 Task: Send an email with the signature Donna Thompson with the subject 'Request for a performance review' and the message 'I appreciate your willingness to work with us on this matter.' from softage.1@softage.net to softage.2@softage.net with an attached document Employee_contract.pdf and move the email from Sent Items to the folder Home improvements
Action: Key pressed n
Screenshot: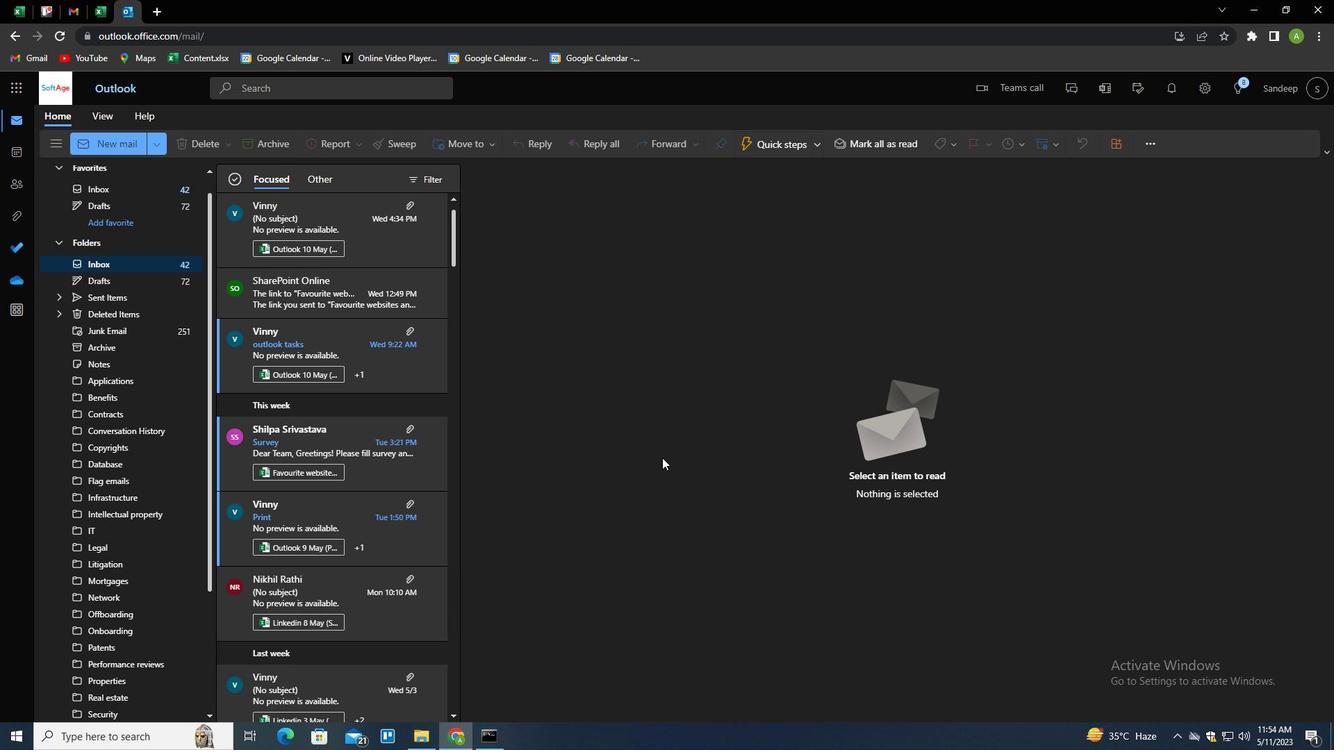 
Action: Mouse moved to (928, 152)
Screenshot: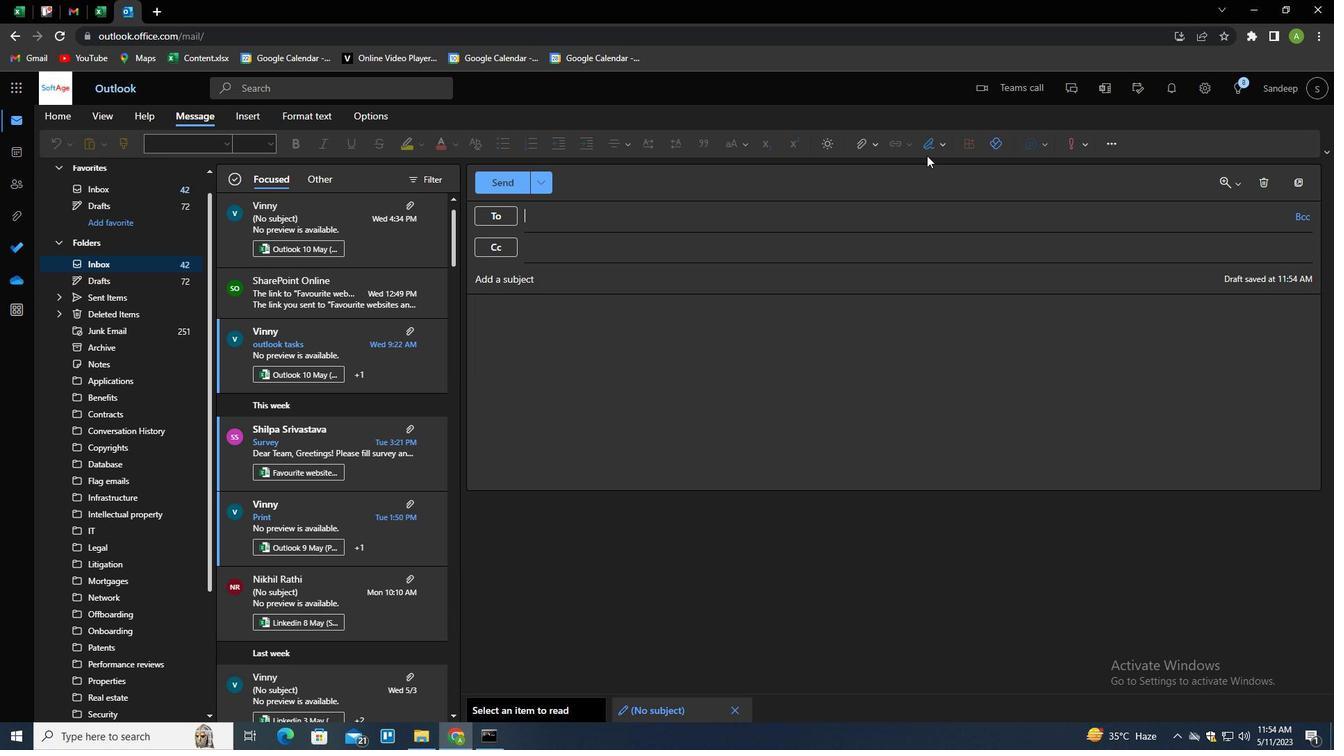 
Action: Mouse pressed left at (928, 152)
Screenshot: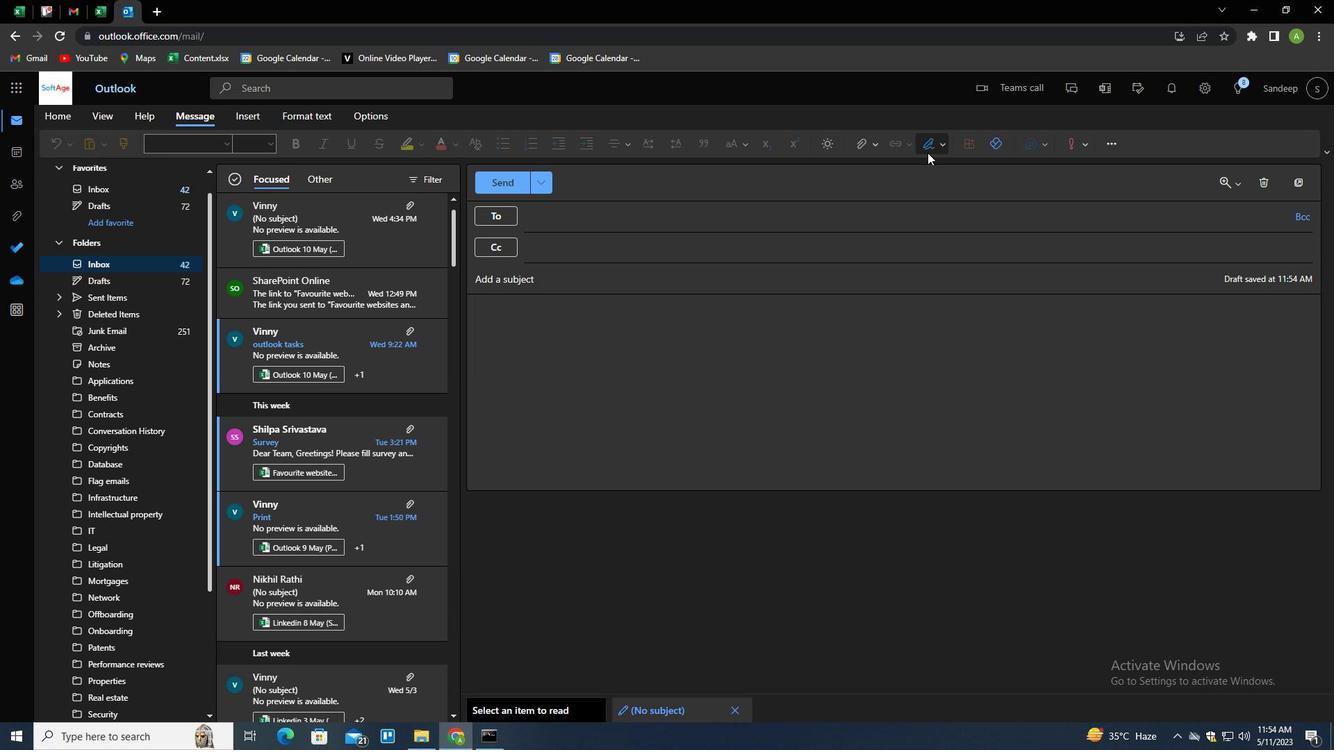 
Action: Mouse moved to (910, 194)
Screenshot: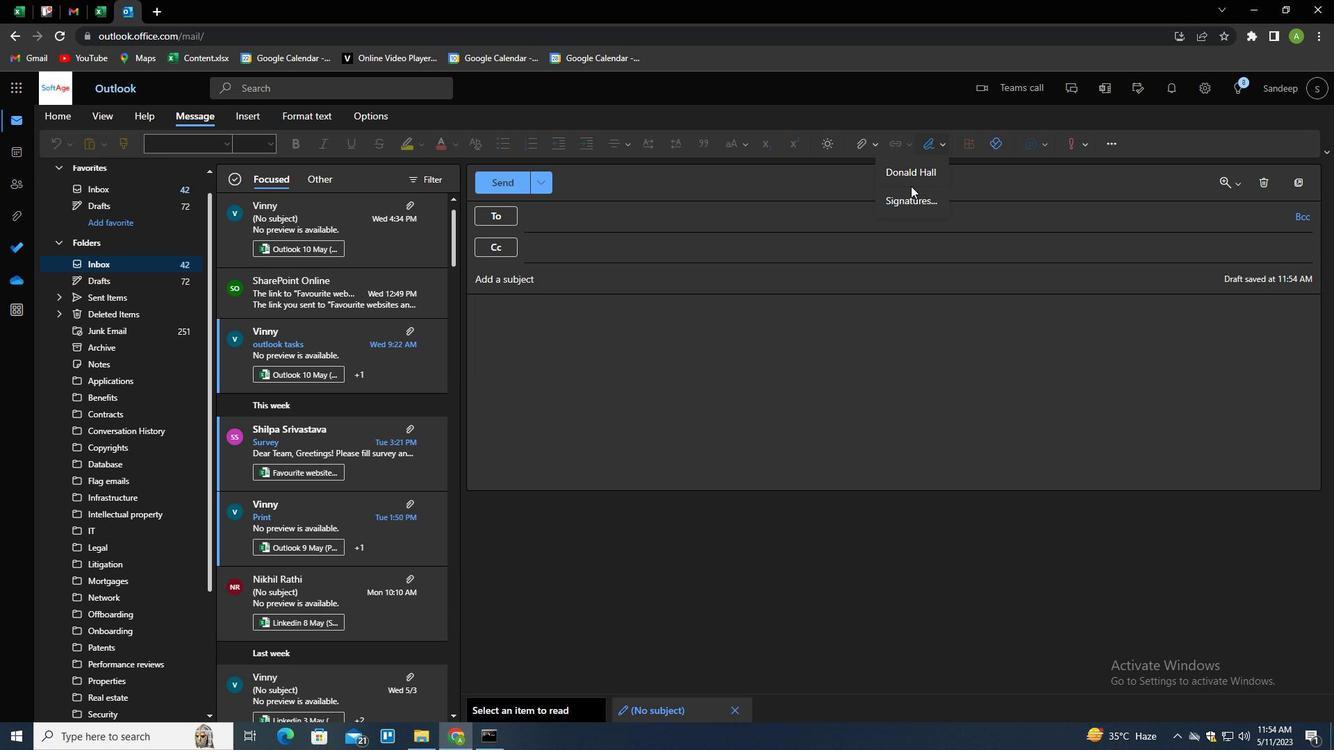 
Action: Mouse pressed left at (910, 194)
Screenshot: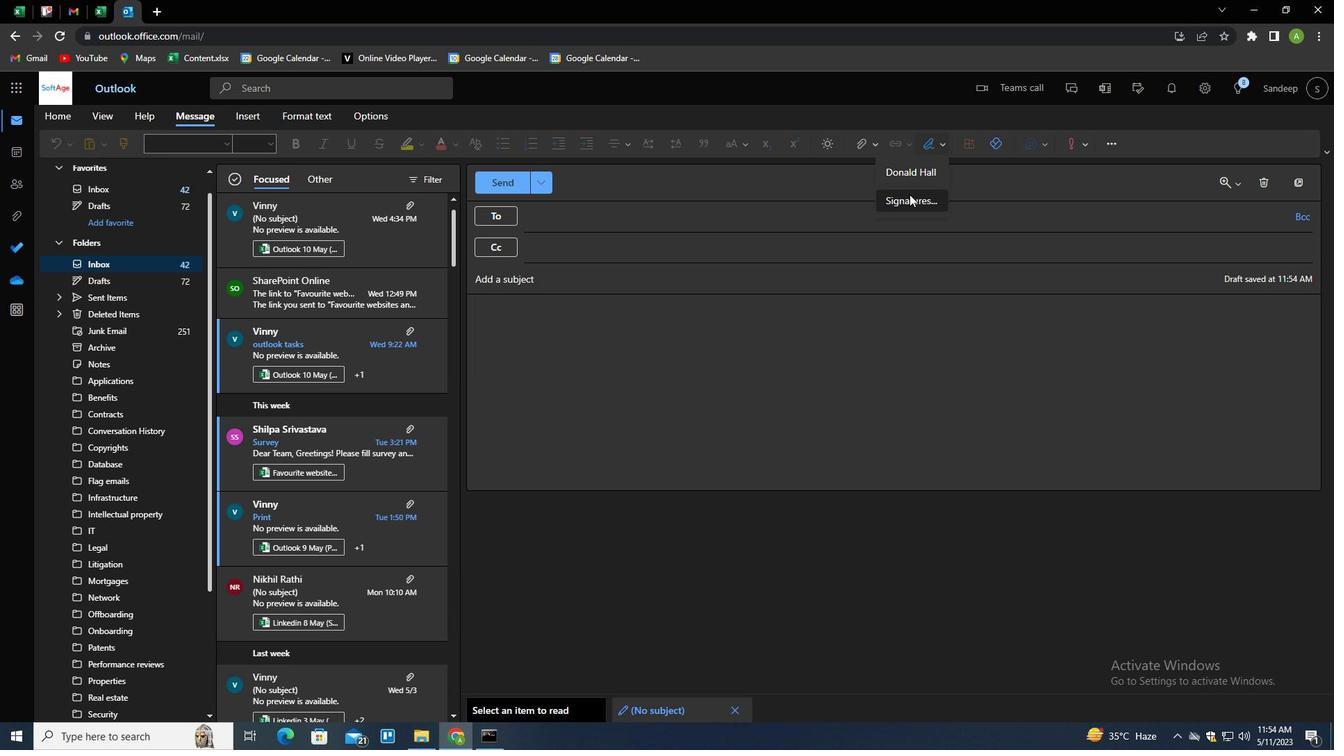 
Action: Mouse moved to (939, 257)
Screenshot: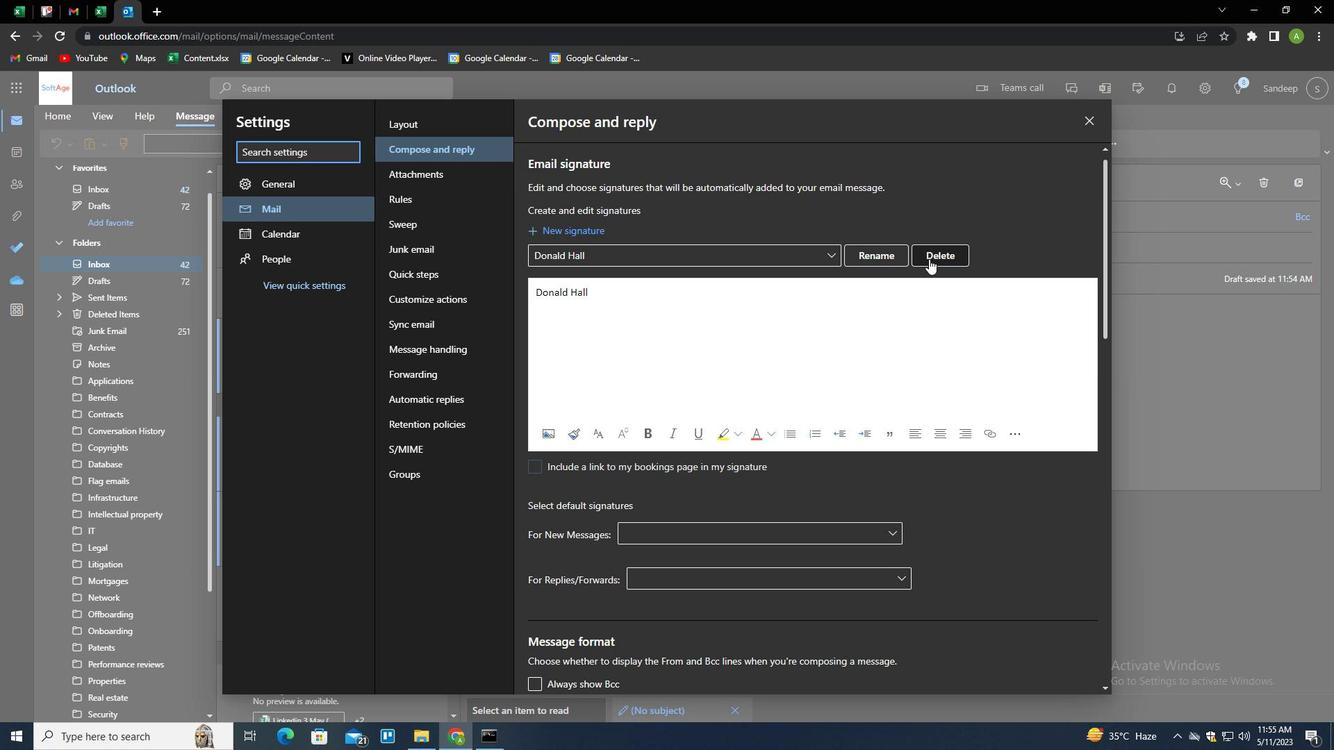 
Action: Mouse pressed left at (939, 257)
Screenshot: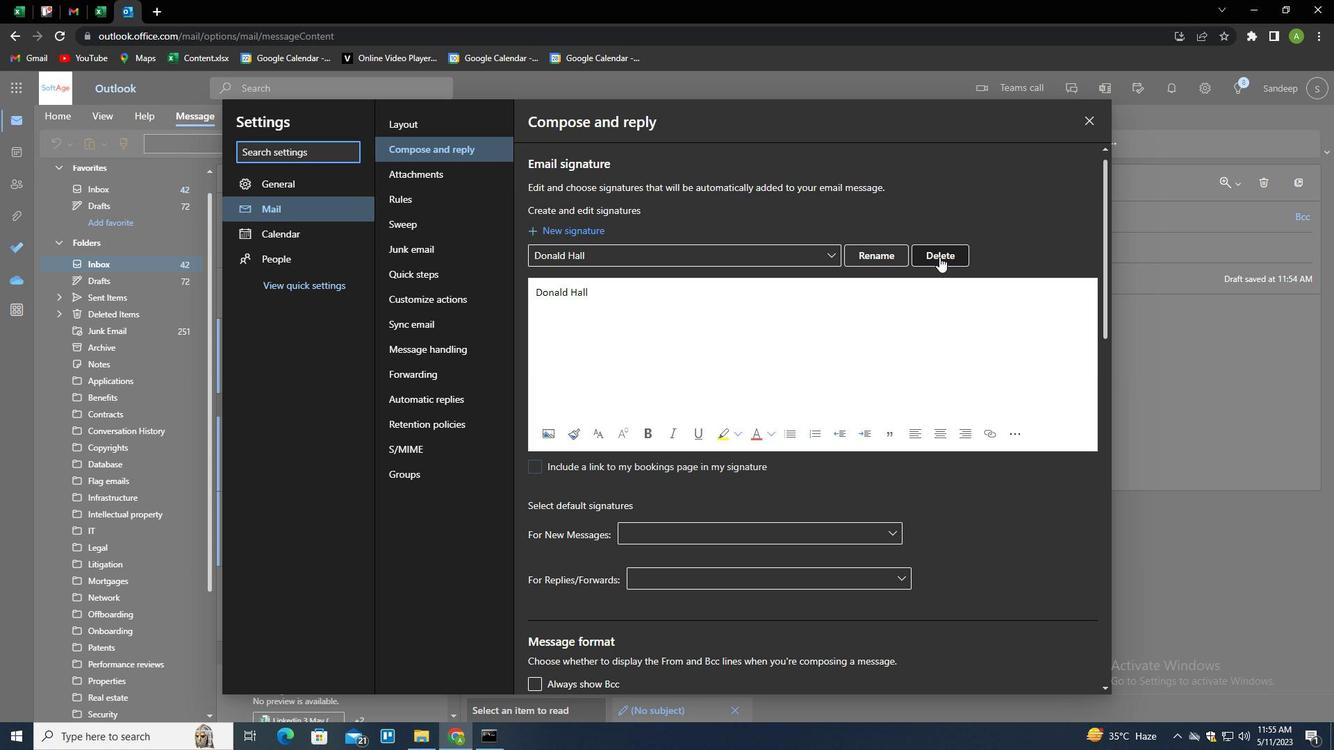 
Action: Mouse moved to (927, 255)
Screenshot: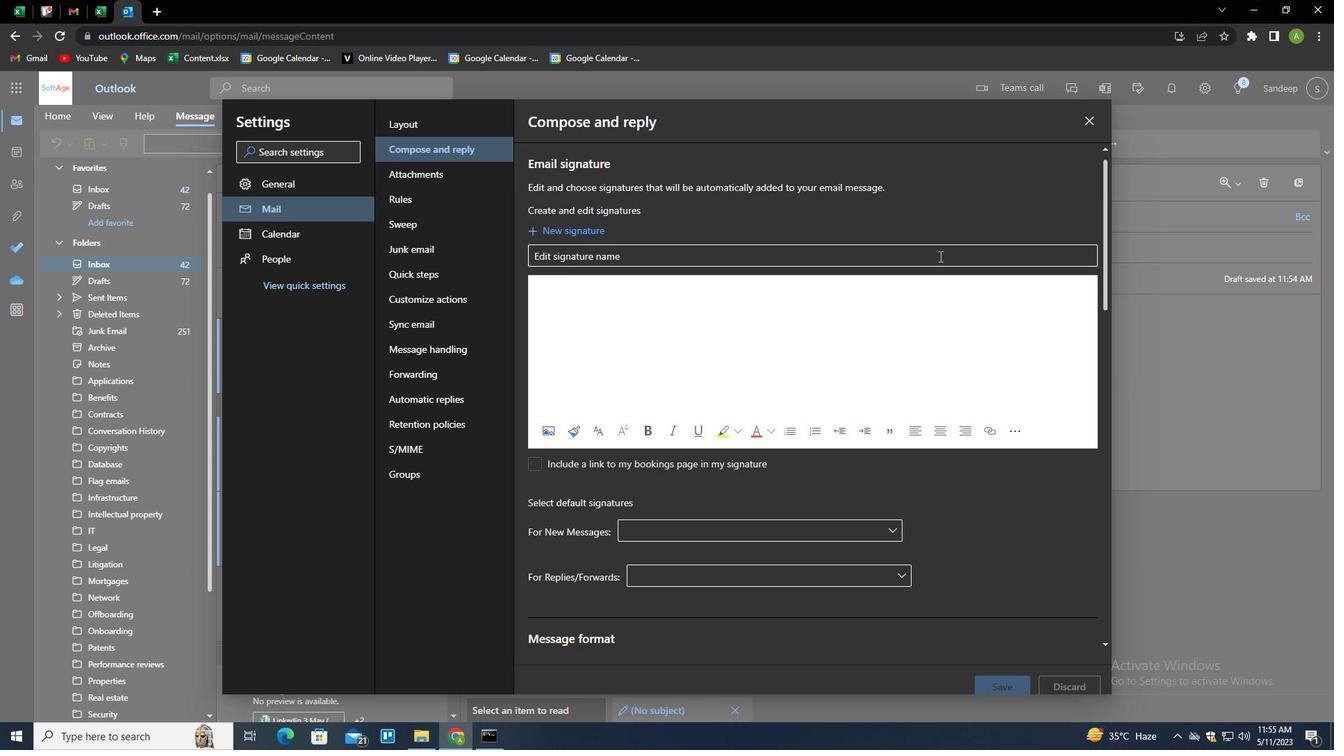 
Action: Mouse pressed left at (927, 255)
Screenshot: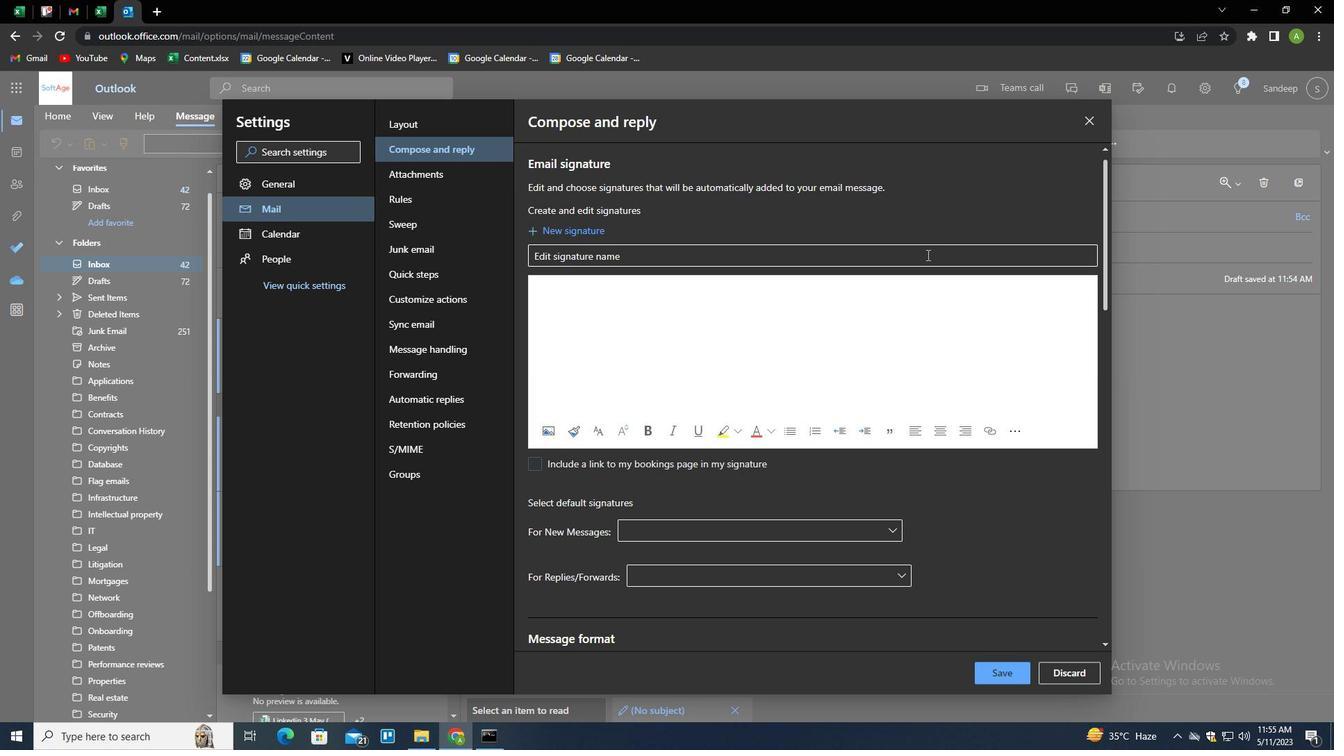 
Action: Mouse moved to (711, 100)
Screenshot: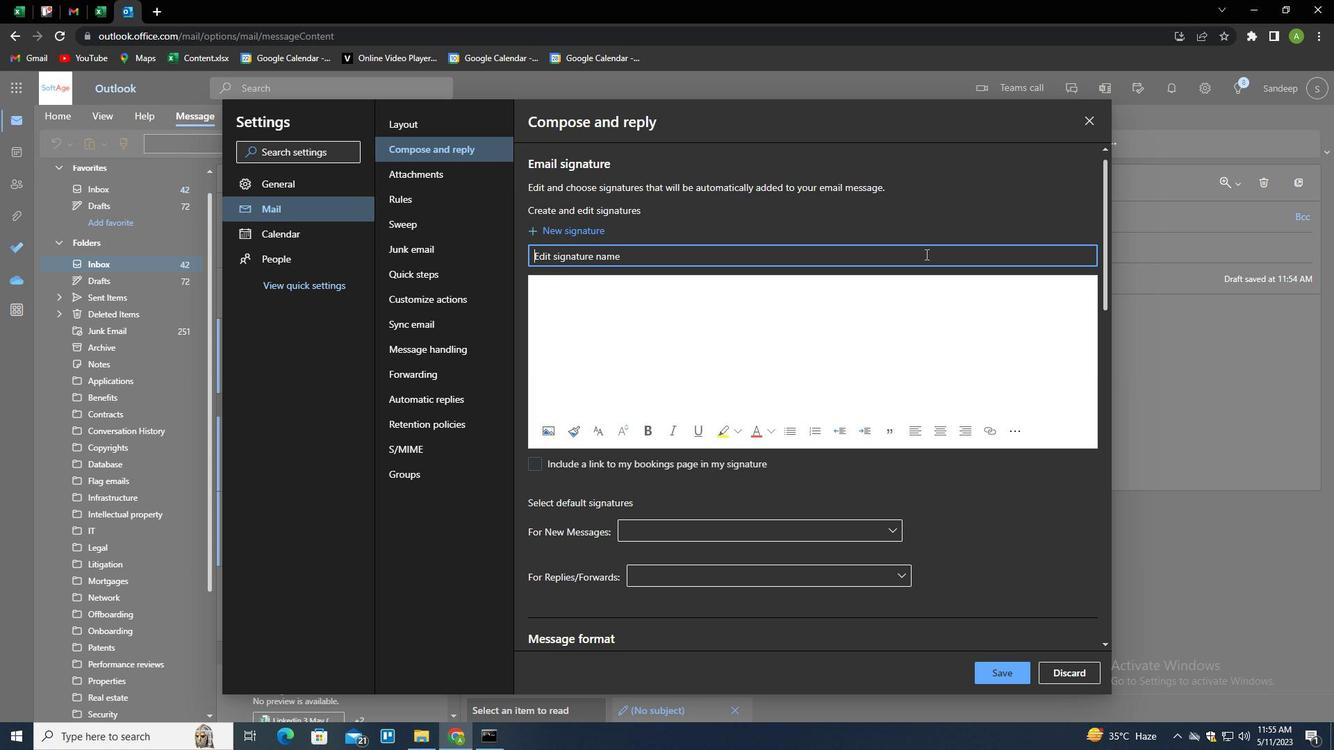 
Action: Key pressed <Key.shift>DONNA<Key.space><Key.shift>THOMPSON<Key.tab><Key.shift>DONNE<Key.space><Key.shift>THOMPSON
Screenshot: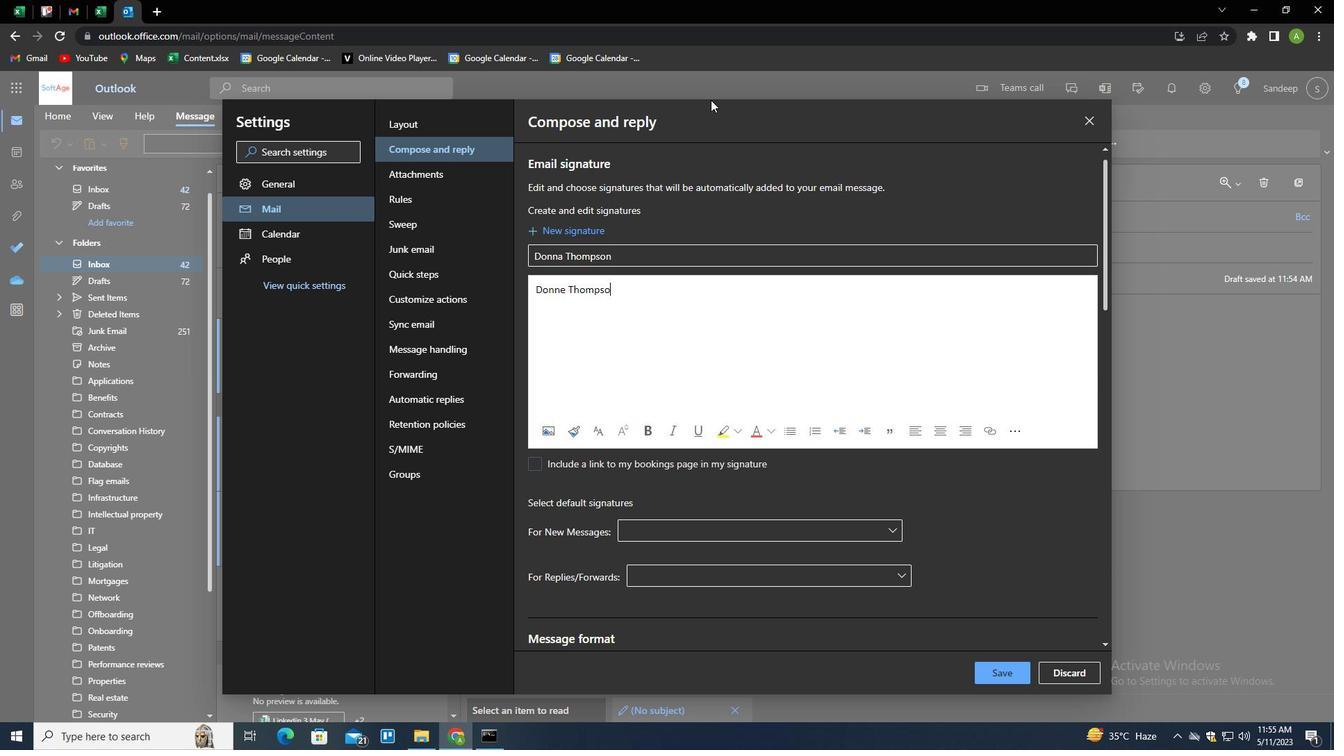 
Action: Mouse moved to (566, 291)
Screenshot: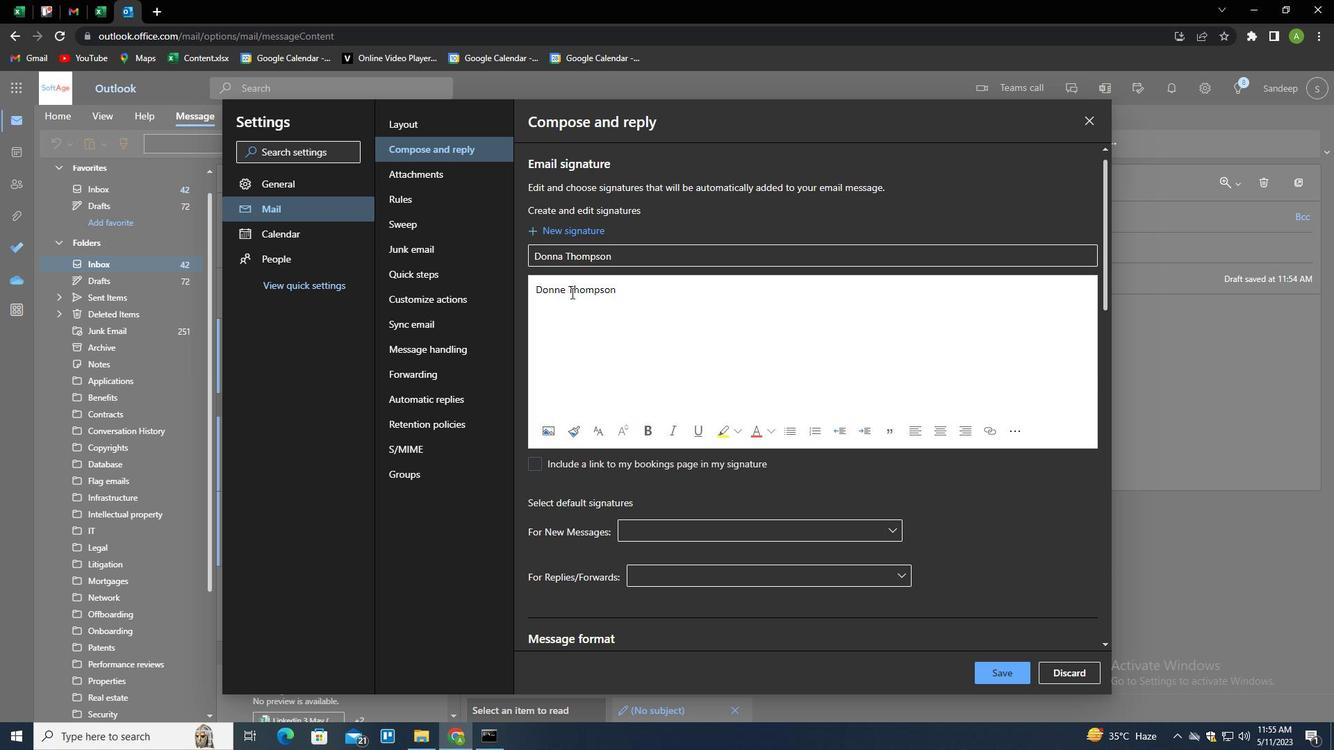 
Action: Mouse pressed left at (566, 291)
Screenshot: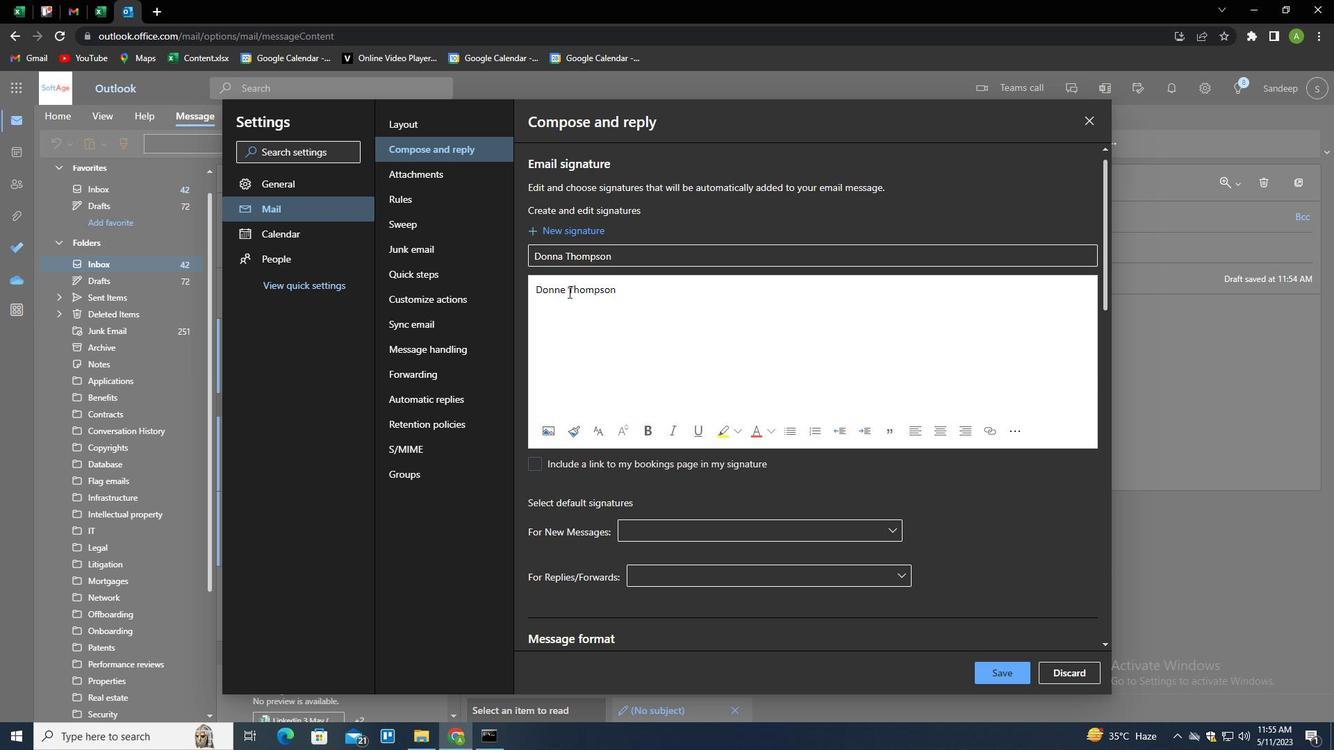 
Action: Mouse moved to (686, 337)
Screenshot: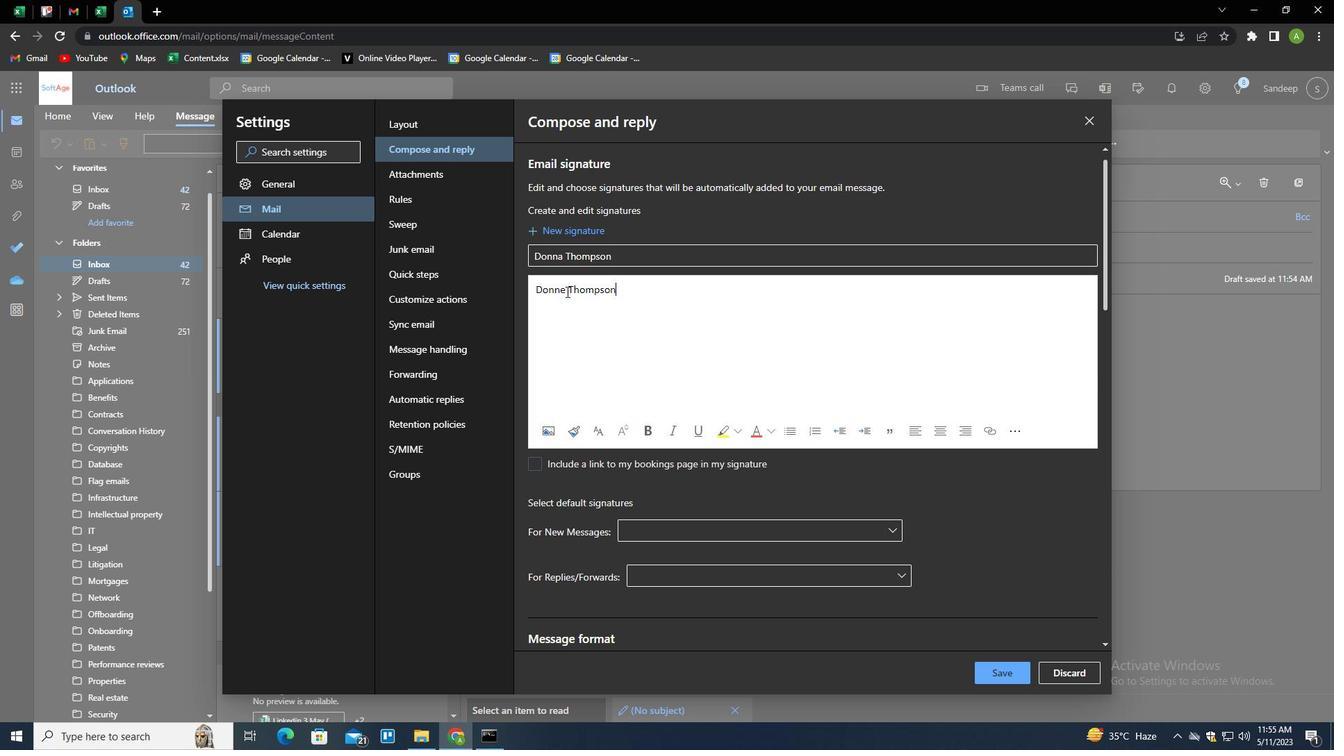 
Action: Key pressed <Key.backspace>A
Screenshot: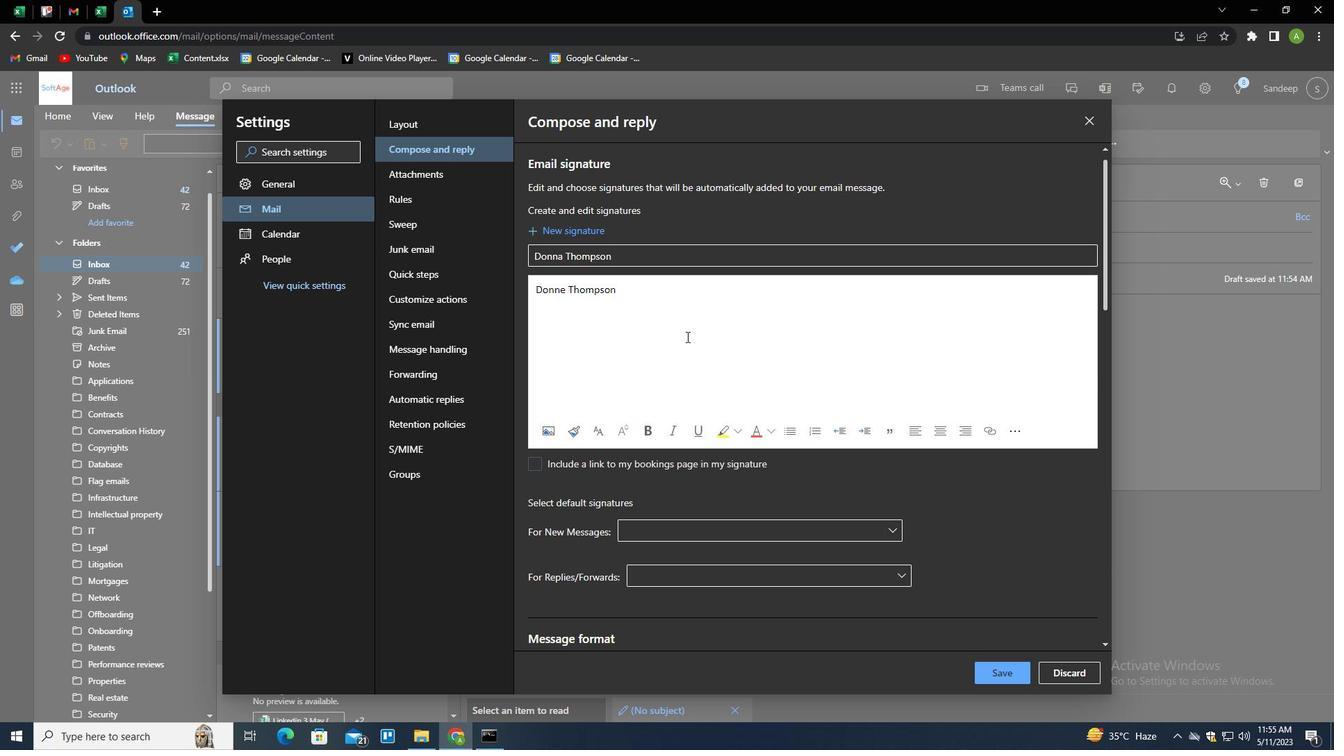 
Action: Mouse moved to (1016, 667)
Screenshot: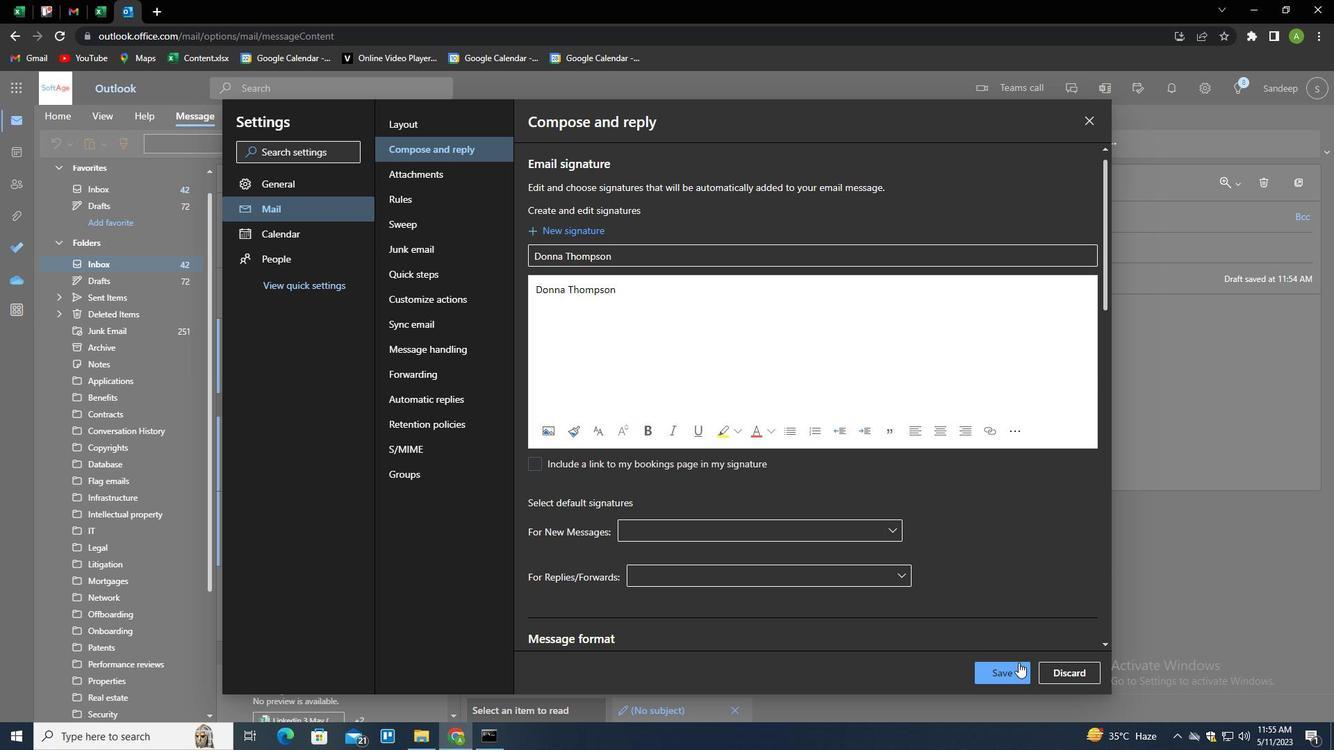 
Action: Mouse pressed left at (1016, 667)
Screenshot: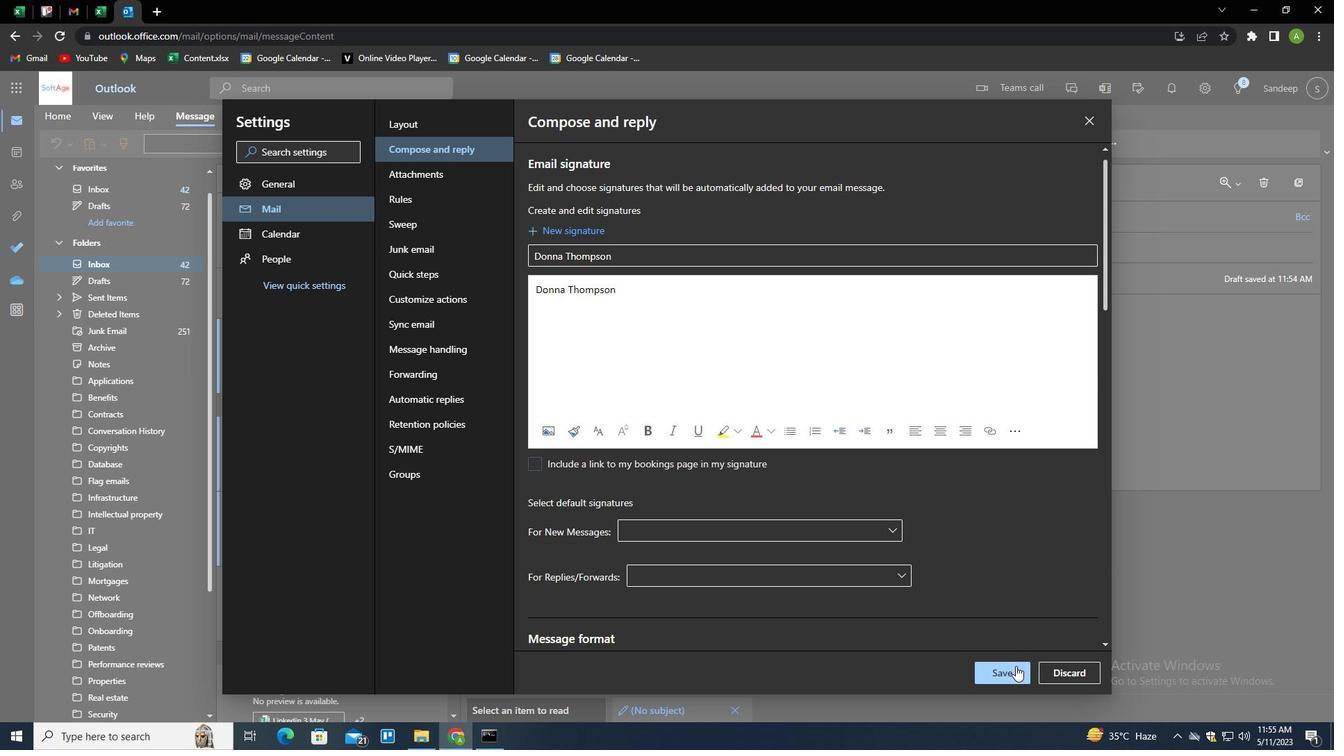 
Action: Mouse moved to (1173, 419)
Screenshot: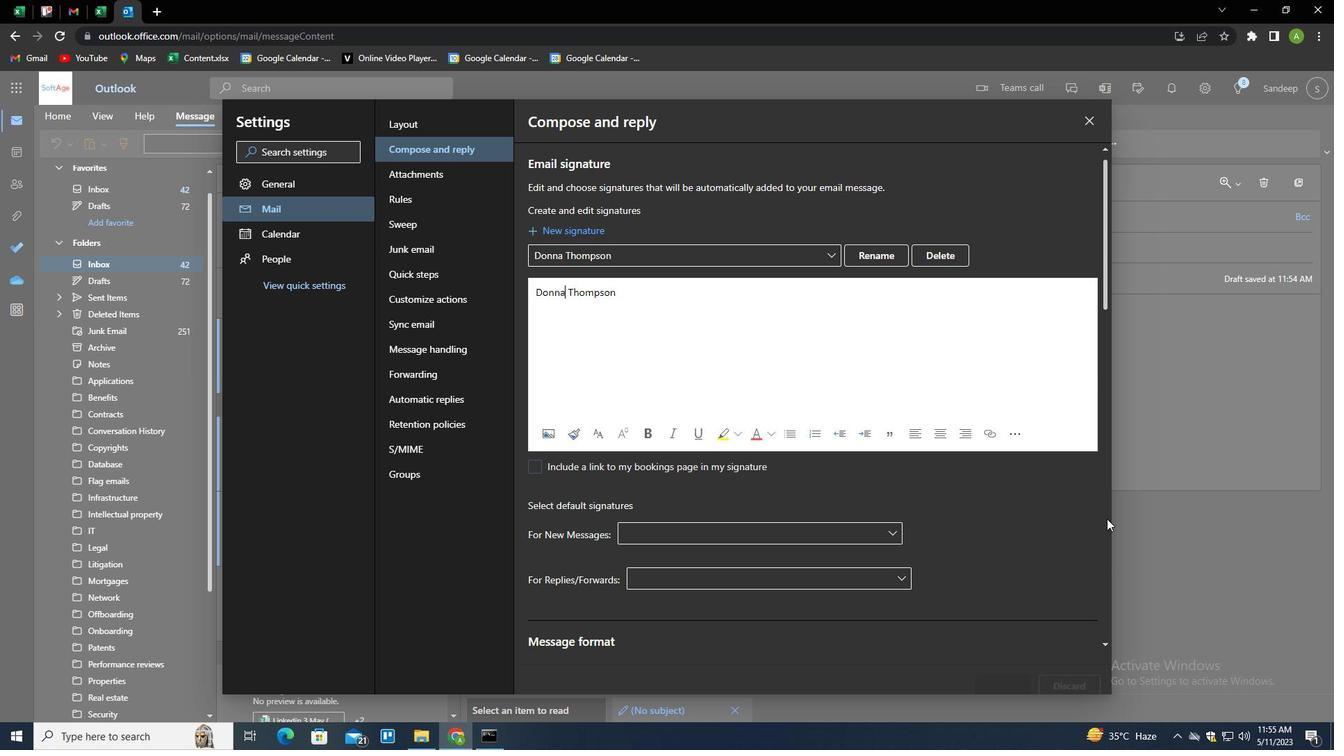 
Action: Mouse pressed left at (1173, 419)
Screenshot: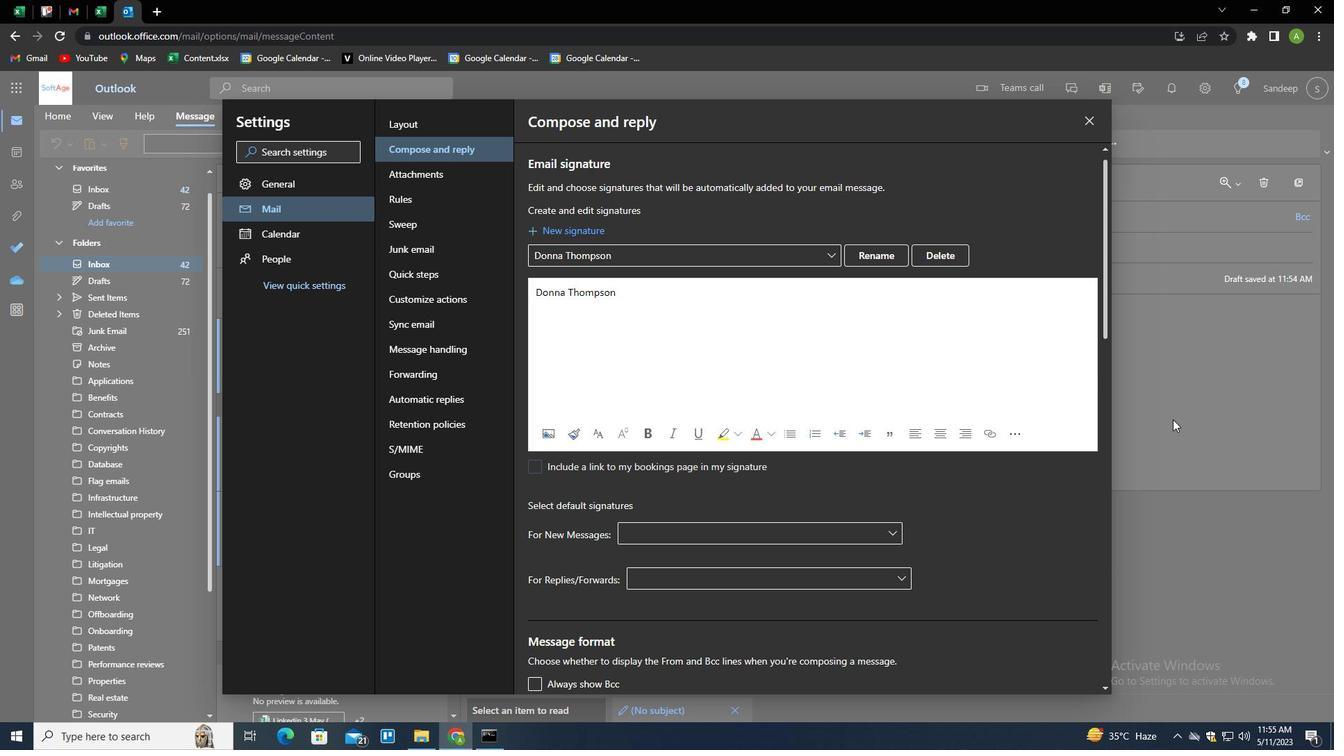 
Action: Mouse moved to (928, 149)
Screenshot: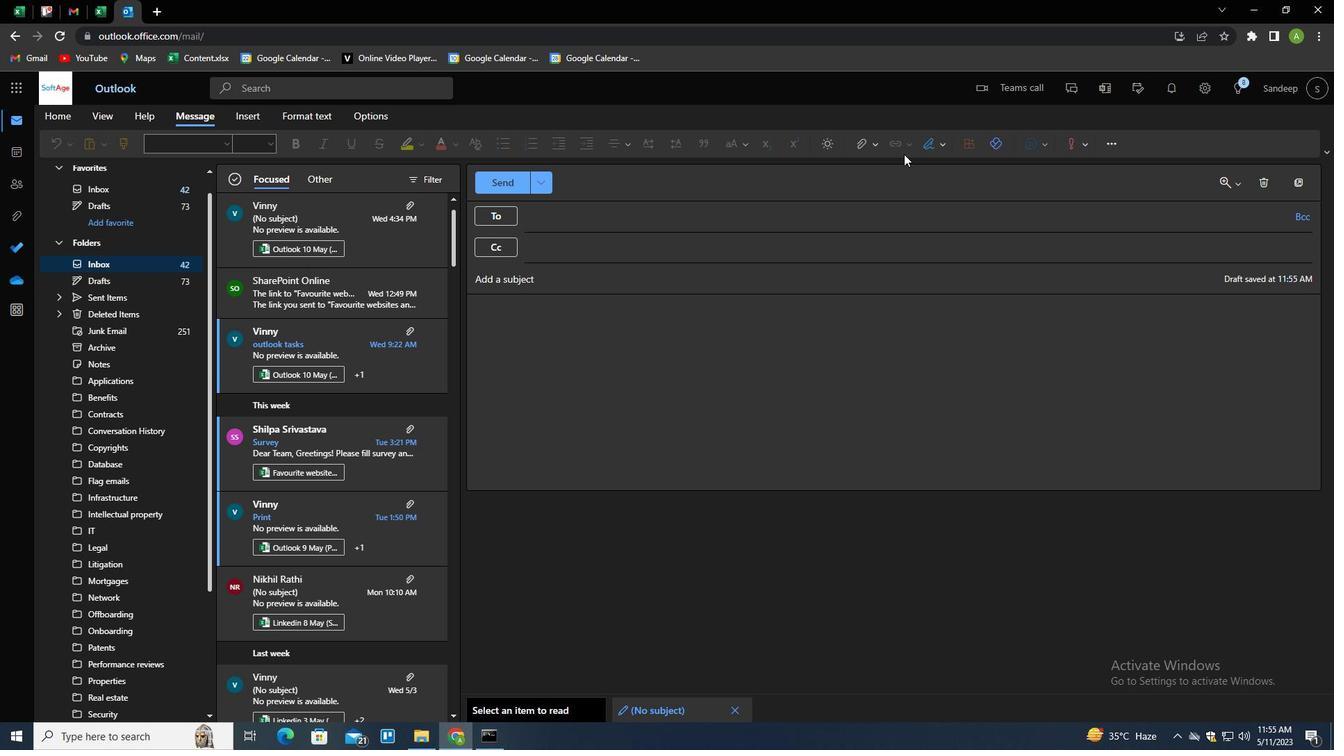 
Action: Mouse pressed left at (928, 149)
Screenshot: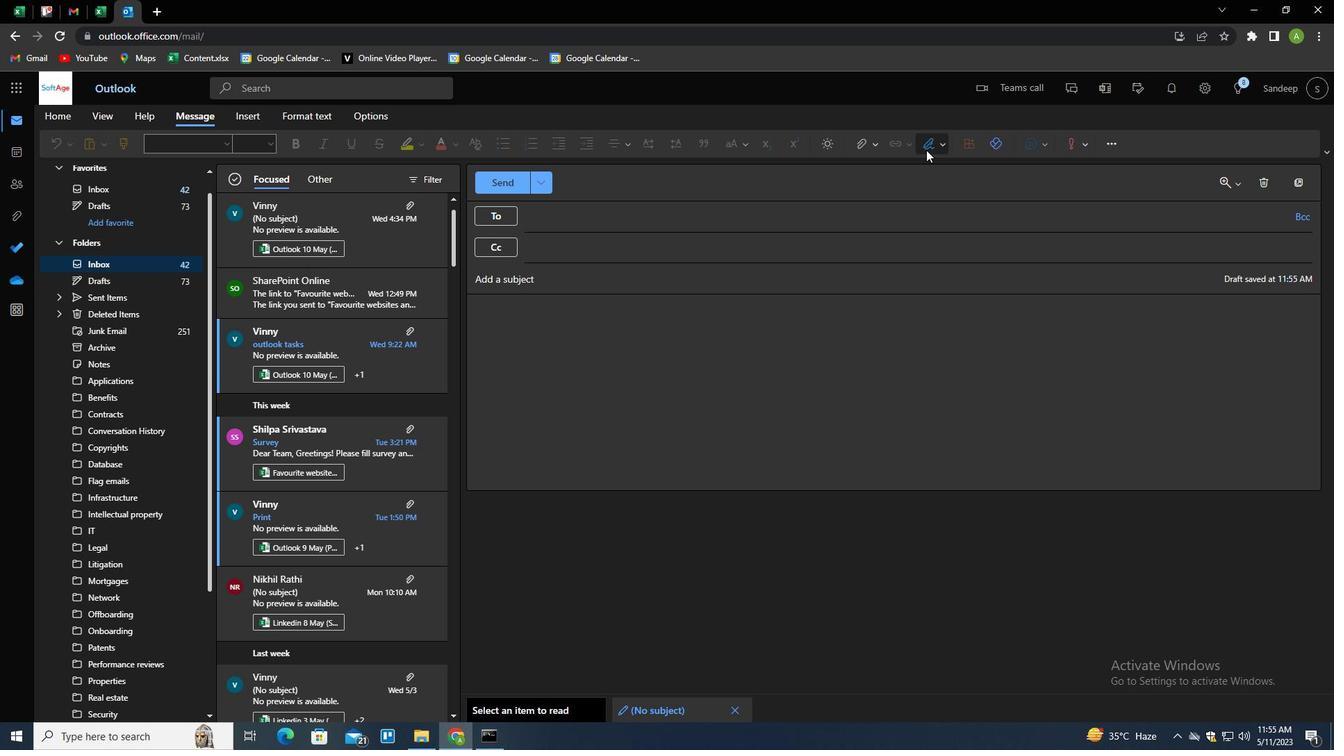 
Action: Mouse moved to (918, 177)
Screenshot: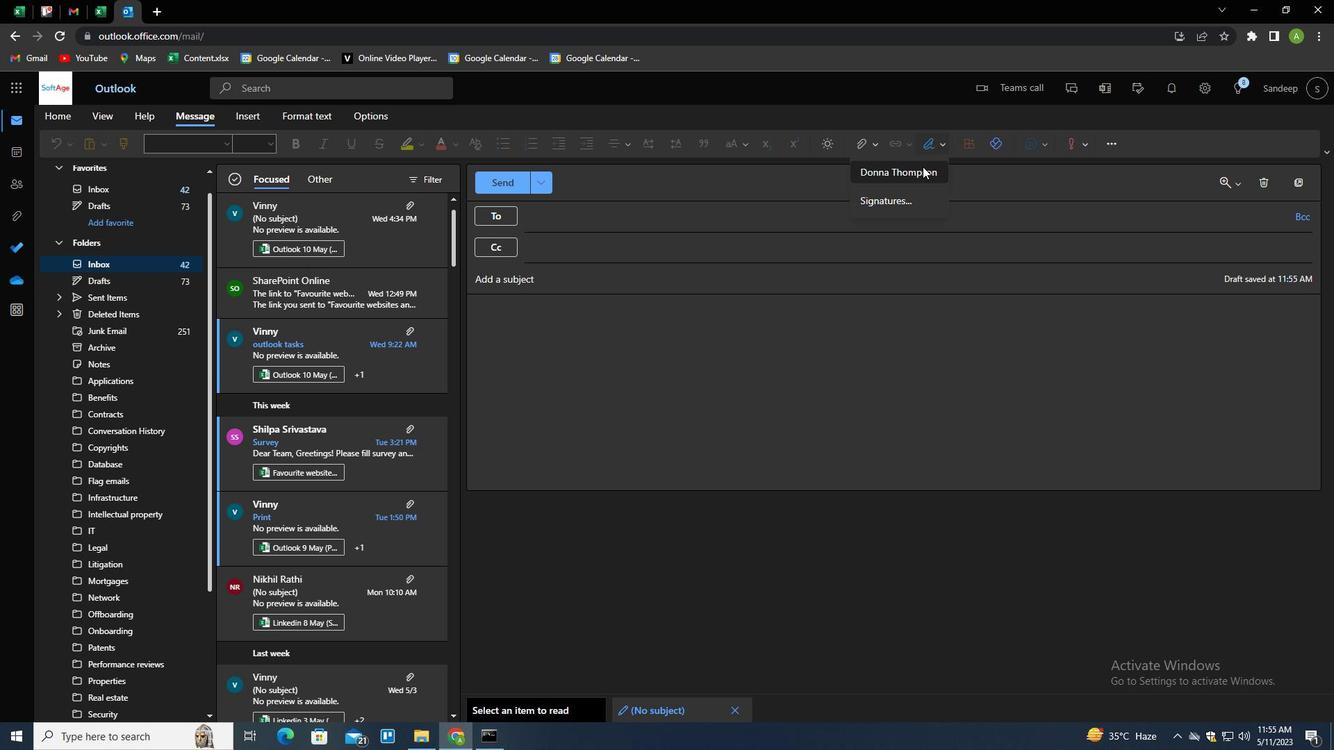 
Action: Mouse pressed left at (918, 177)
Screenshot: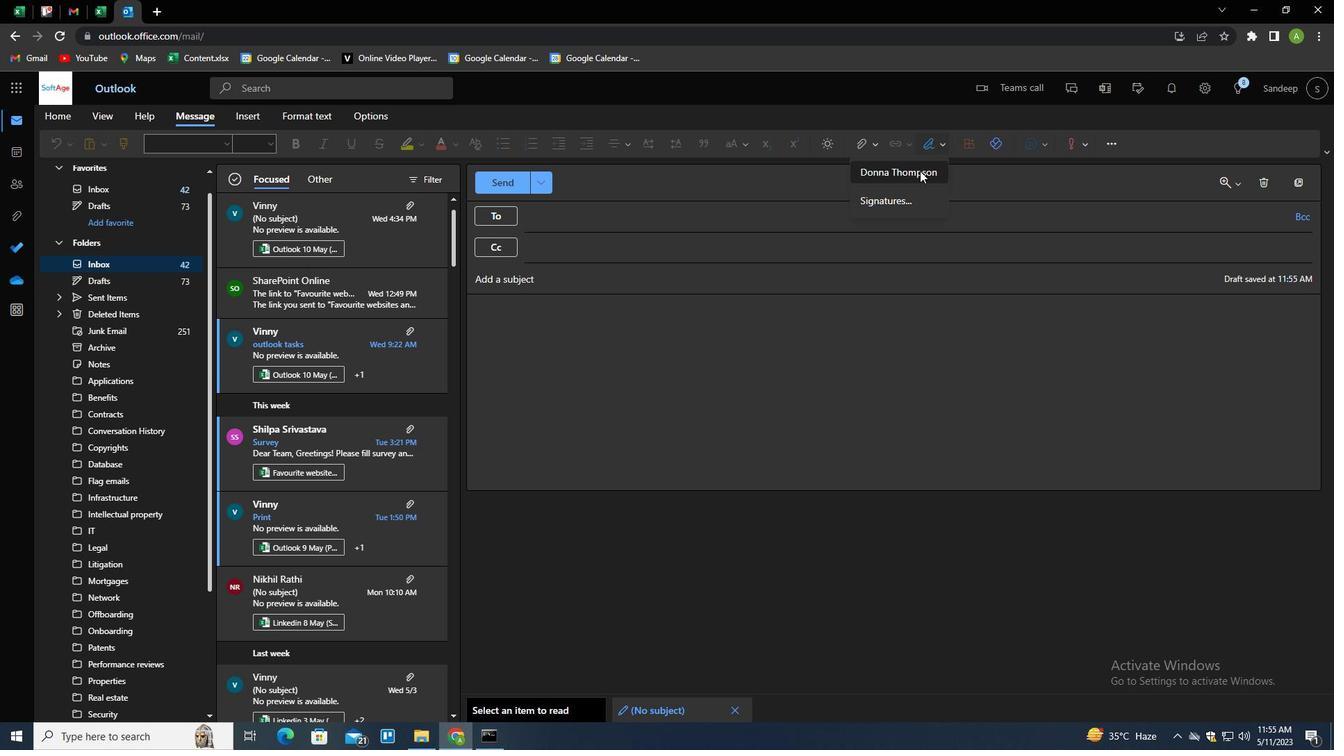 
Action: Mouse moved to (554, 282)
Screenshot: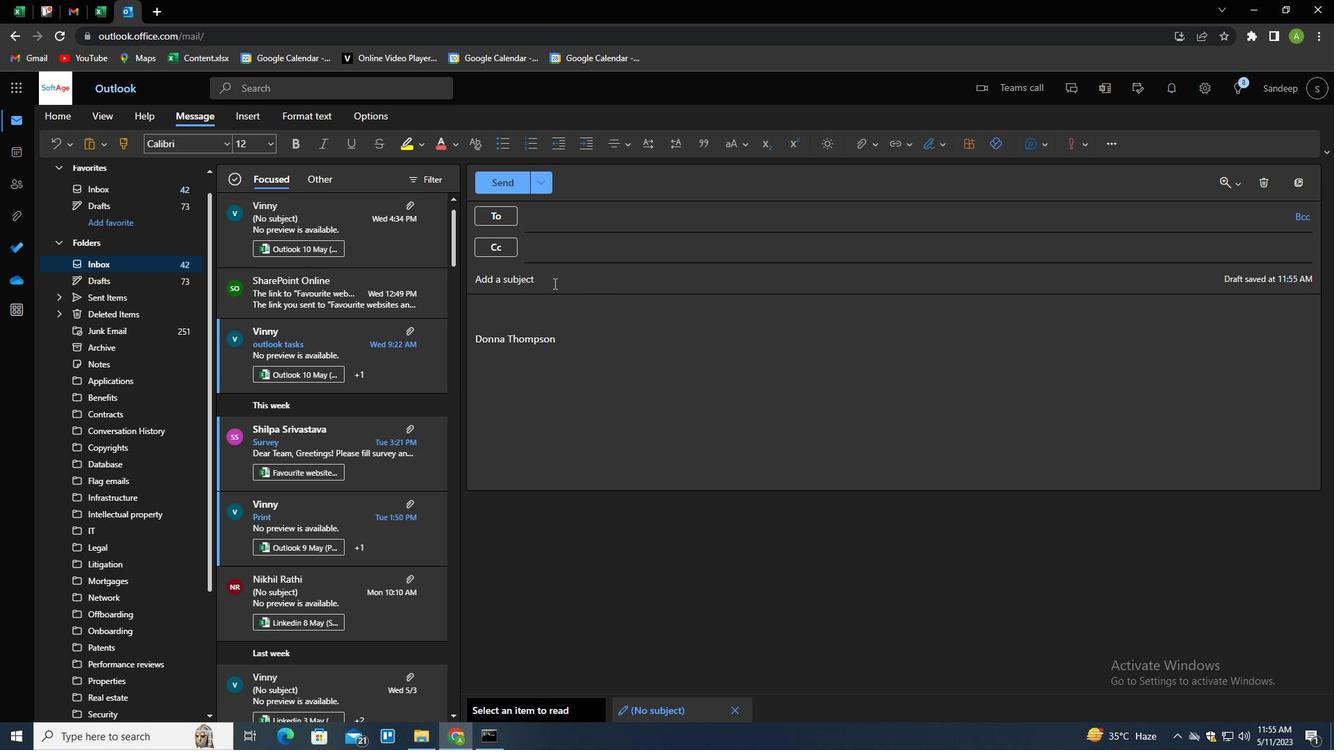 
Action: Mouse pressed left at (554, 282)
Screenshot: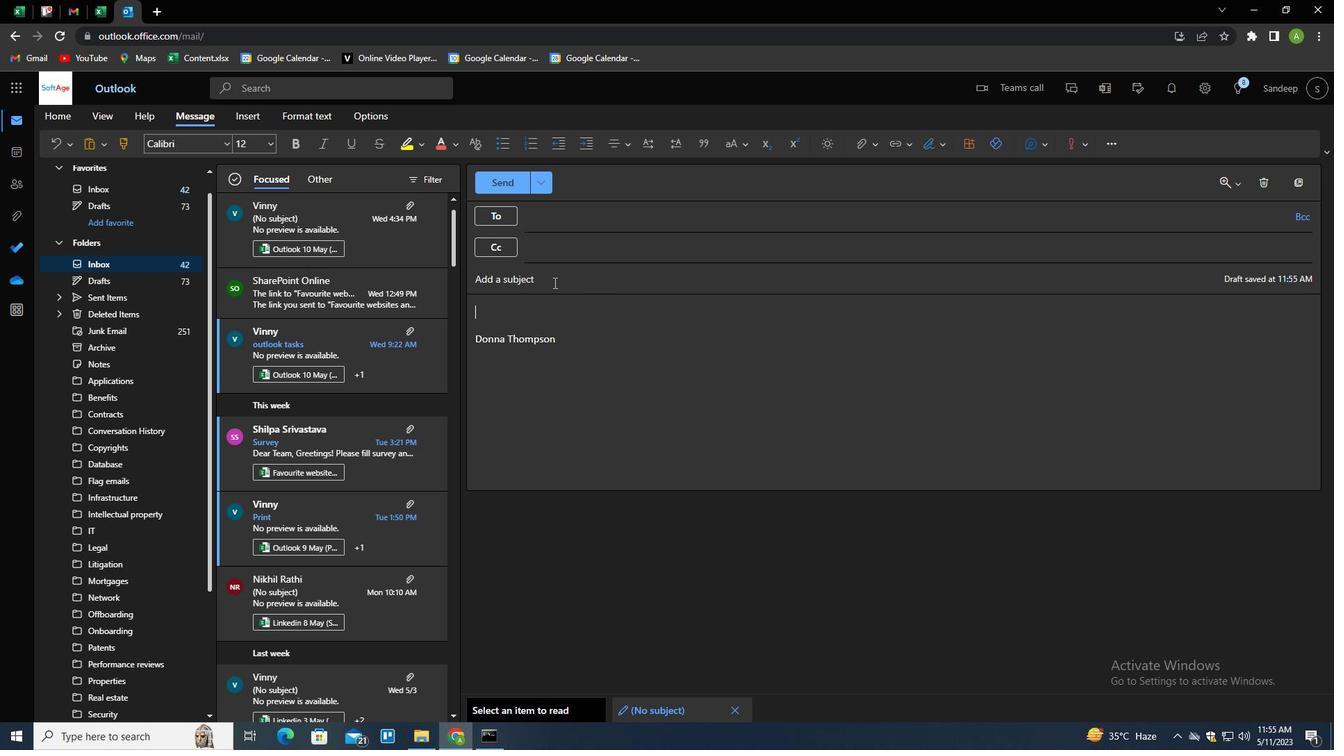 
Action: Mouse moved to (552, 284)
Screenshot: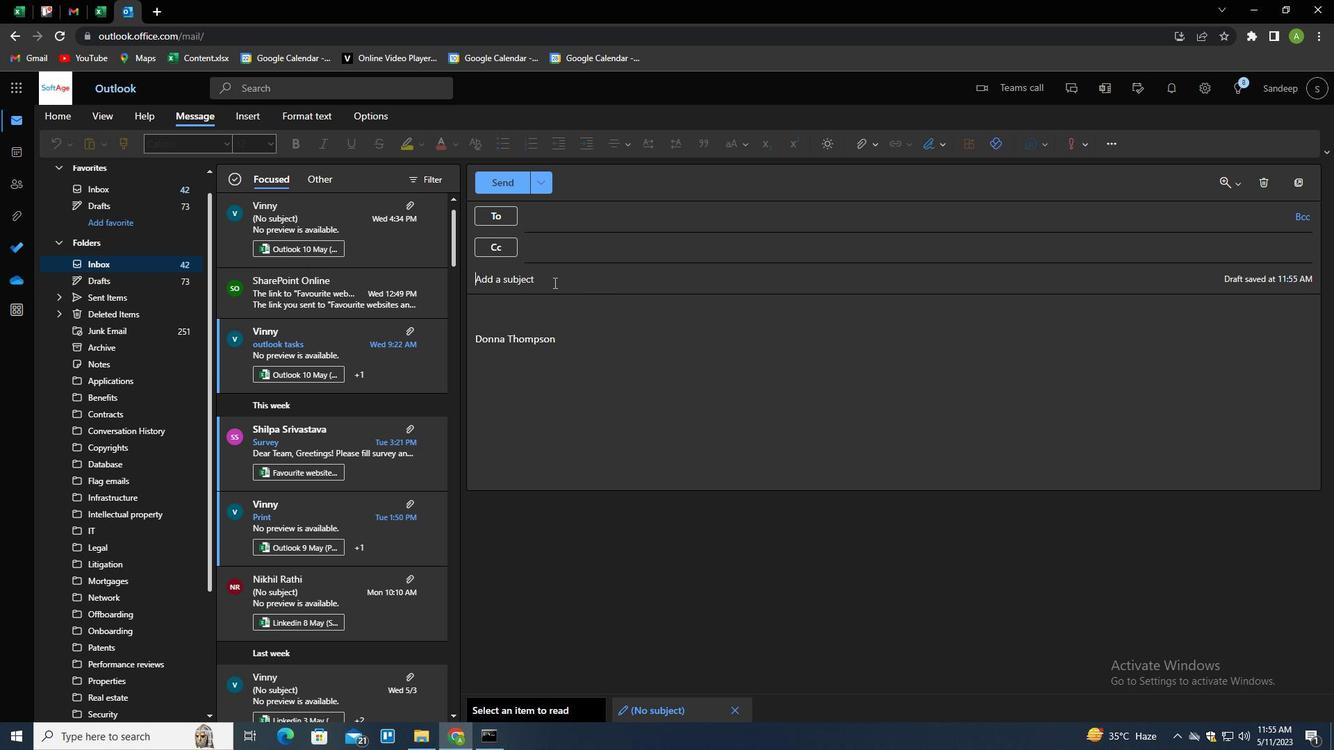 
Action: Key pressed <Key.shift>REQUEST<Key.space>FOR<Key.space>A<Key.space>PERFORMANCE<Key.space>REVIEW
Screenshot: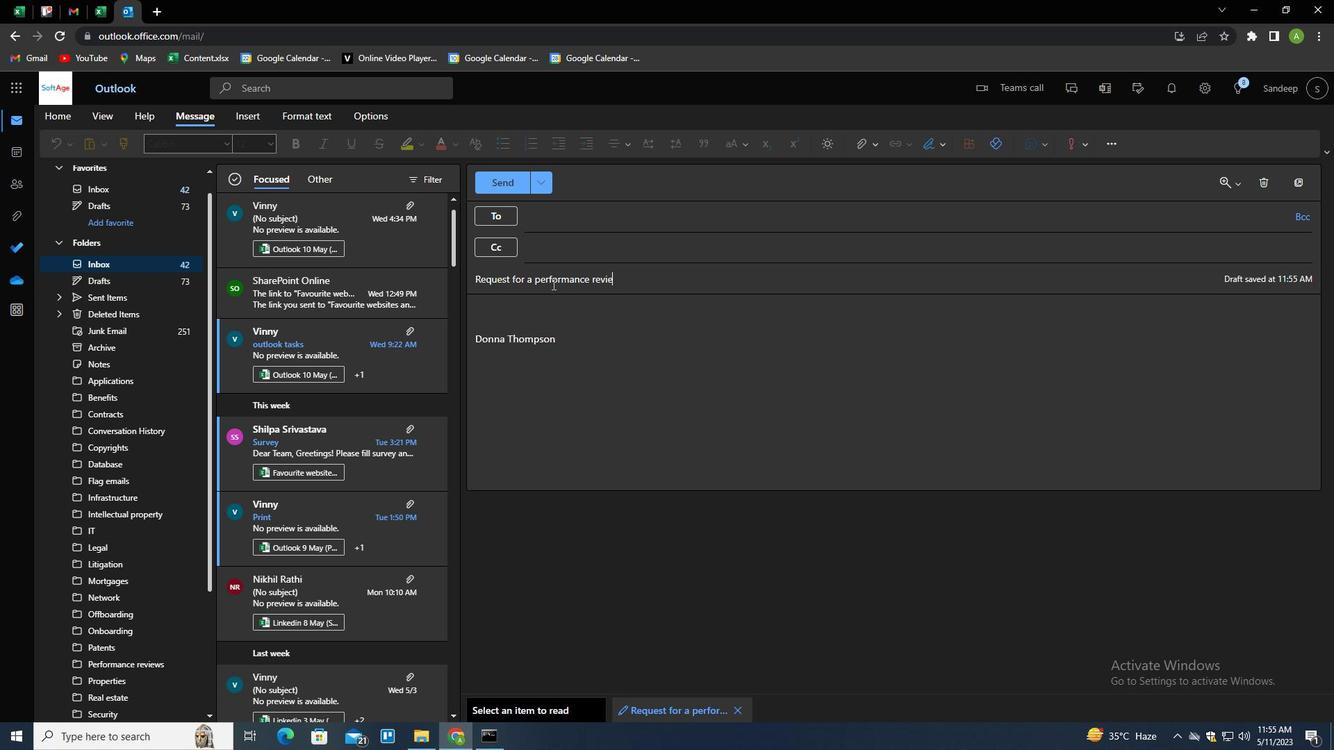 
Action: Mouse moved to (581, 341)
Screenshot: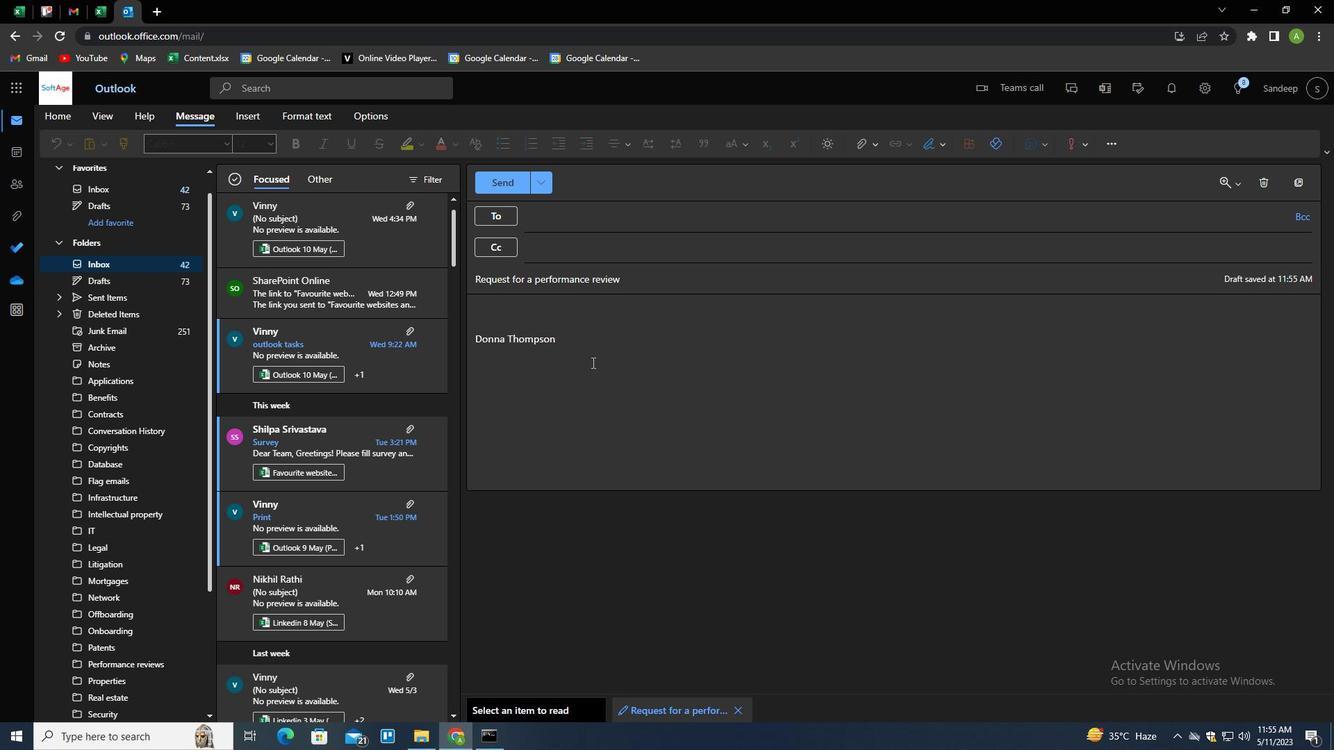 
Action: Mouse pressed left at (581, 341)
Screenshot: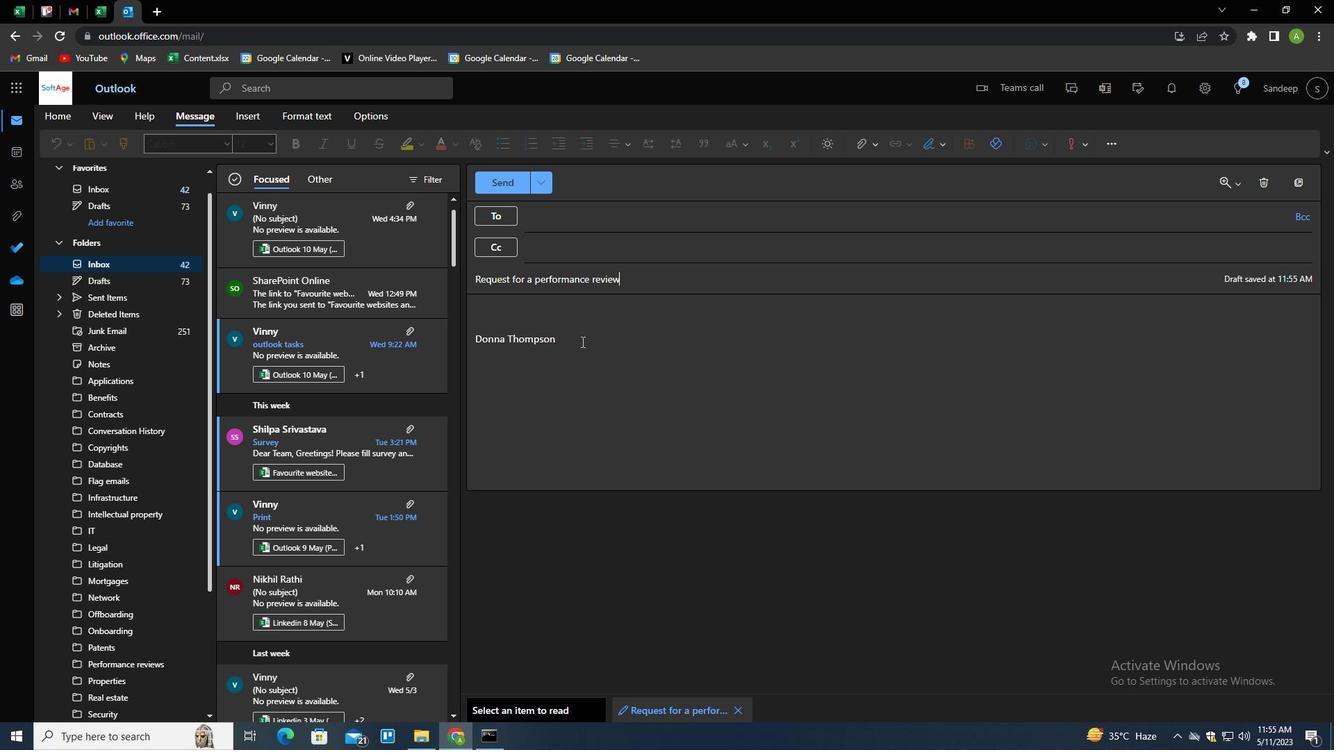 
Action: Key pressed <Key.shift_r><Key.enter><Key.shift>I<Key.space>APPRECIATE<Key.space>YOUR<Key.space>WILLINGNESS<Key.space>TO<Key.space>WORK<Key.space>WITH<Key.space>US<Key.space>ON<Key.space>THIS<Key.space>MATTER.
Screenshot: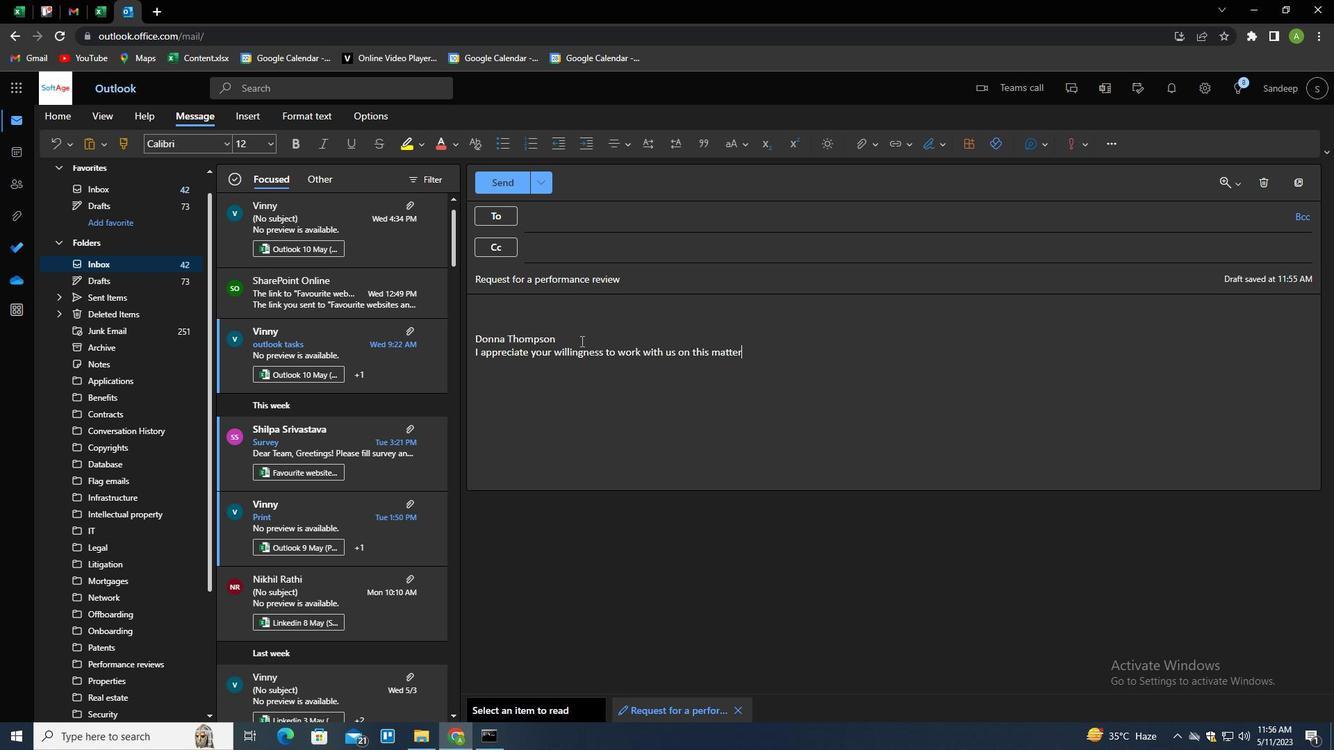 
Action: Mouse moved to (581, 221)
Screenshot: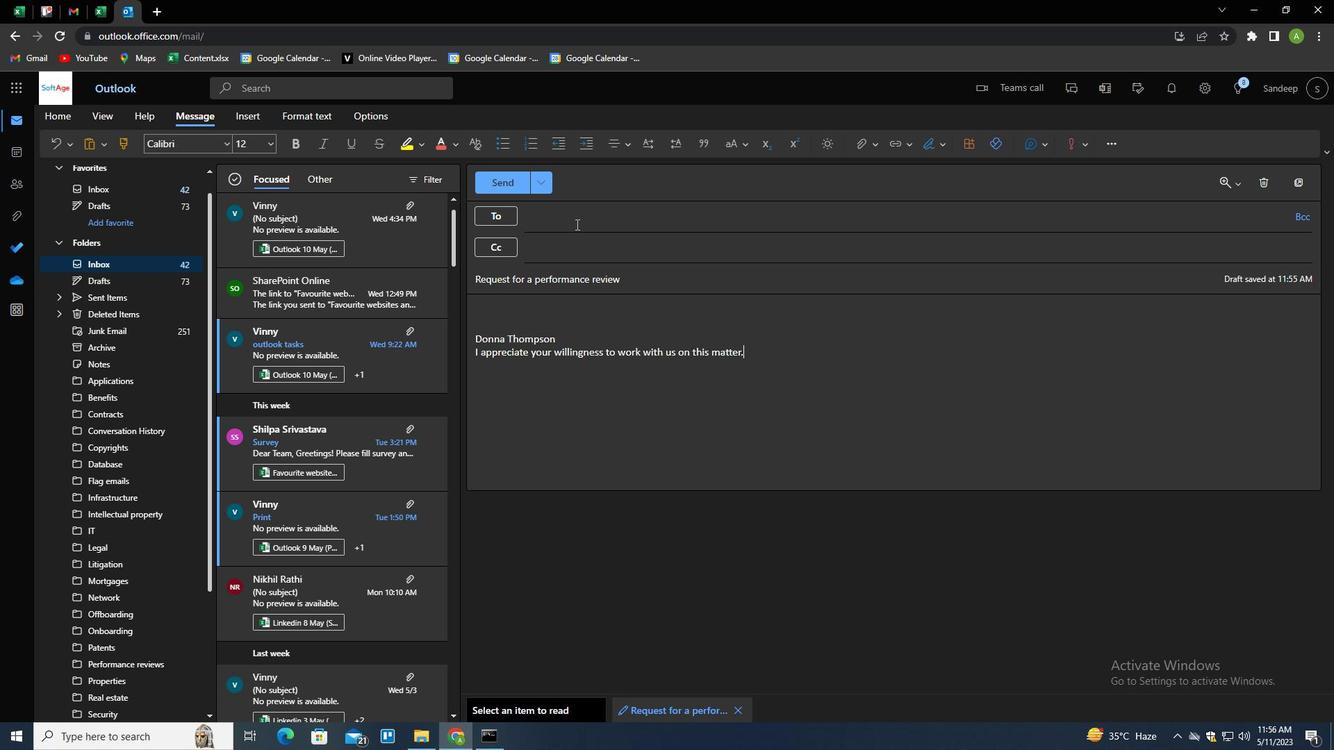 
Action: Mouse pressed left at (581, 221)
Screenshot: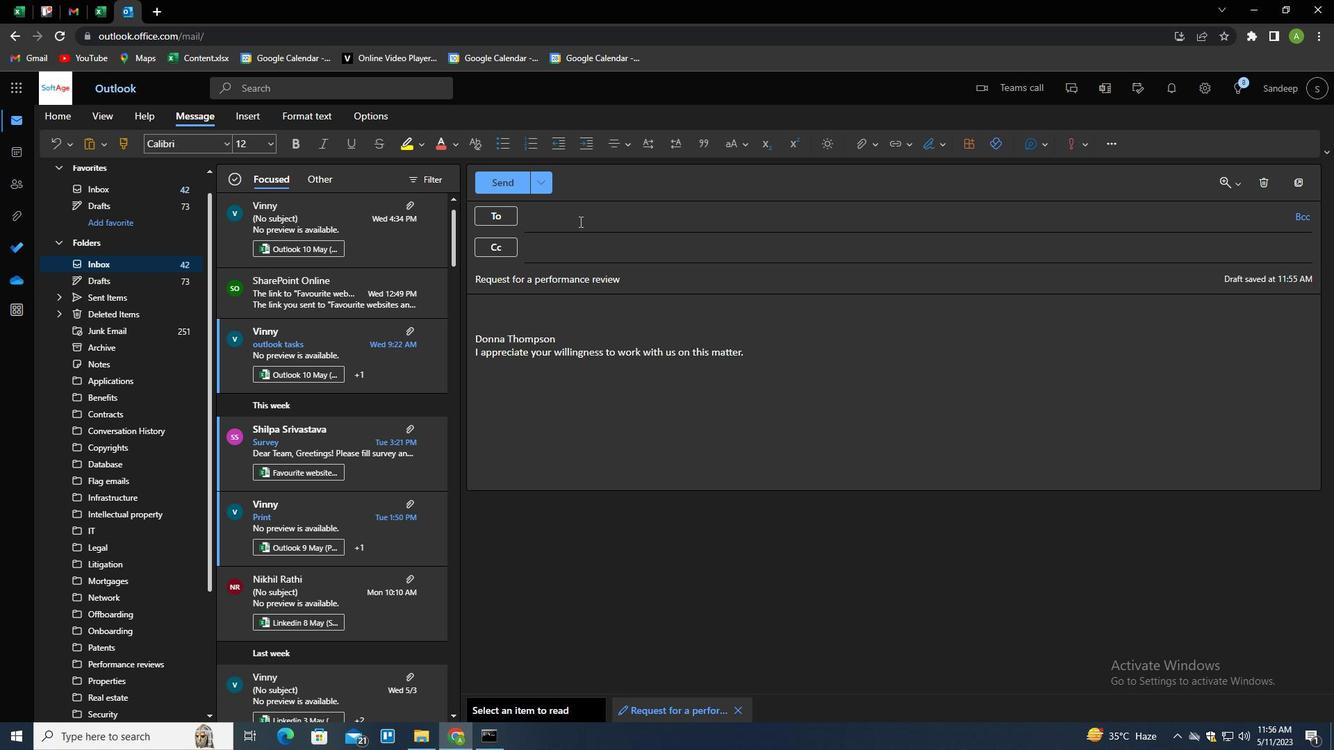 
Action: Key pressed SOFTAGE.2<Key.shift>@SOFTAGE.NET<Key.enter>
Screenshot: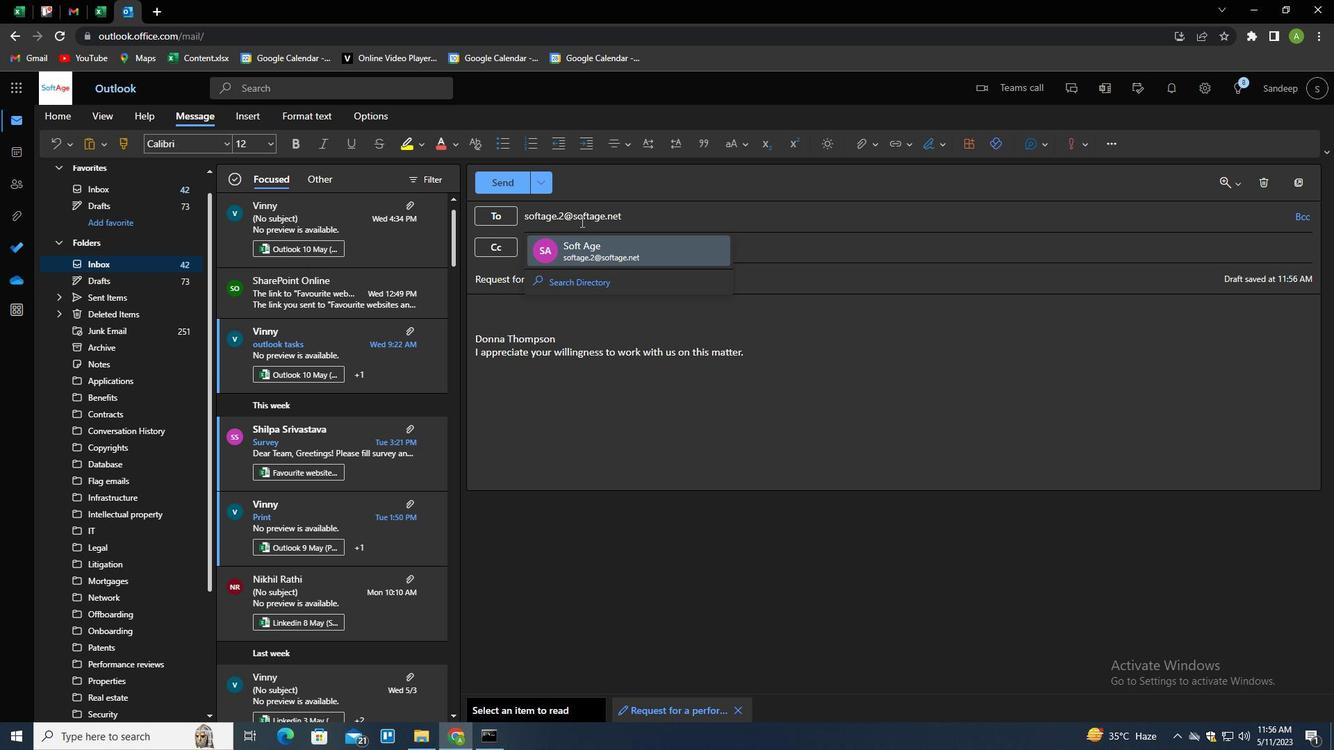 
Action: Mouse moved to (873, 148)
Screenshot: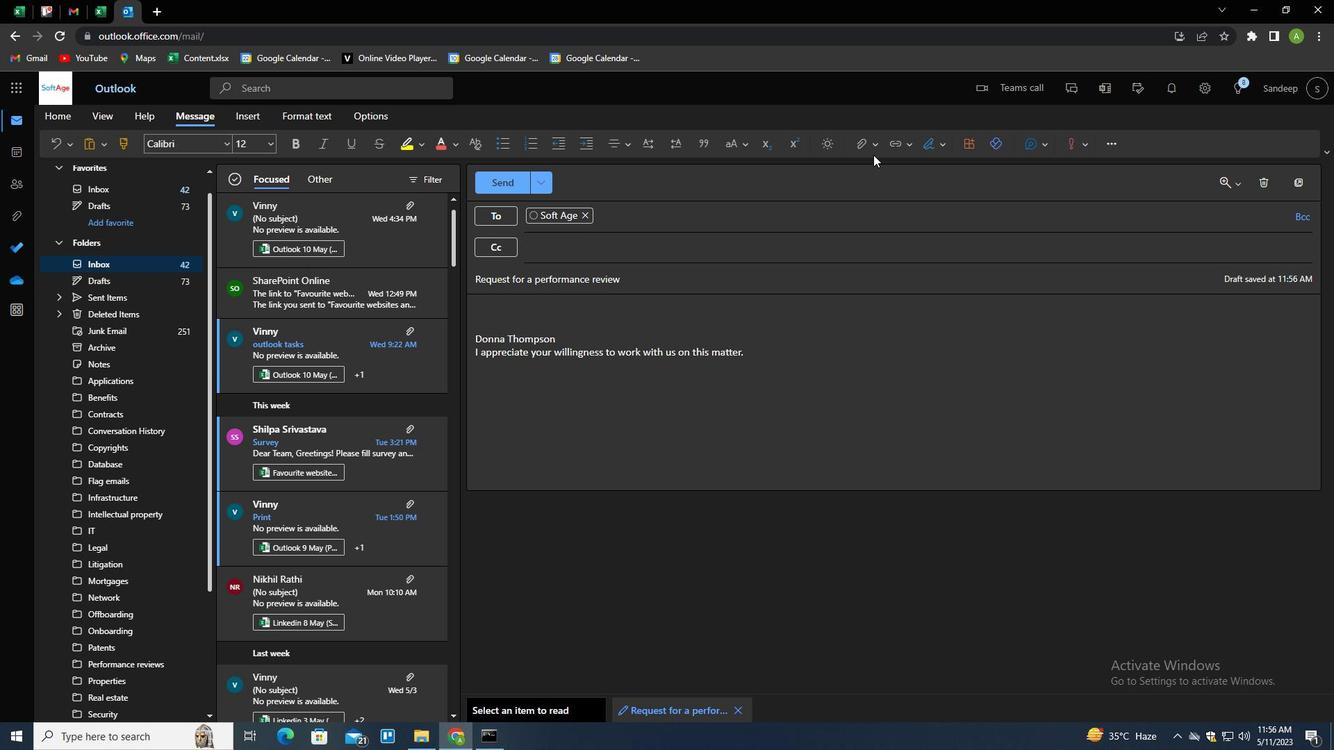 
Action: Mouse pressed left at (873, 148)
Screenshot: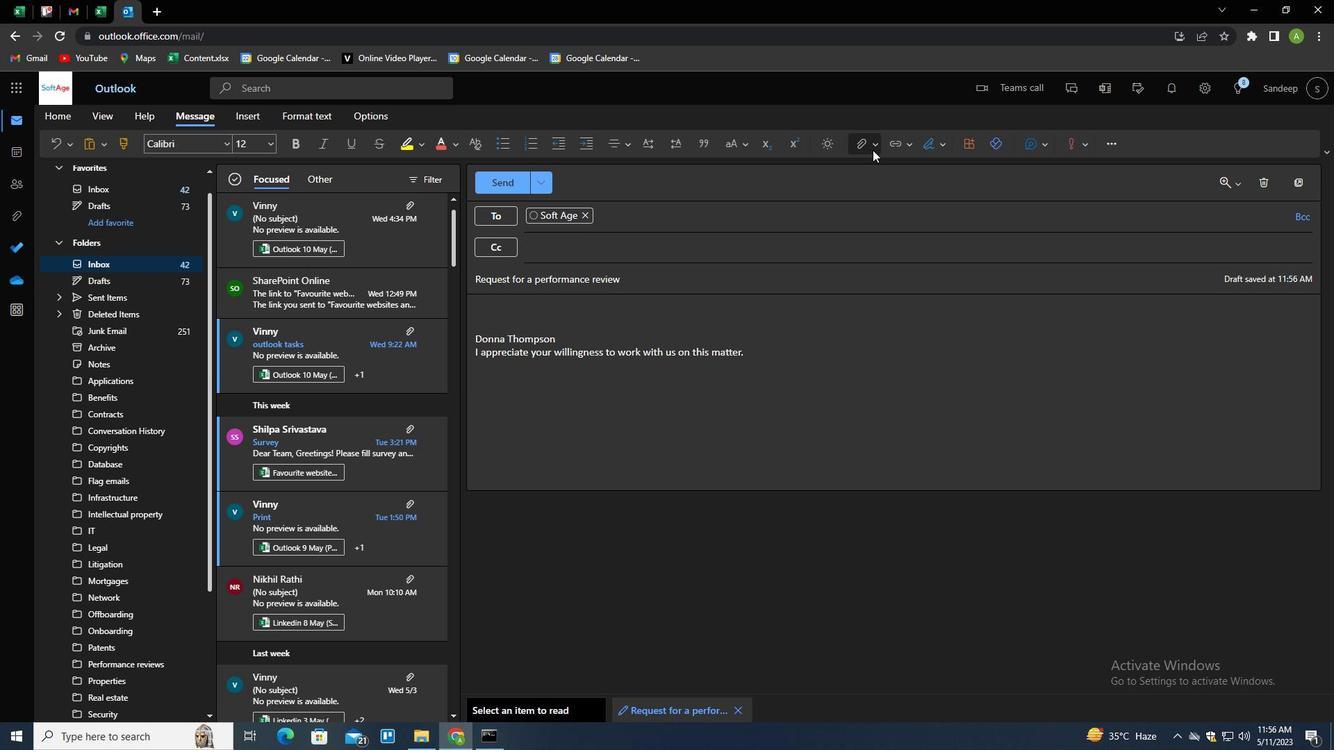 
Action: Mouse moved to (821, 171)
Screenshot: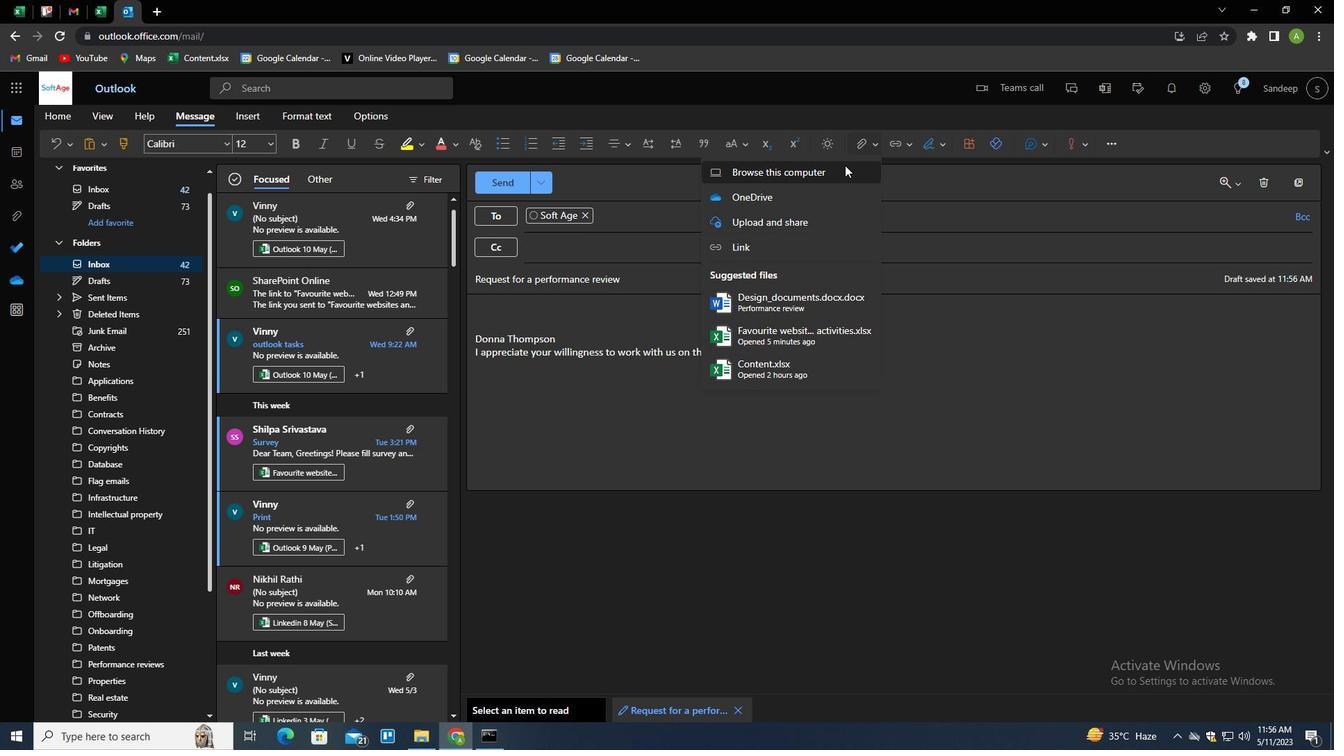 
Action: Mouse pressed left at (821, 171)
Screenshot: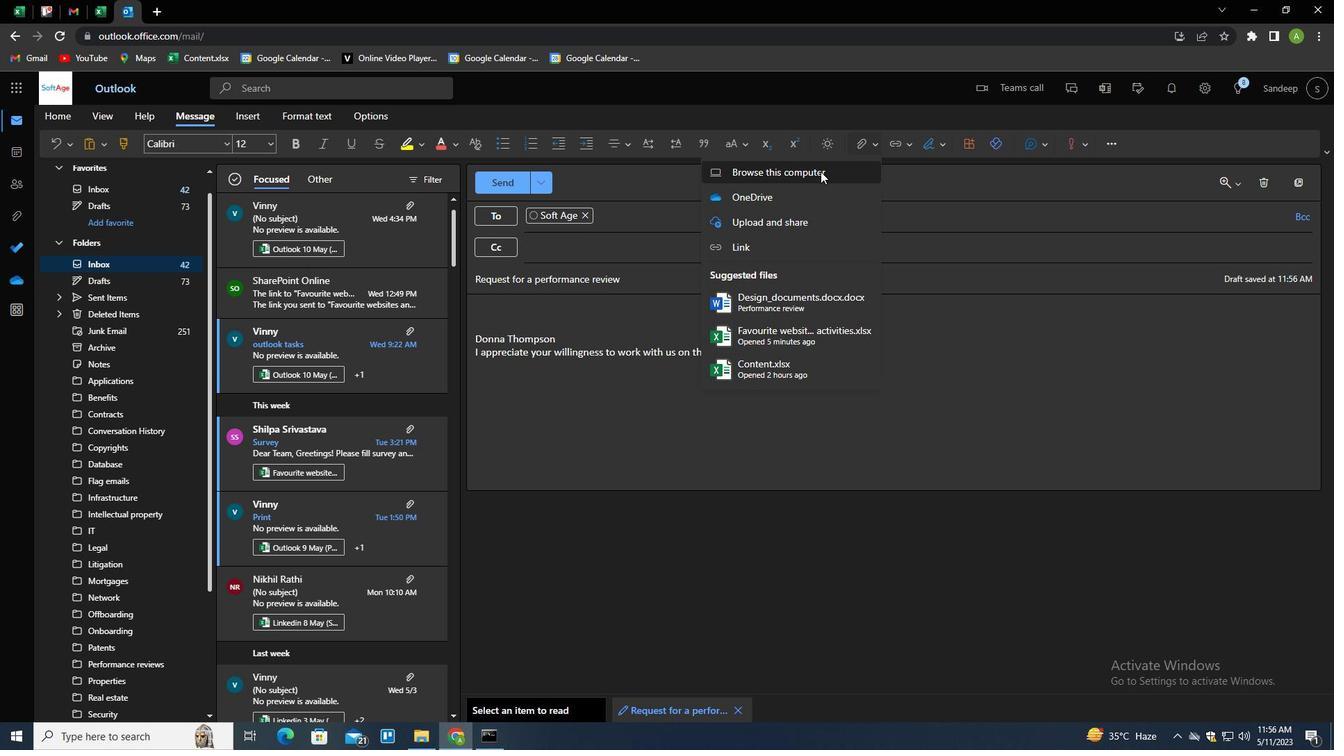
Action: Mouse moved to (216, 120)
Screenshot: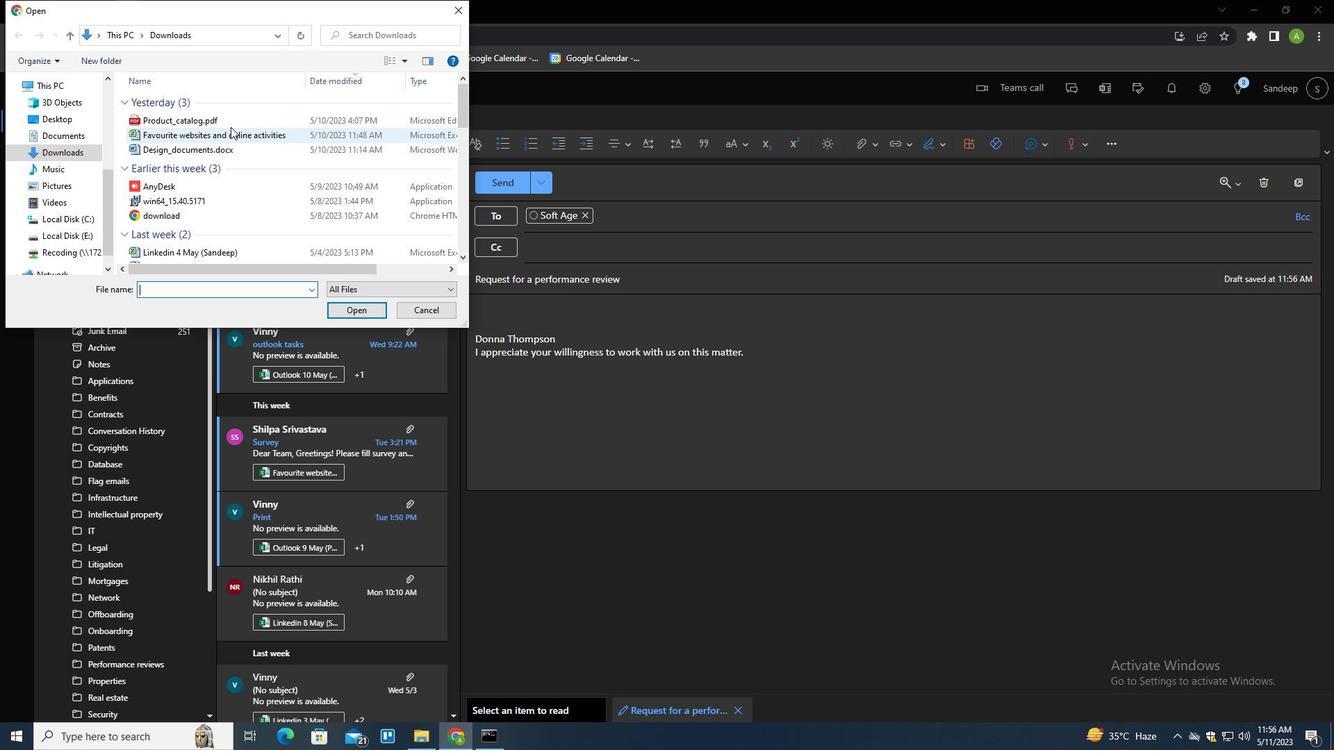 
Action: Mouse pressed right at (216, 120)
Screenshot: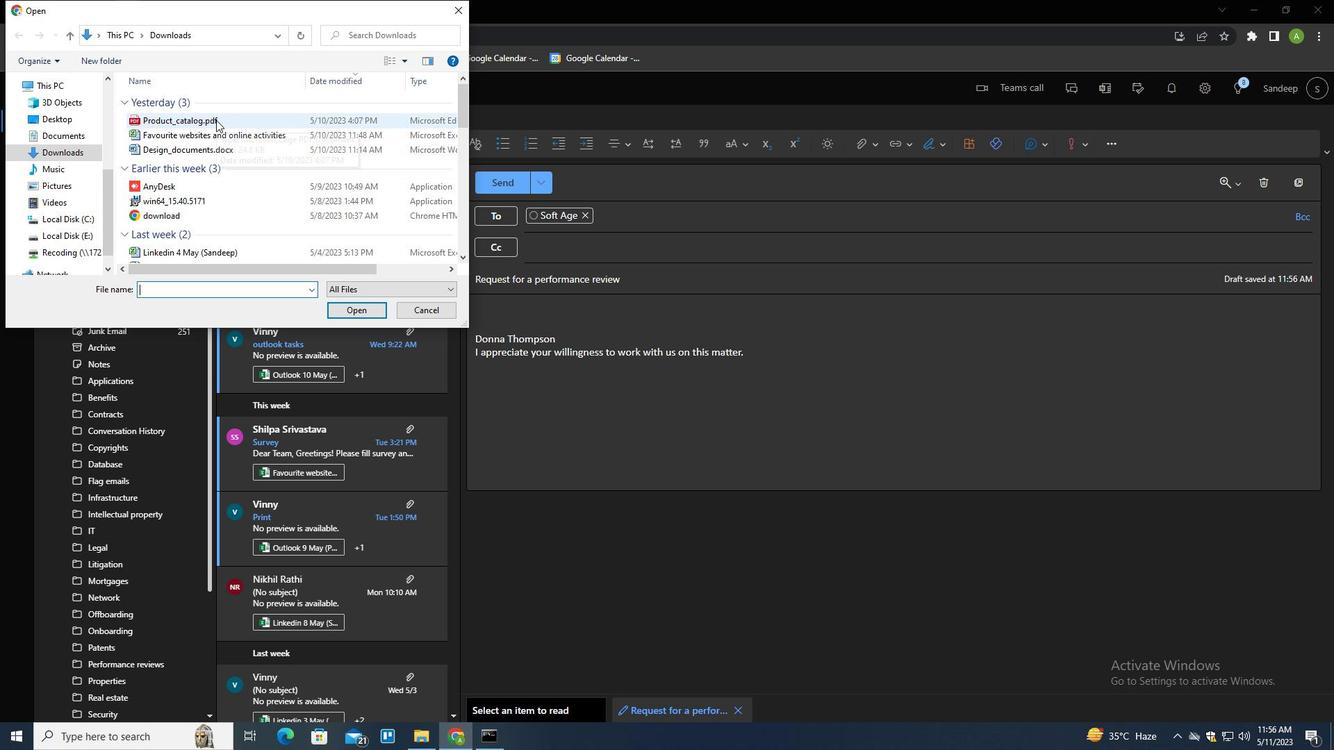 
Action: Key pressed <Key.f2>
Screenshot: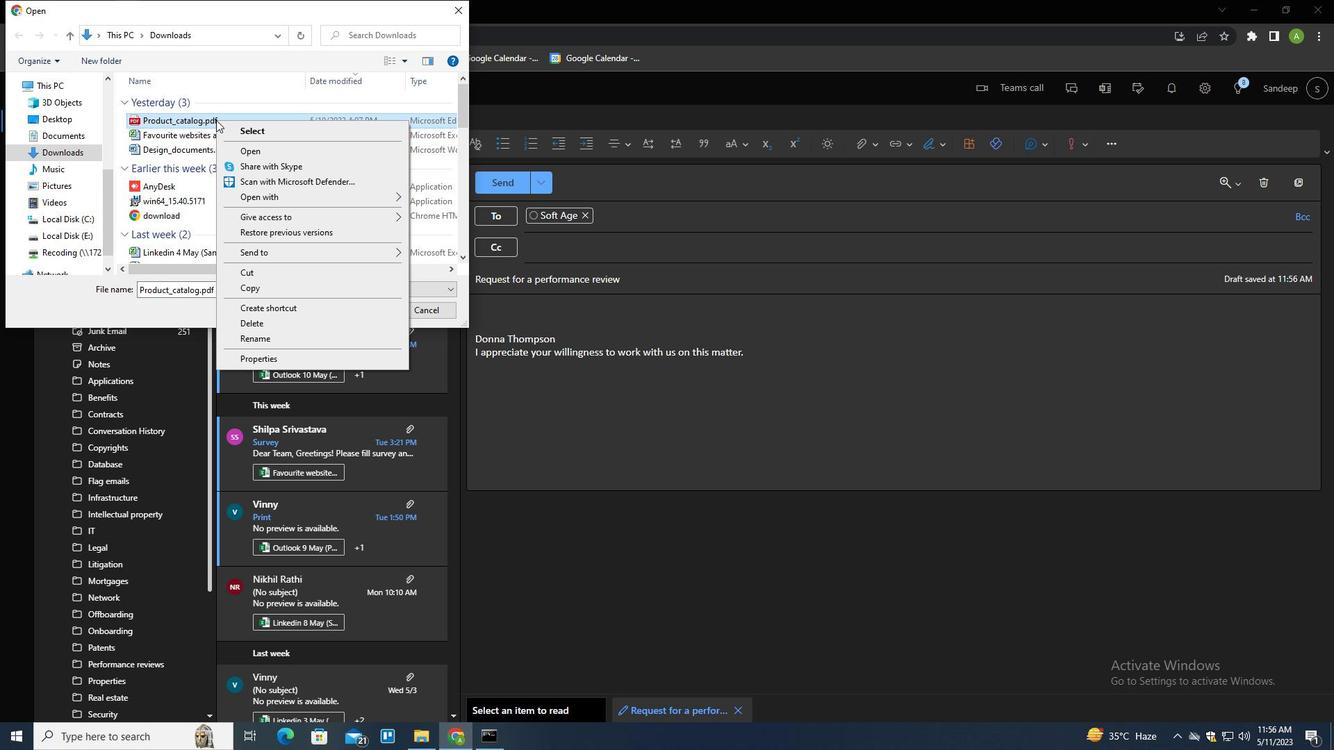 
Action: Mouse moved to (279, 336)
Screenshot: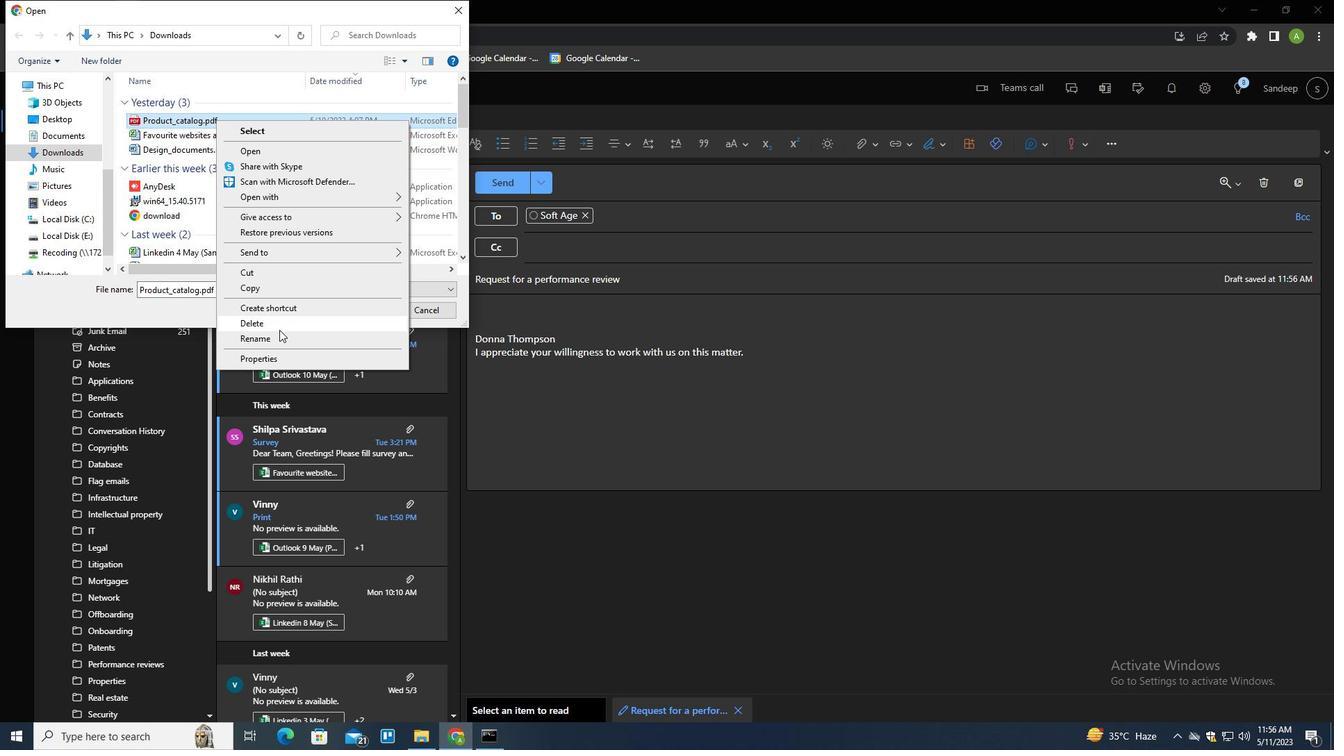 
Action: Mouse pressed left at (279, 336)
Screenshot: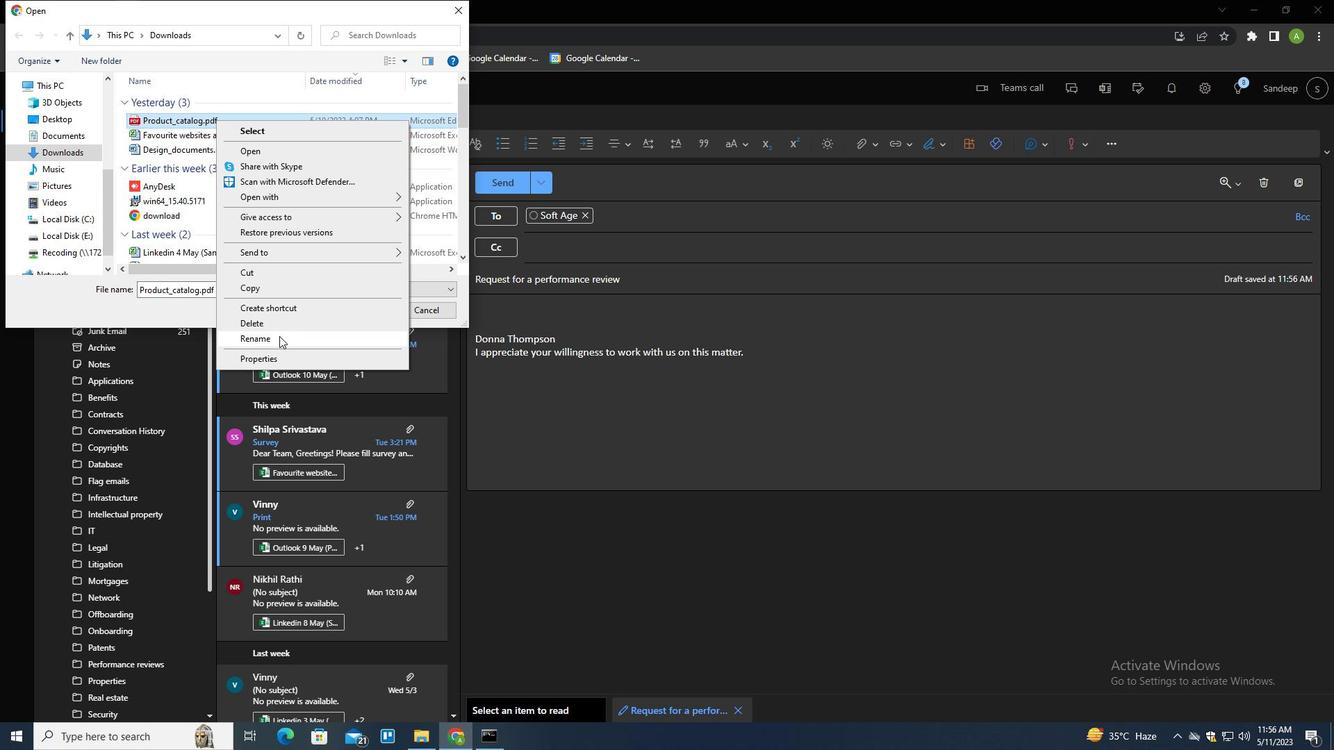 
Action: Mouse moved to (257, 285)
Screenshot: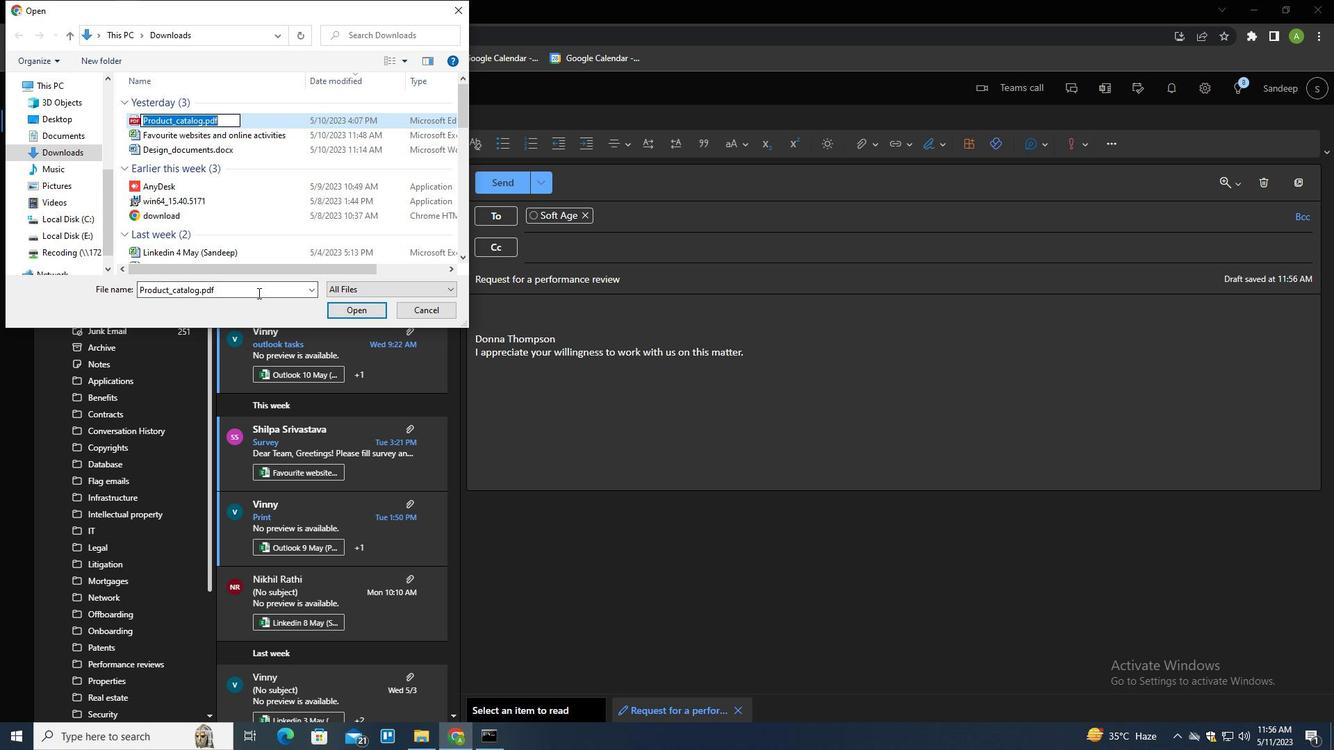 
Action: Key pressed <Key.shift>EMPLOTEE<Key.backspace><Key.backspace><Key.backspace>YEE<Key.shift>_CONTRACT.PDF
Screenshot: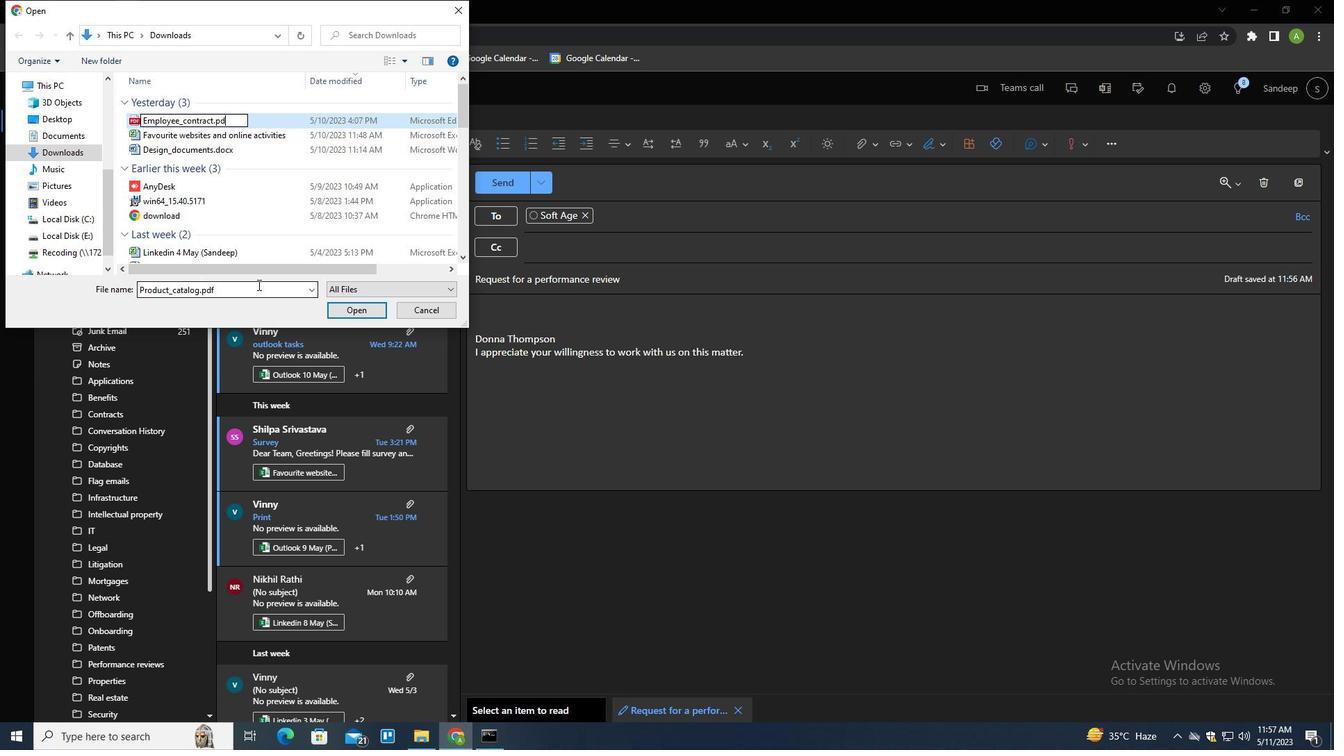 
Action: Mouse moved to (271, 118)
Screenshot: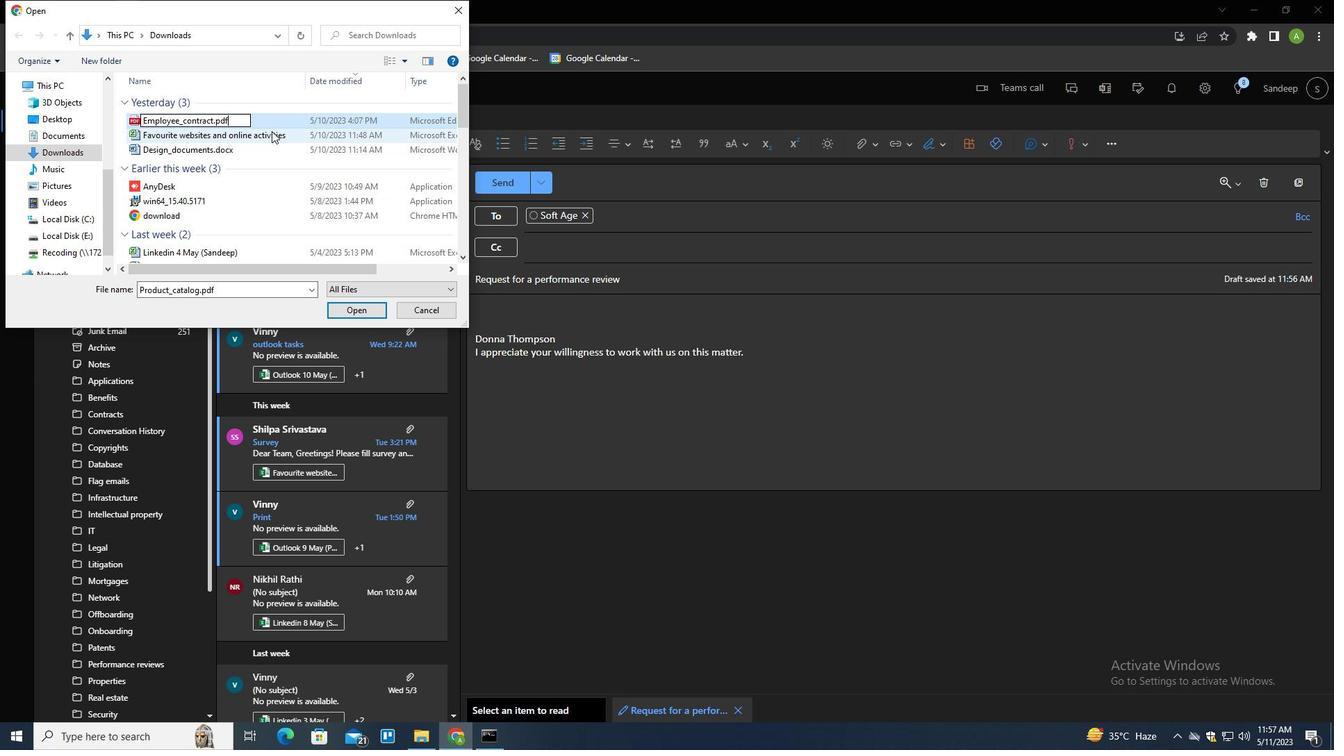 
Action: Mouse pressed left at (271, 118)
Screenshot: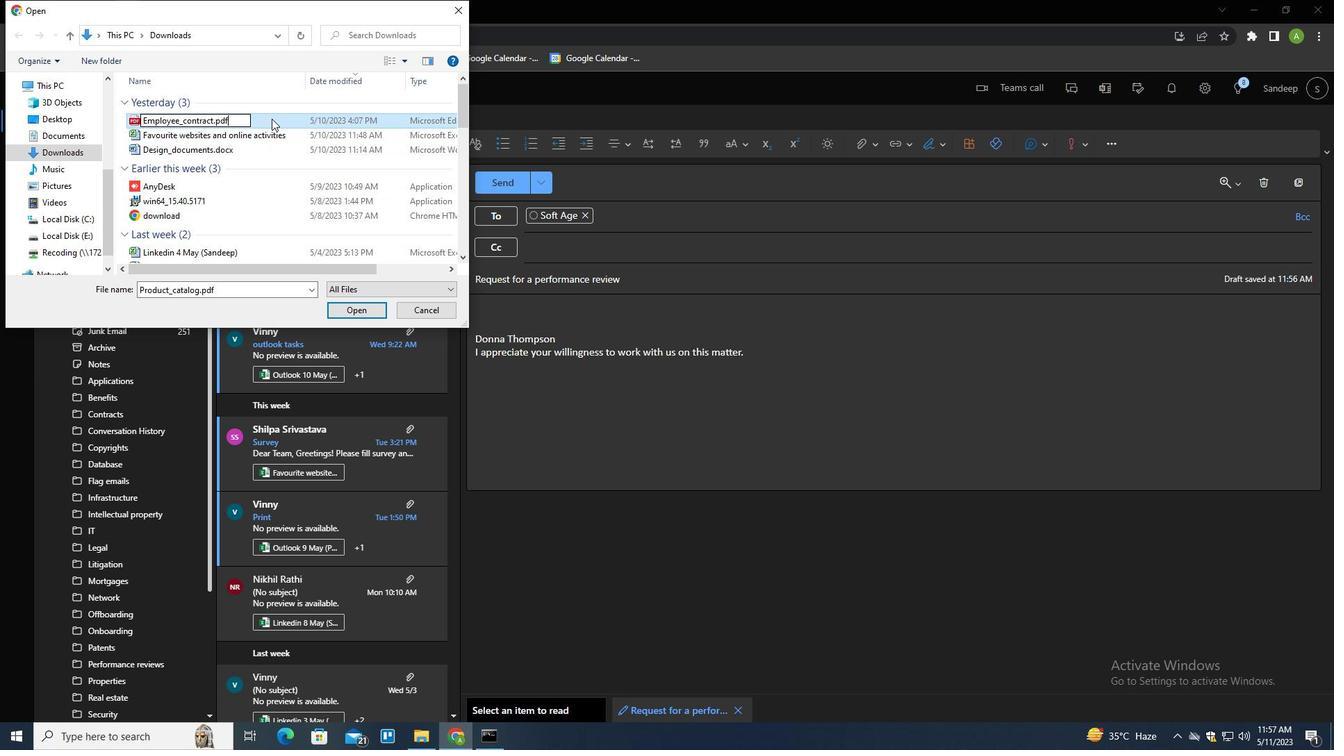 
Action: Mouse moved to (368, 311)
Screenshot: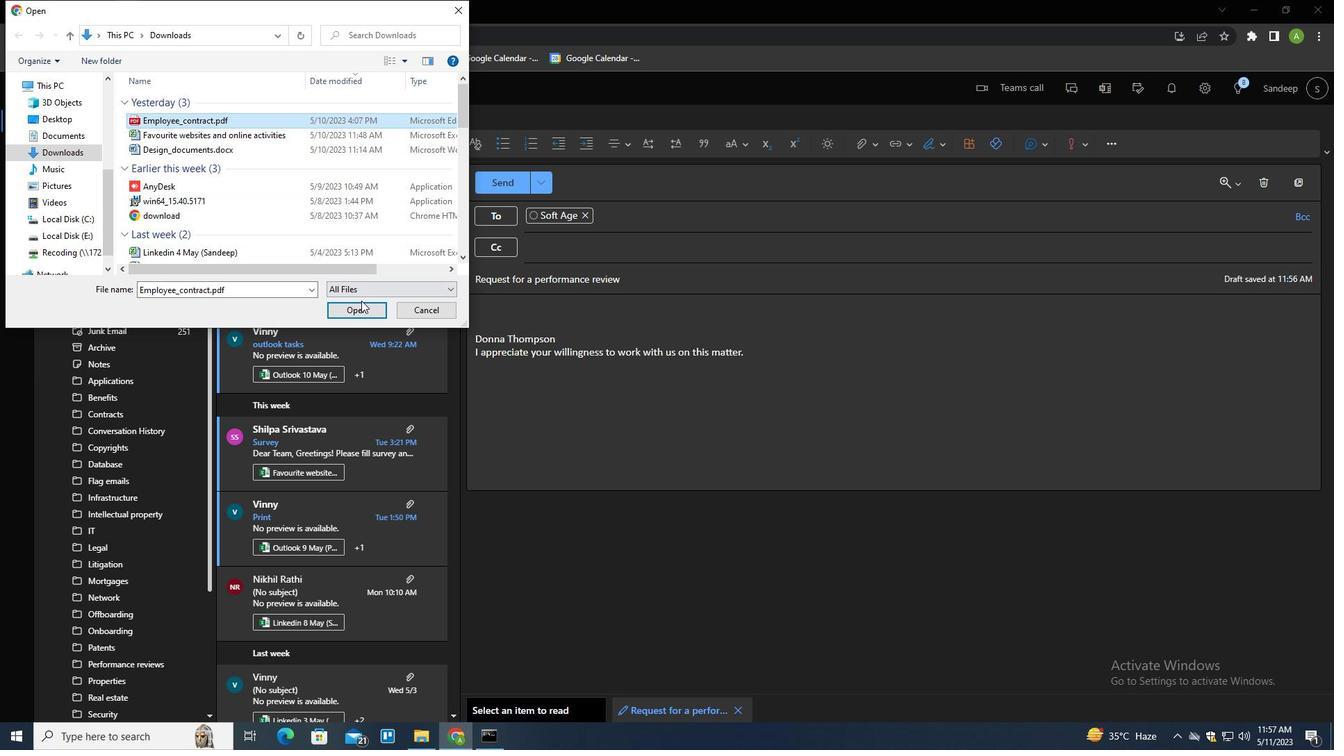 
Action: Mouse pressed left at (368, 311)
Screenshot: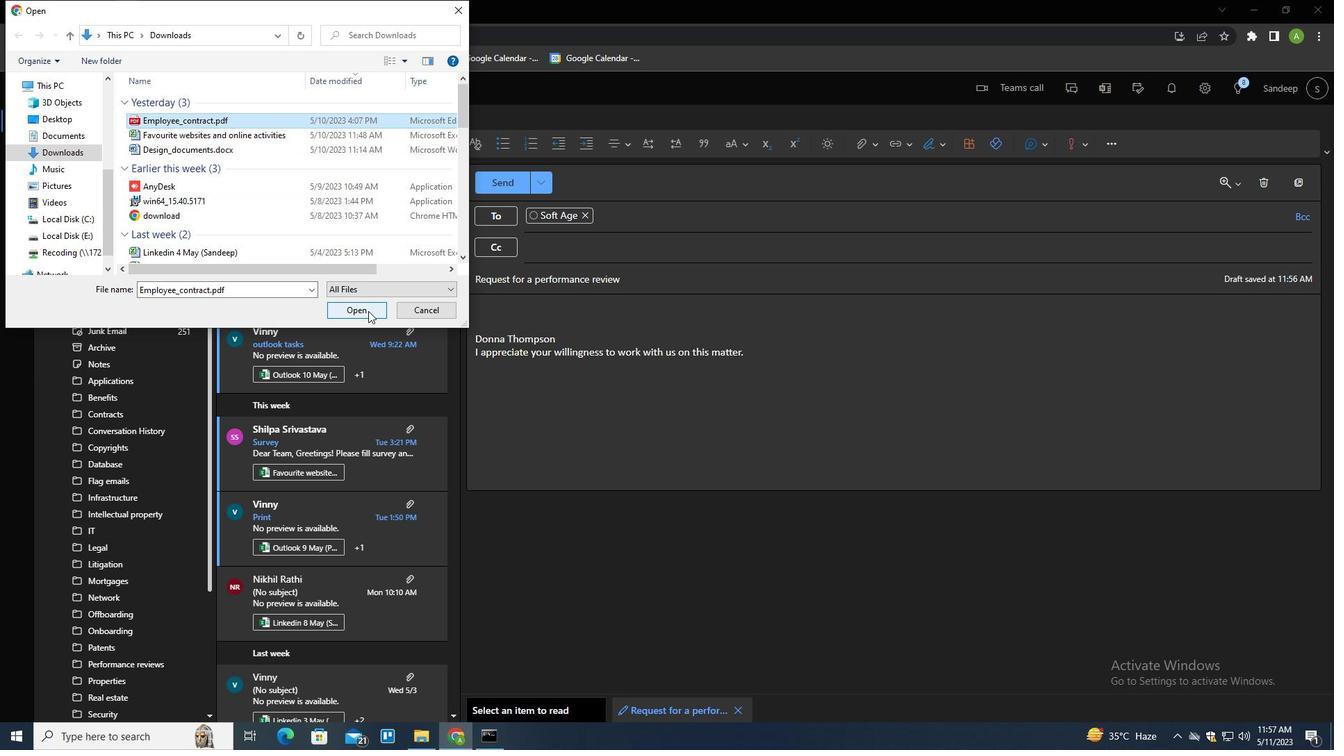 
Action: Mouse moved to (512, 189)
Screenshot: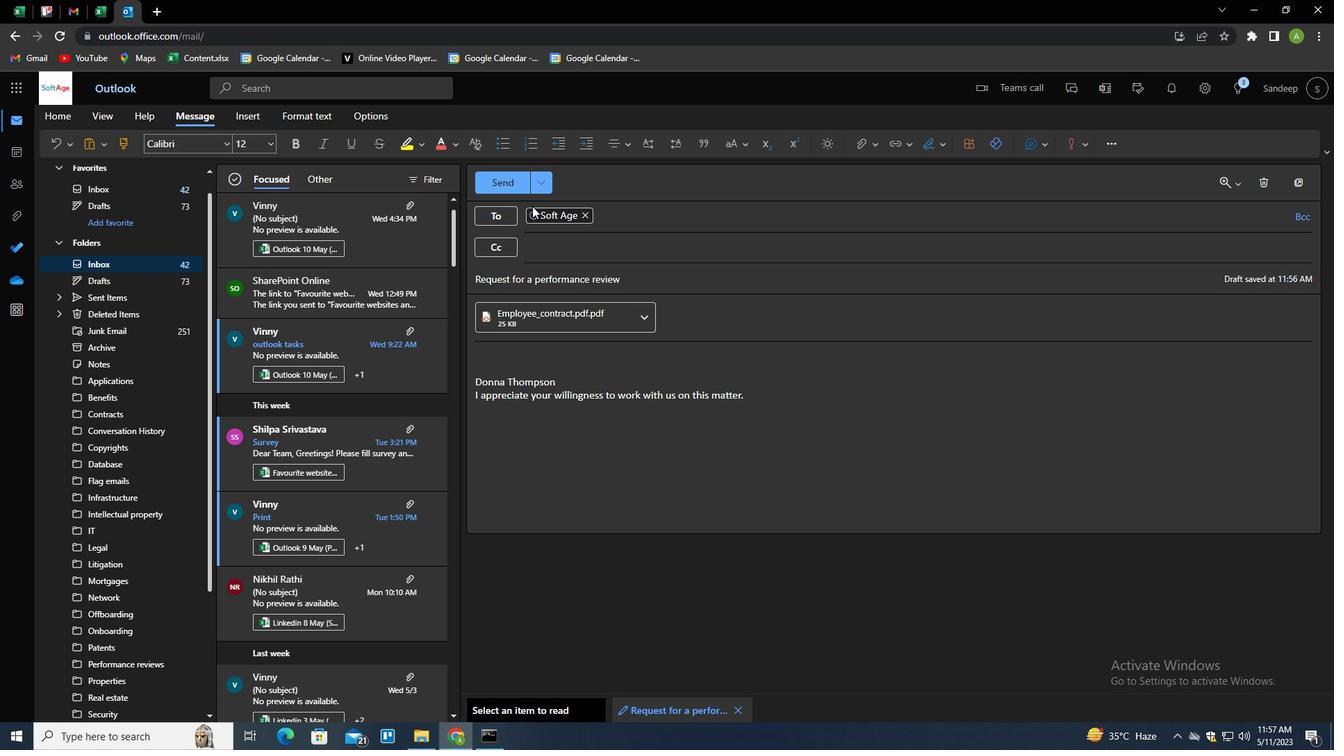 
Action: Mouse pressed left at (512, 189)
Screenshot: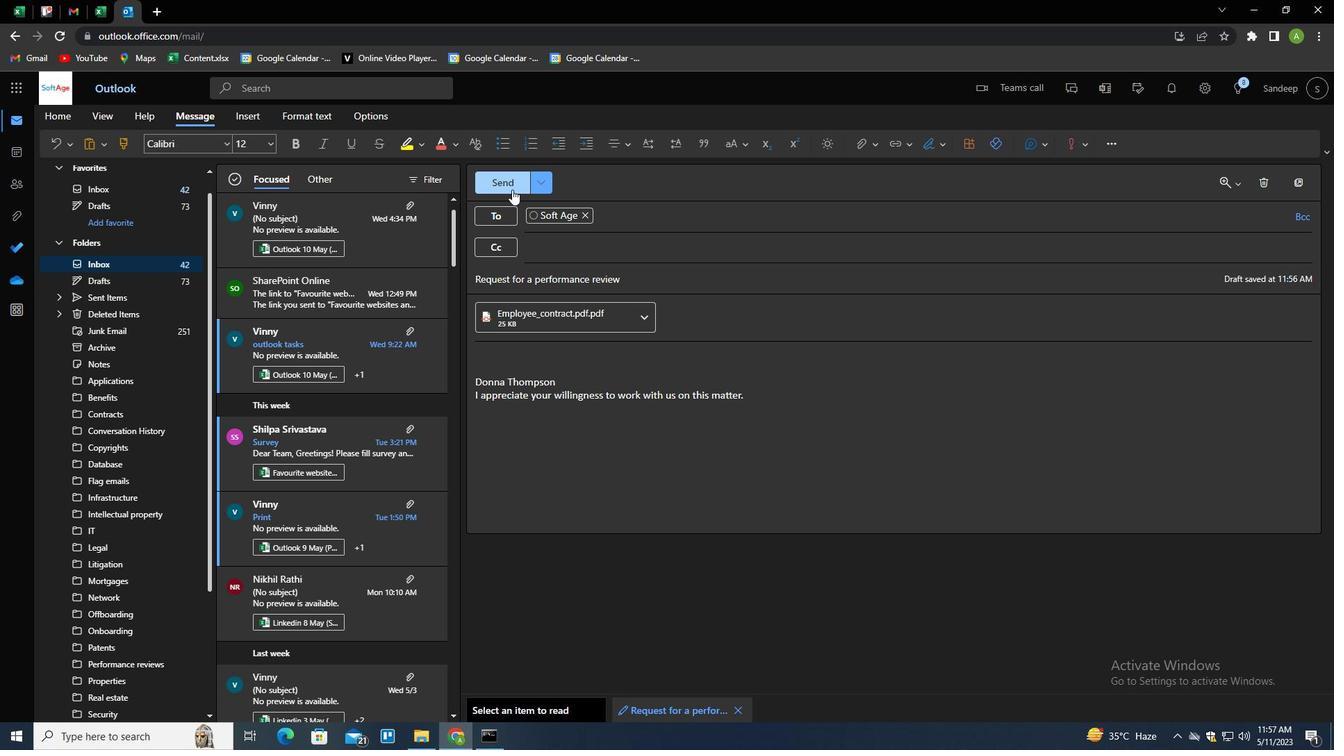 
Action: Mouse moved to (104, 599)
Screenshot: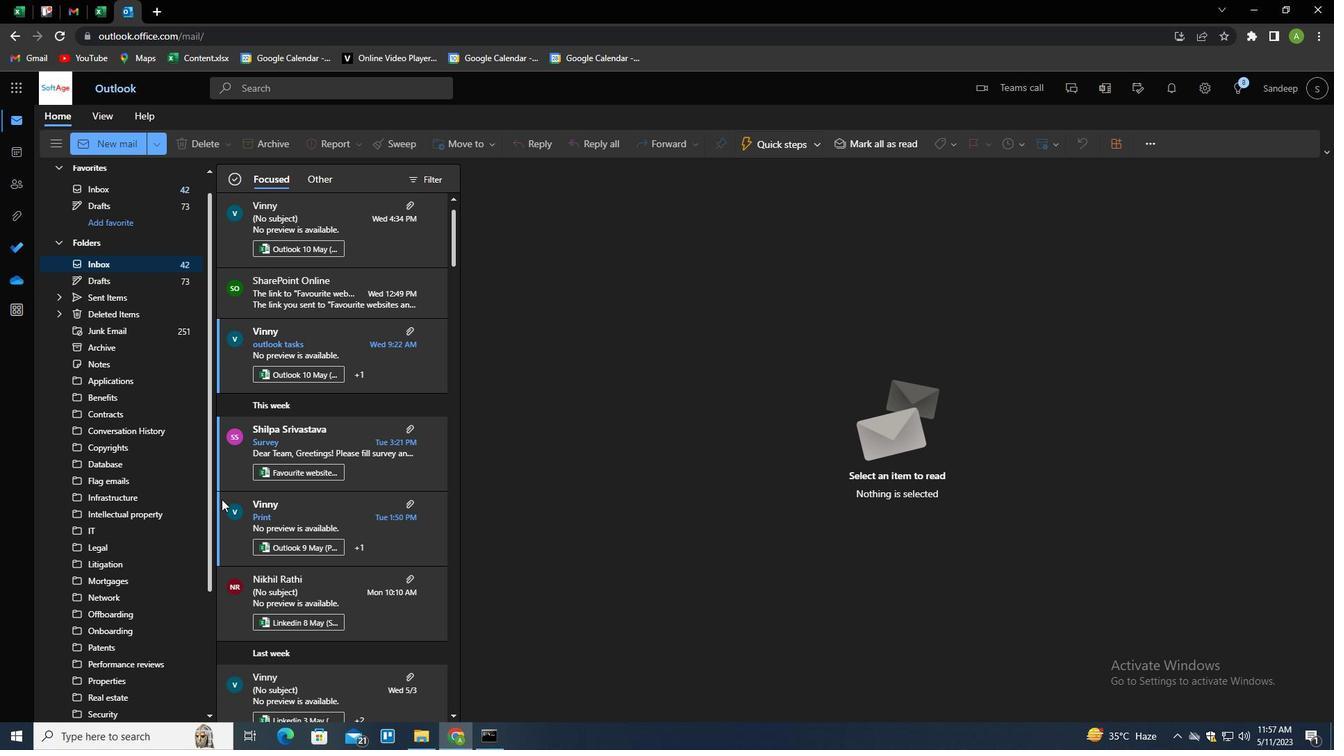 
Action: Mouse scrolled (104, 598) with delta (0, 0)
Screenshot: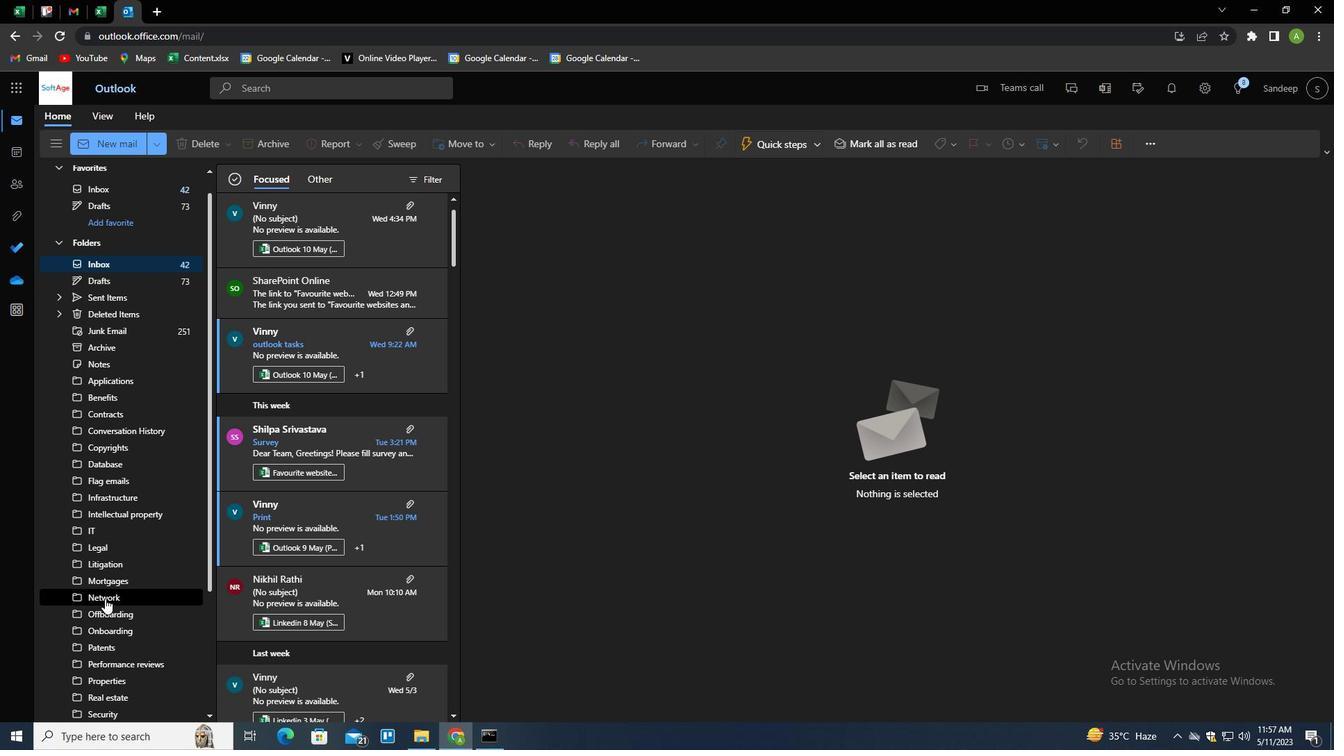 
Action: Mouse scrolled (104, 598) with delta (0, 0)
Screenshot: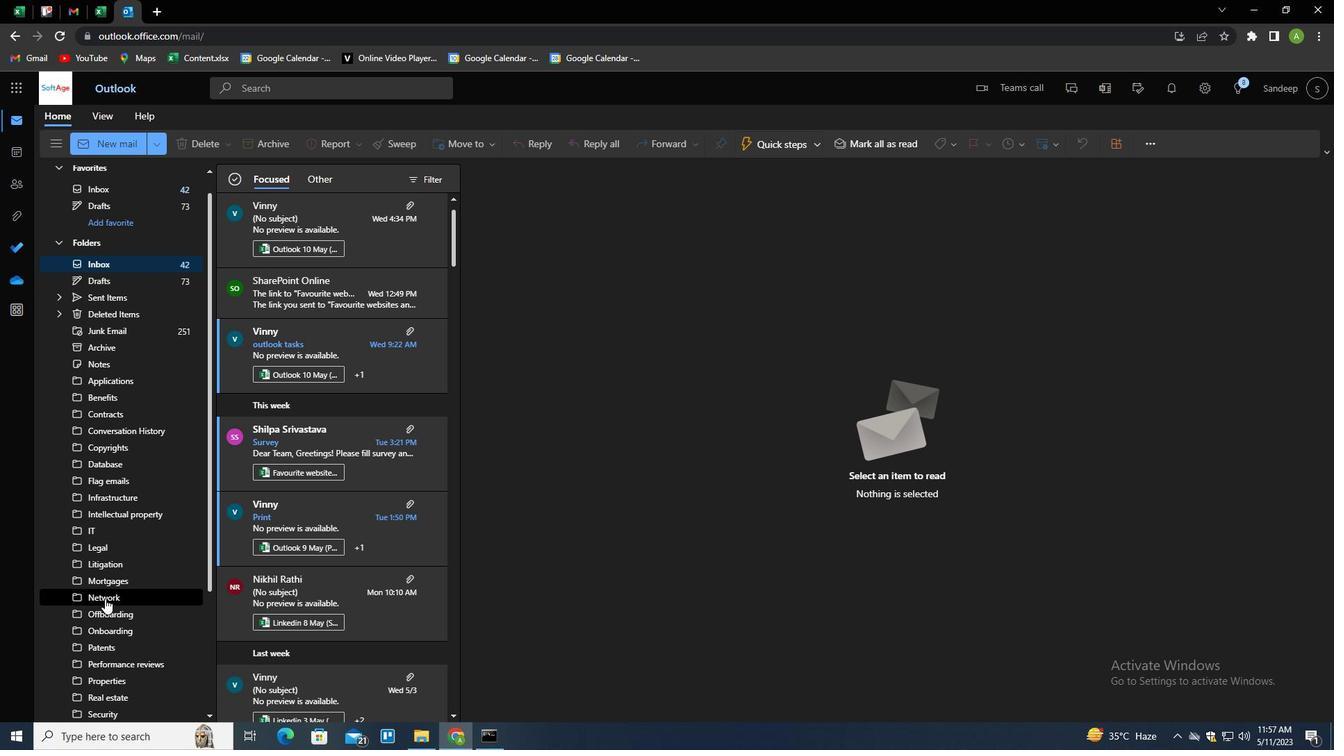 
Action: Mouse scrolled (104, 598) with delta (0, 0)
Screenshot: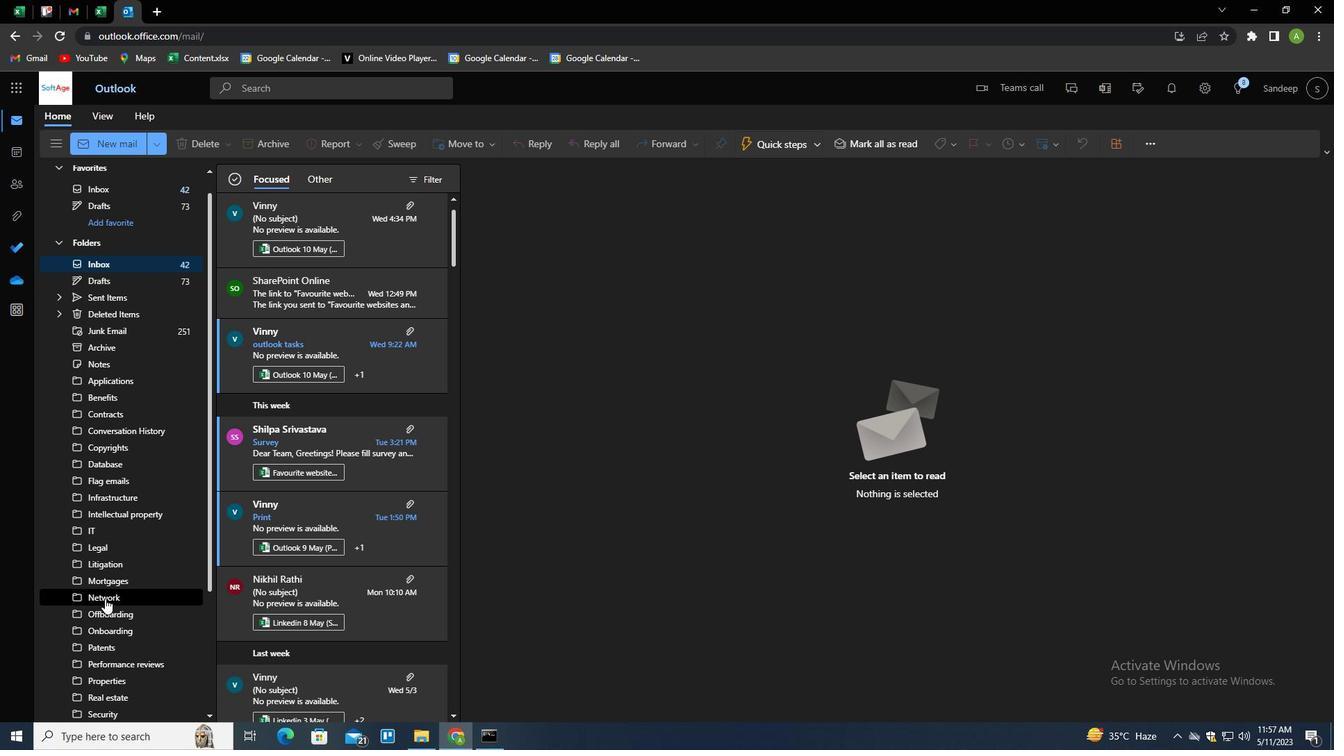 
Action: Mouse scrolled (104, 598) with delta (0, 0)
Screenshot: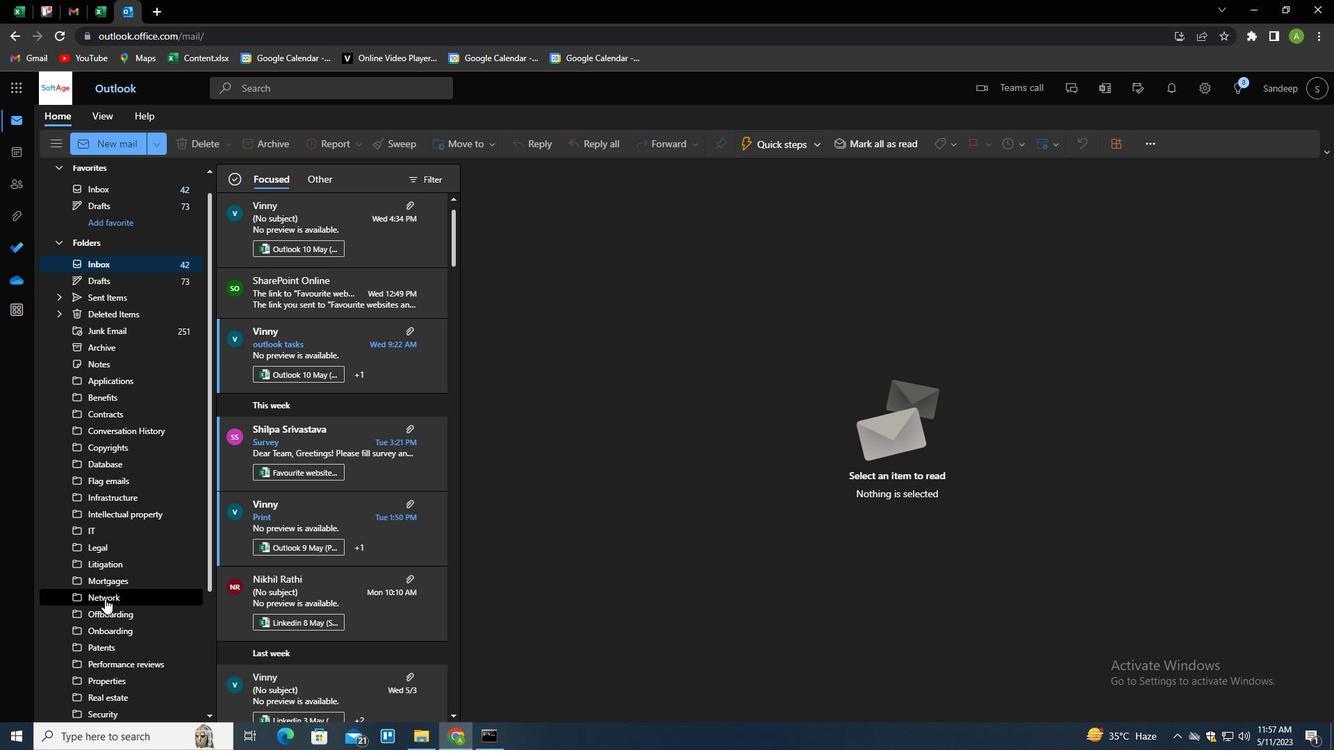 
Action: Mouse scrolled (104, 598) with delta (0, 0)
Screenshot: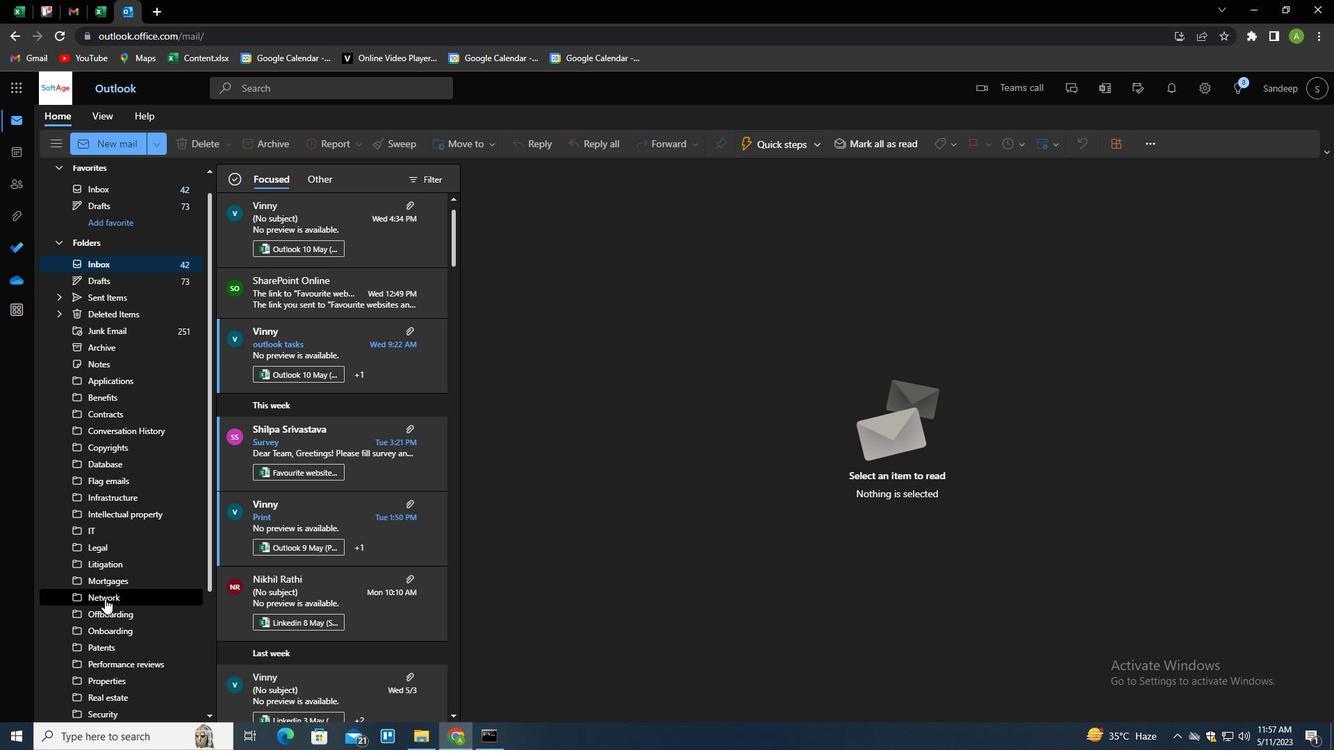 
Action: Mouse moved to (114, 622)
Screenshot: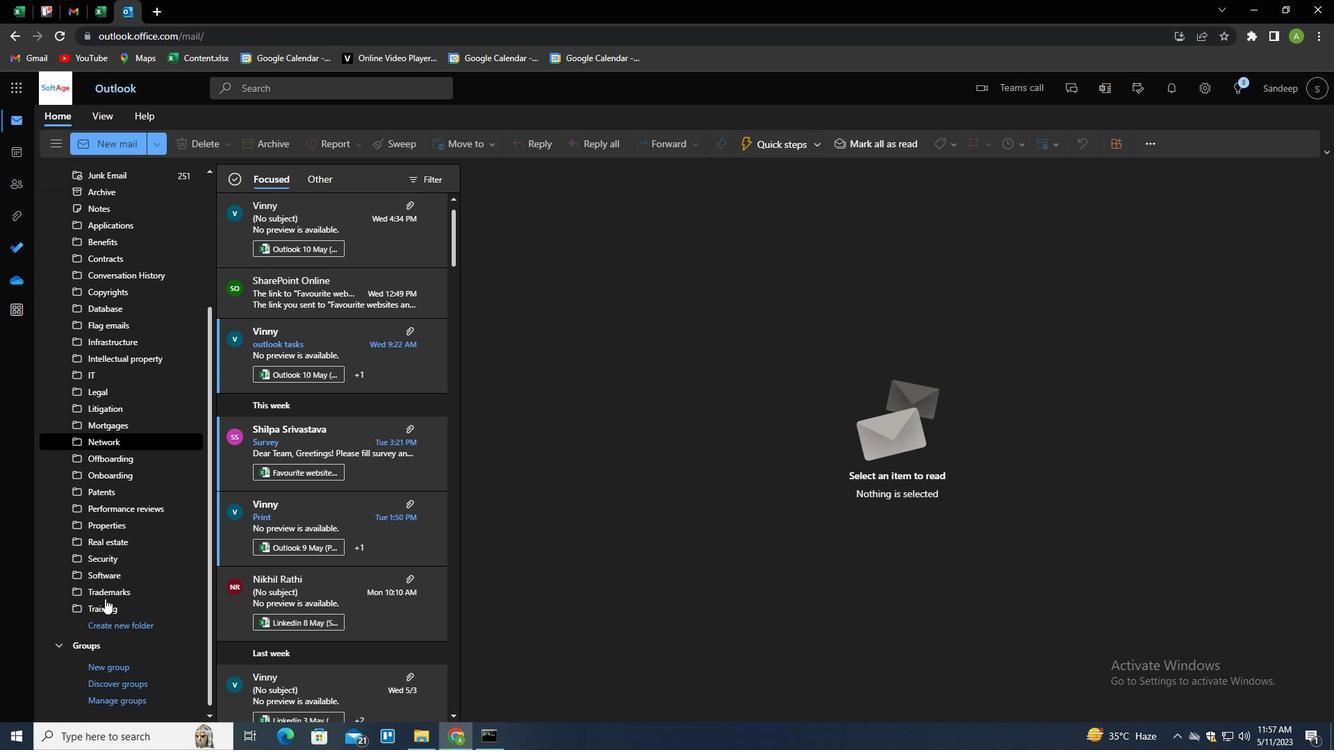 
Action: Mouse pressed left at (114, 622)
Screenshot: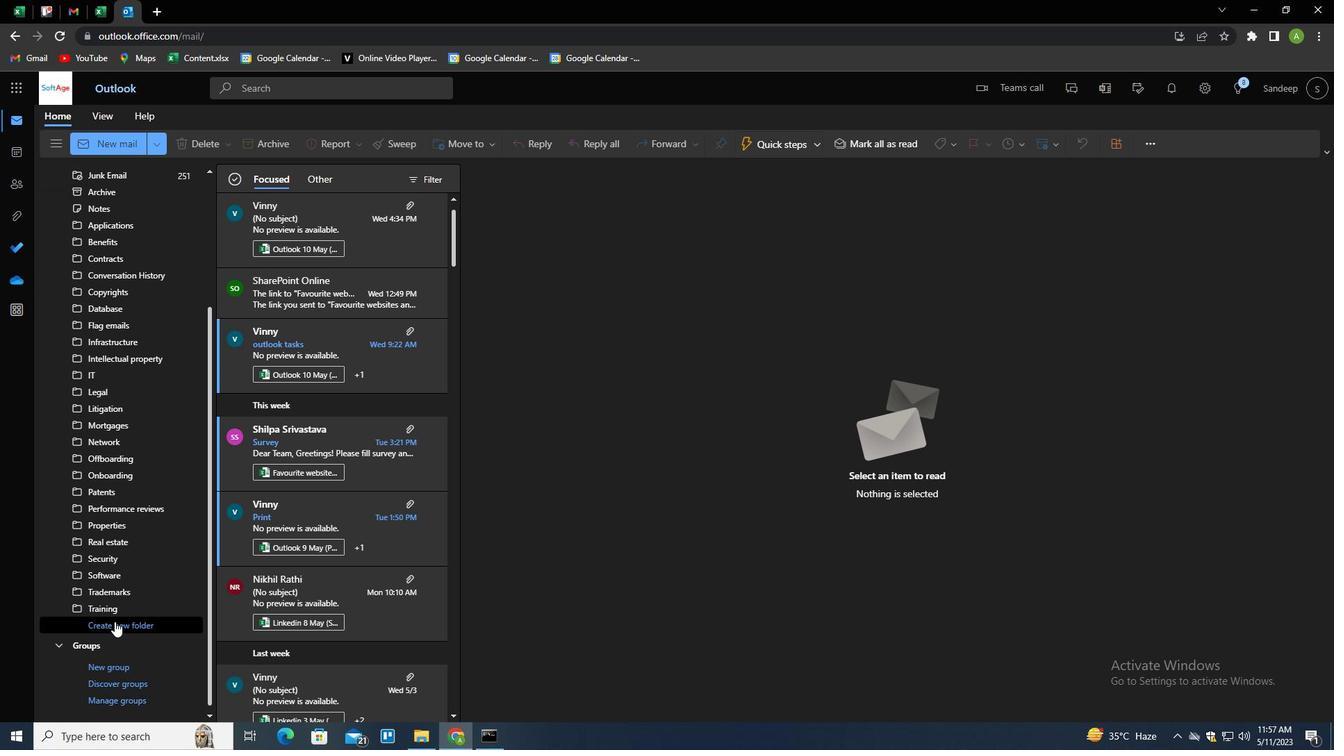 
Action: Key pressed <Key.shift>HOME<Key.space><Key.shift>IMPROVEMENTS<Key.enter>
Screenshot: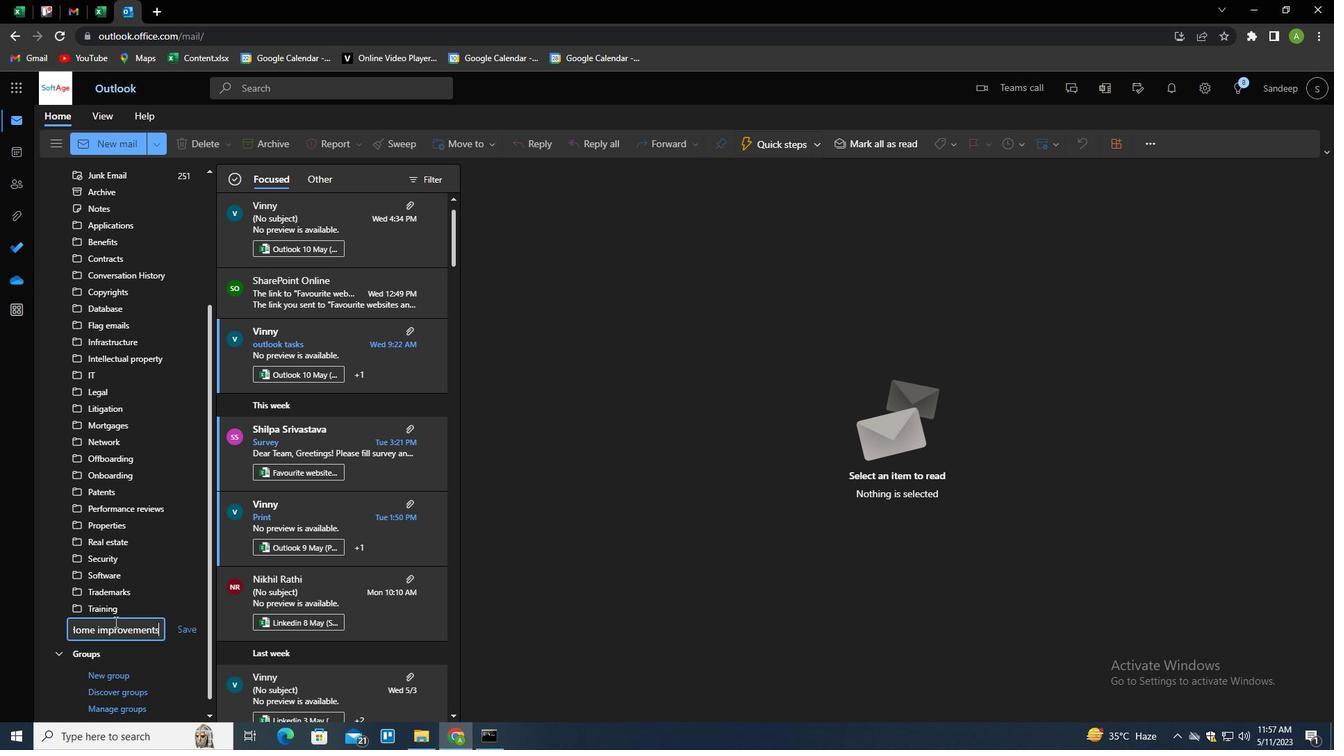 
Action: Mouse scrolled (114, 622) with delta (0, 0)
Screenshot: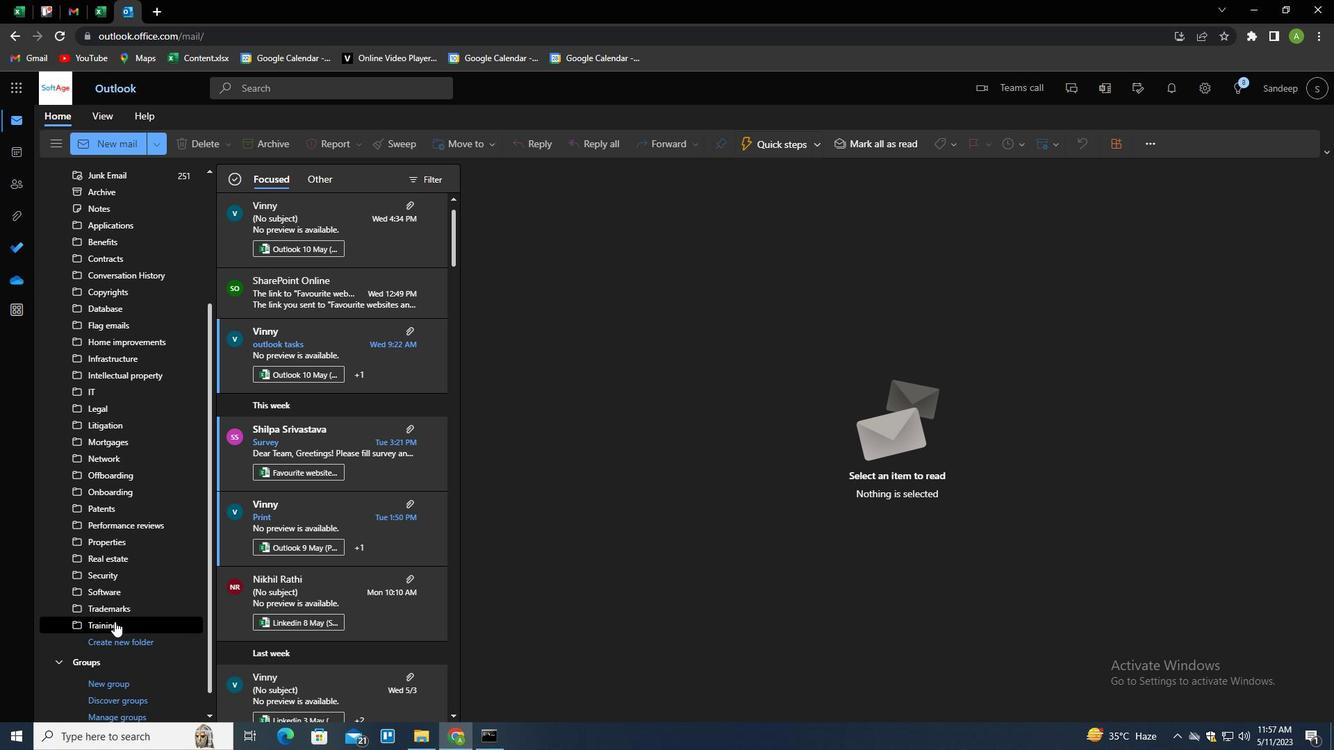 
Action: Mouse scrolled (114, 622) with delta (0, 0)
Screenshot: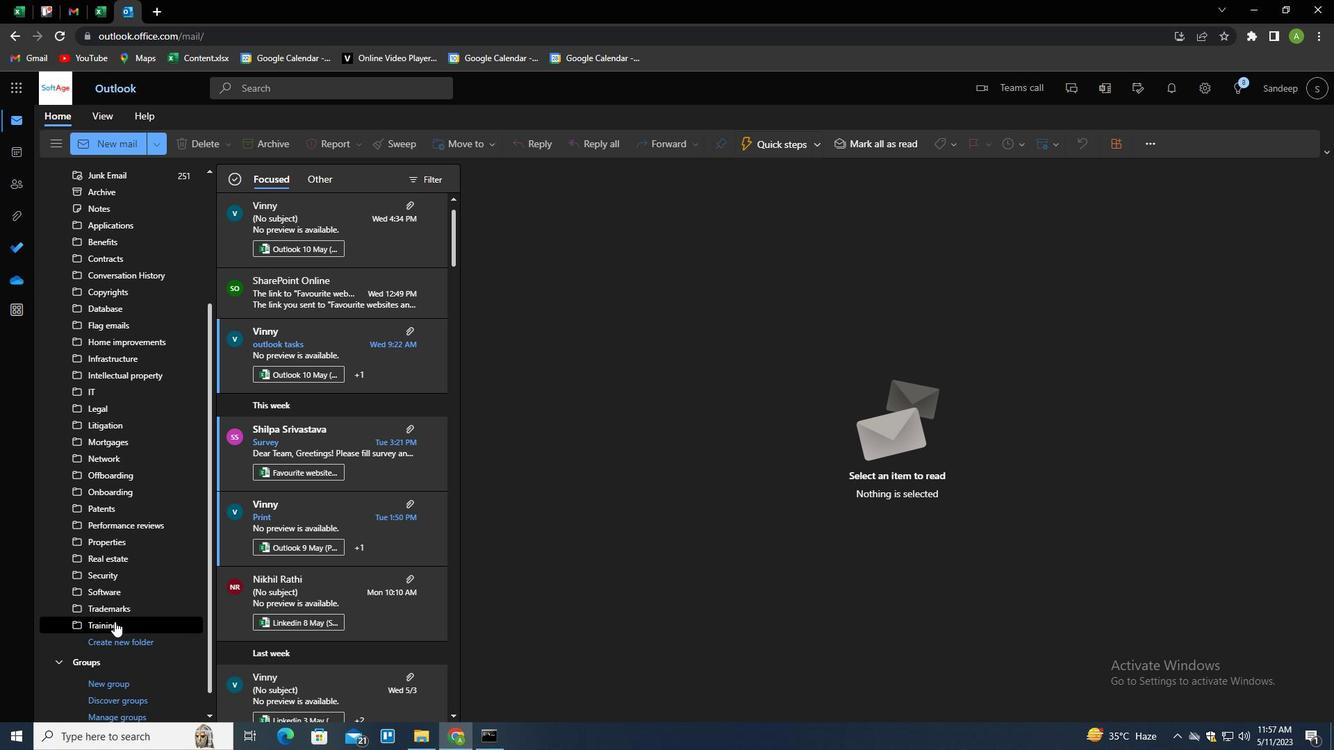 
Action: Mouse scrolled (114, 622) with delta (0, 0)
Screenshot: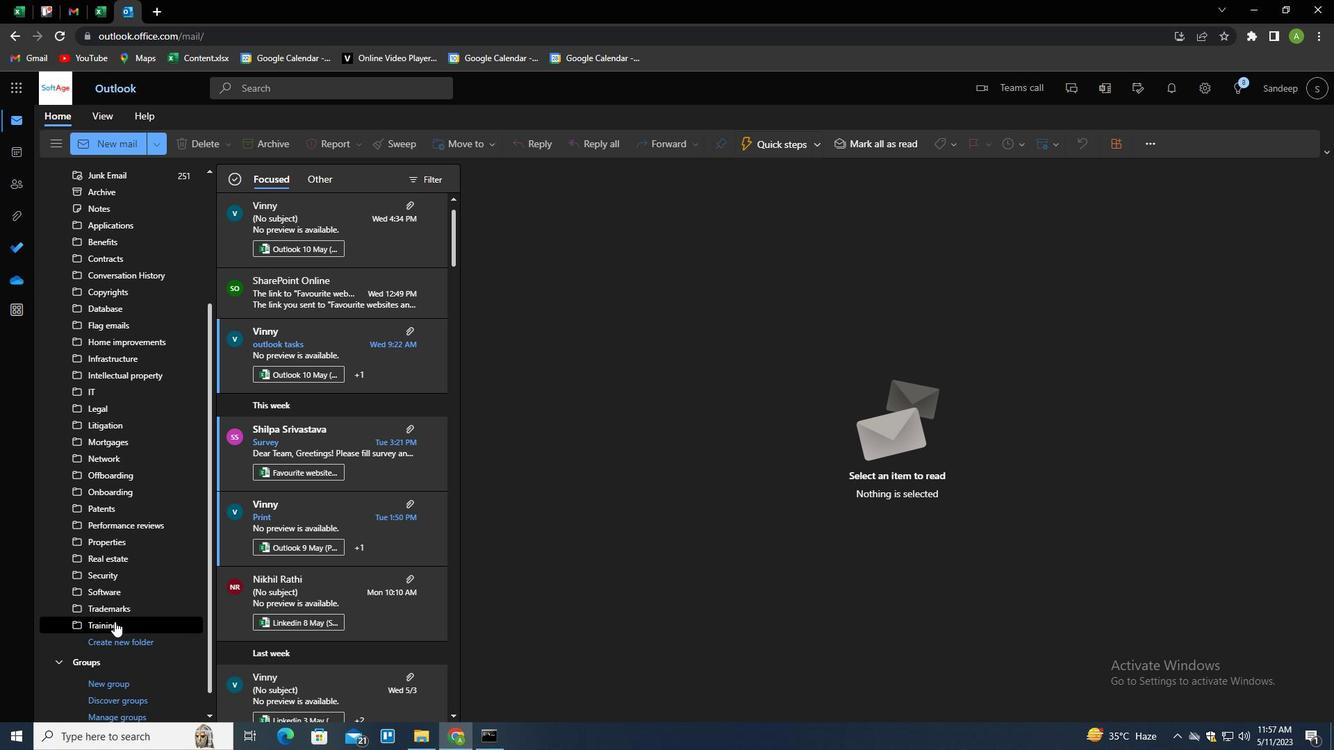 
Action: Mouse scrolled (114, 622) with delta (0, 0)
Screenshot: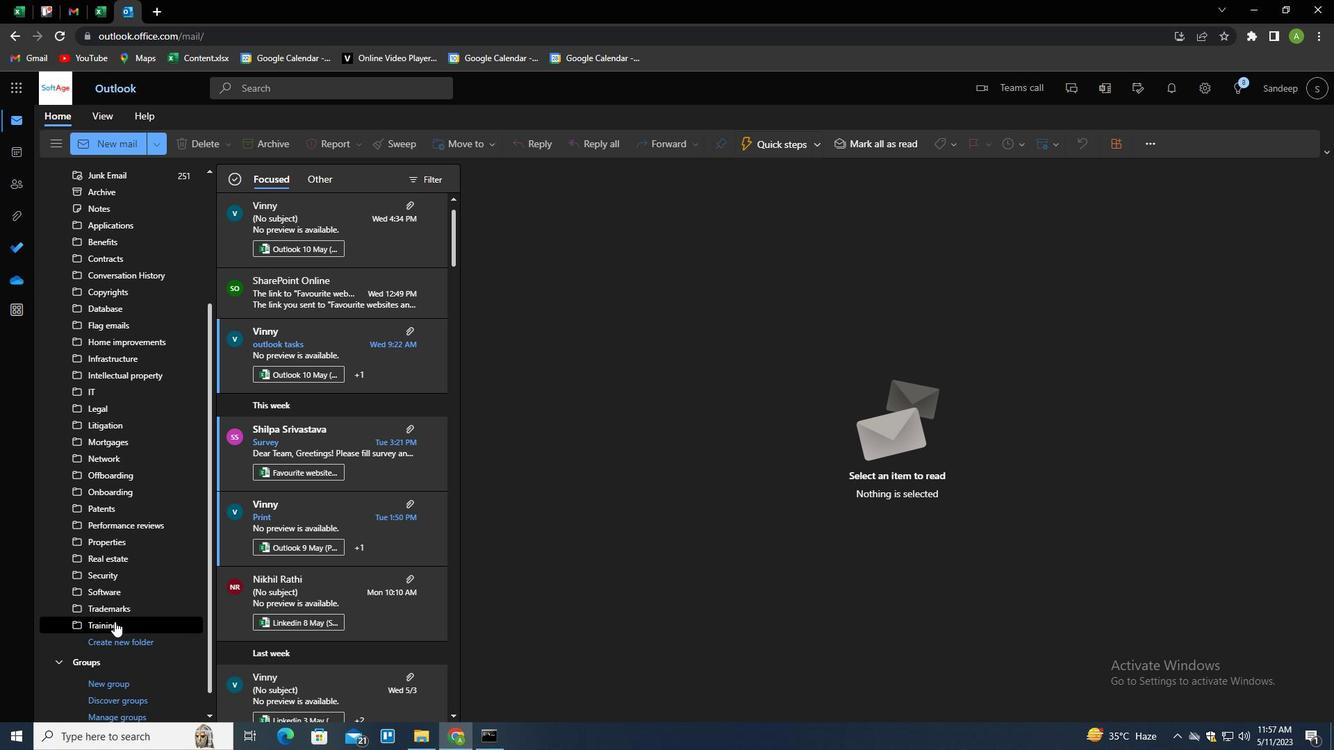 
Action: Mouse moved to (109, 308)
Screenshot: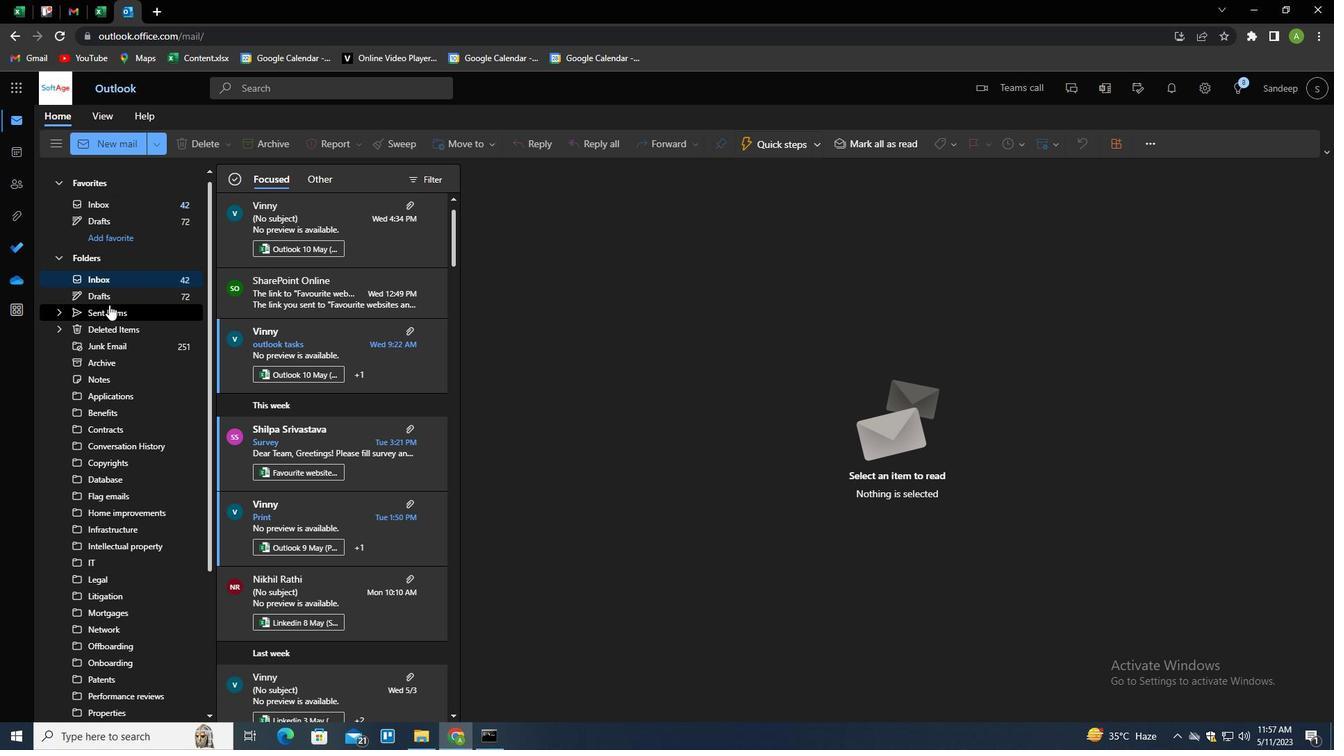 
Action: Mouse pressed left at (109, 308)
Screenshot: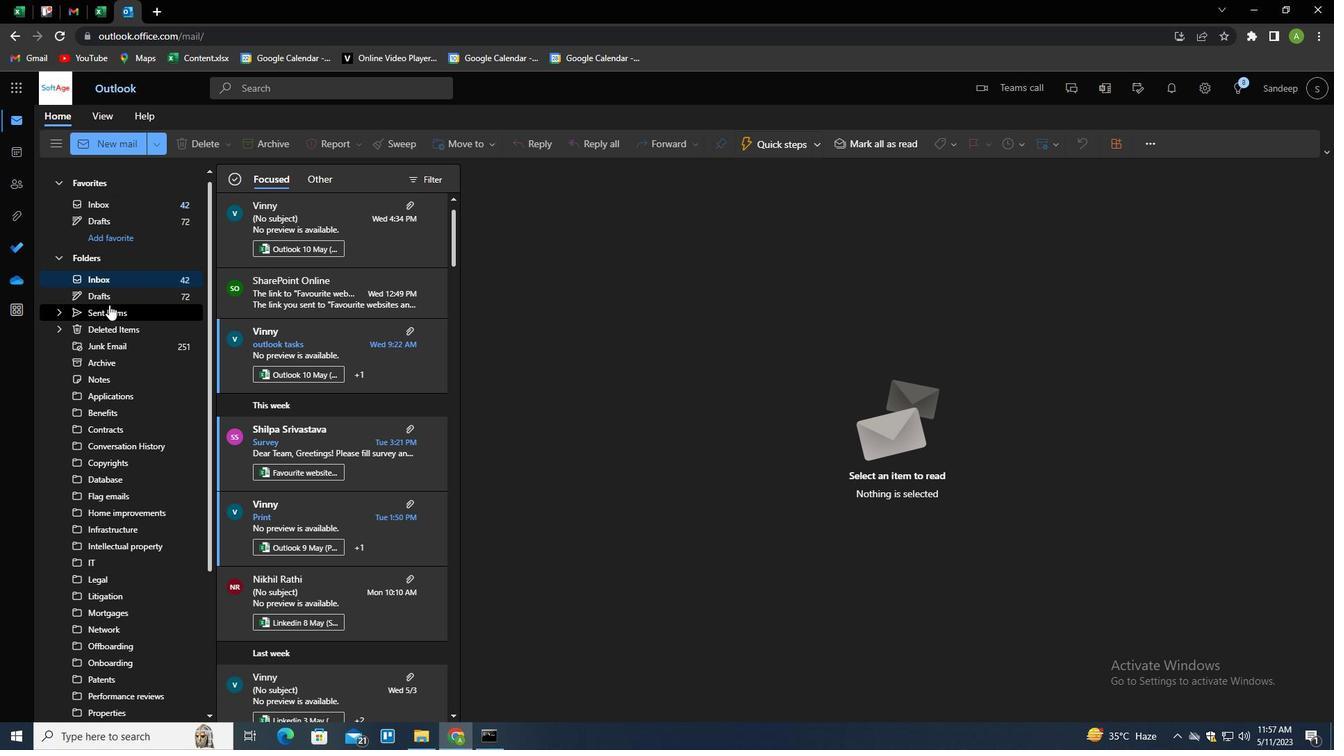 
Action: Mouse moved to (297, 242)
Screenshot: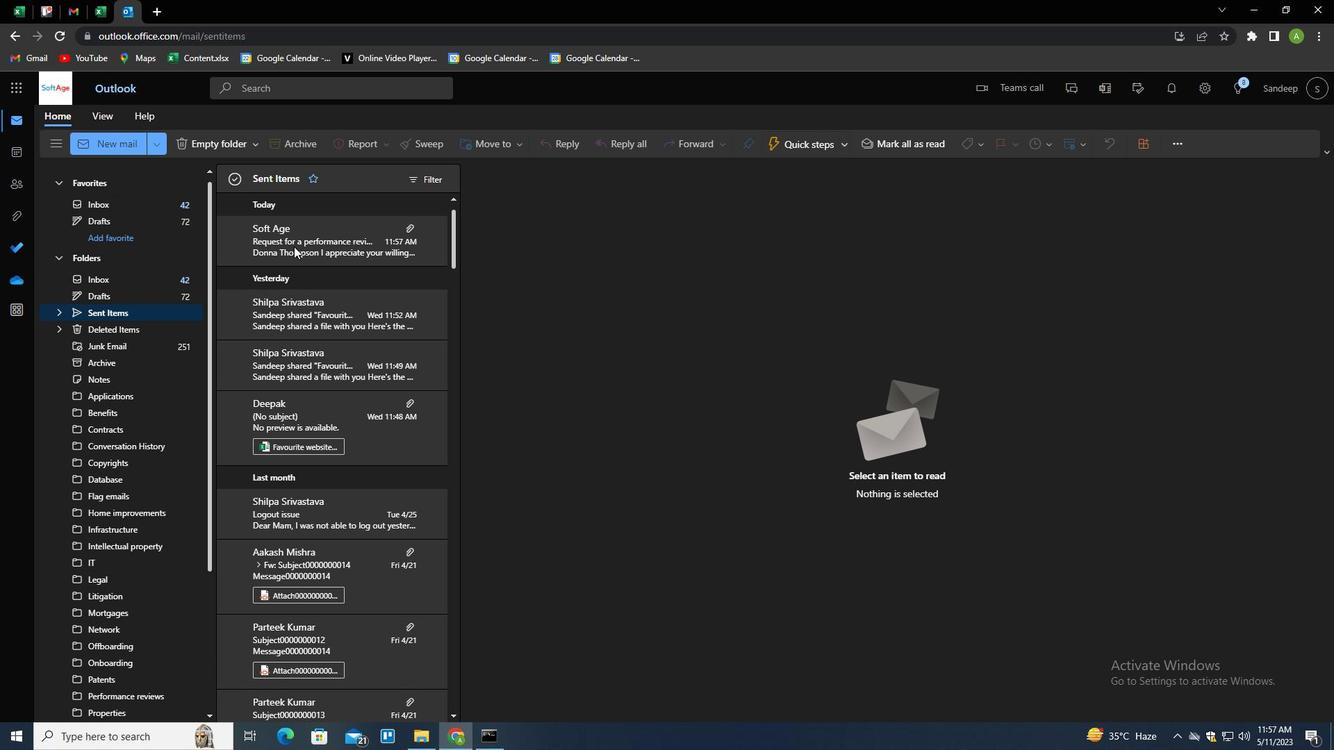 
Action: Mouse pressed right at (297, 242)
Screenshot: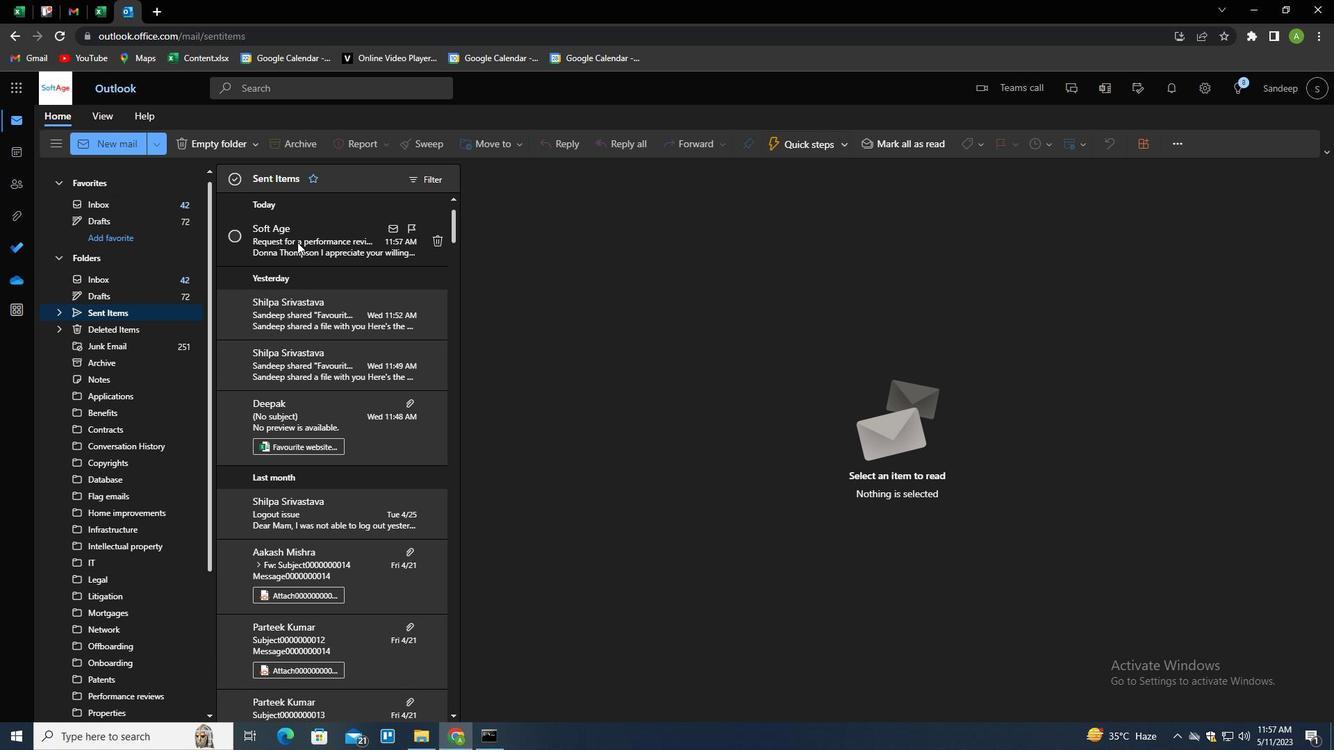 
Action: Mouse moved to (324, 300)
Screenshot: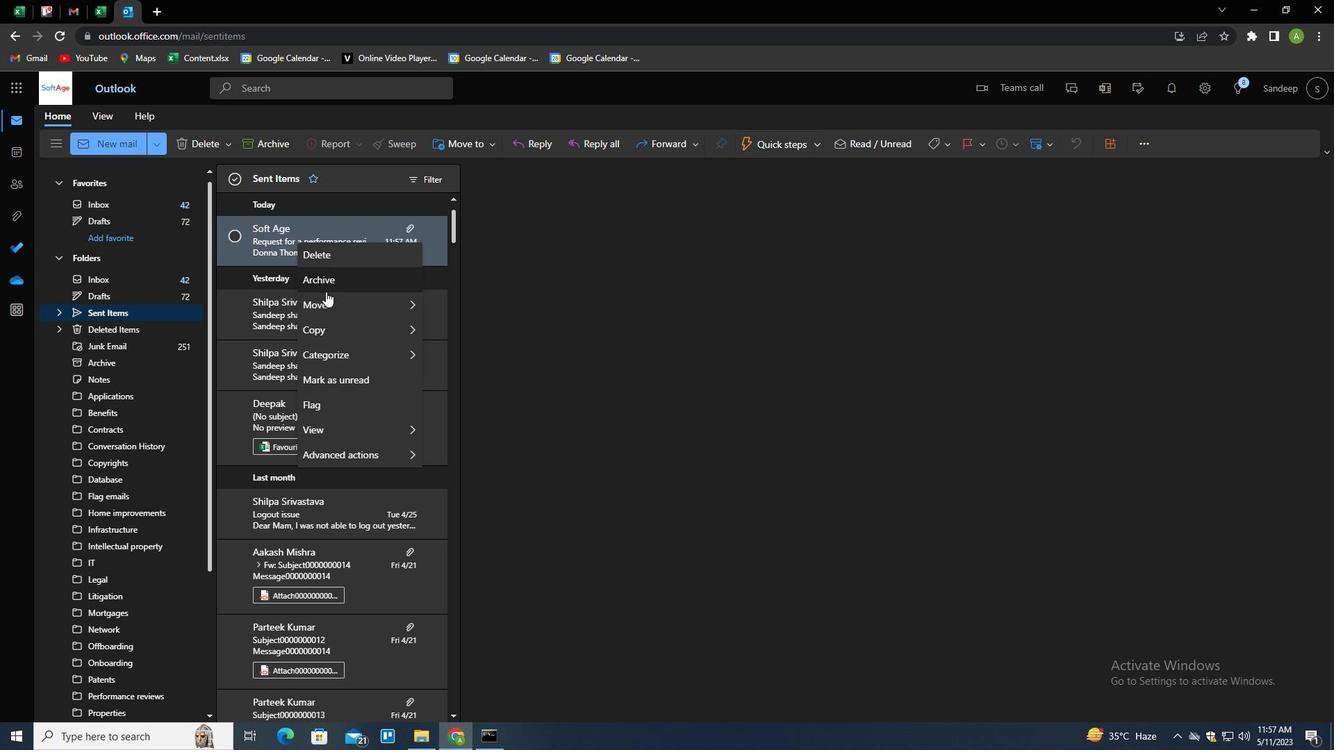 
Action: Mouse pressed left at (324, 300)
Screenshot: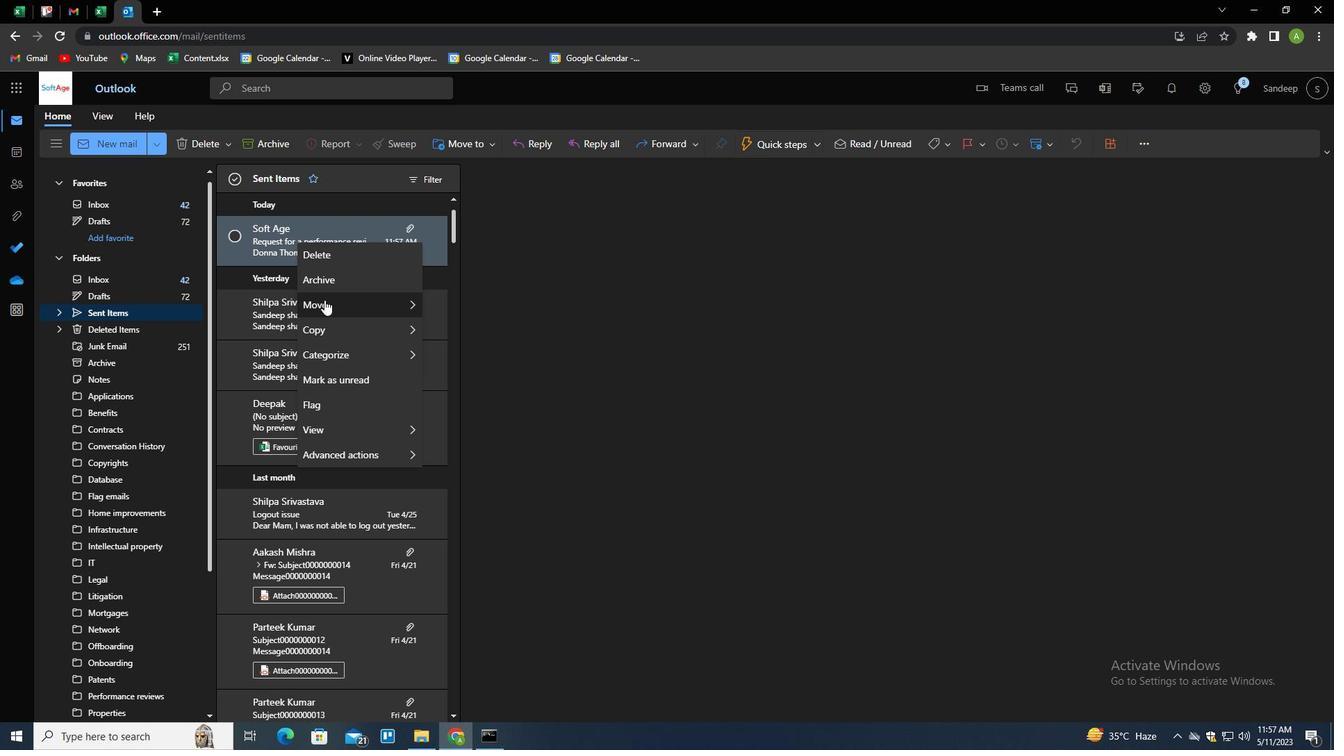 
Action: Mouse moved to (451, 306)
Screenshot: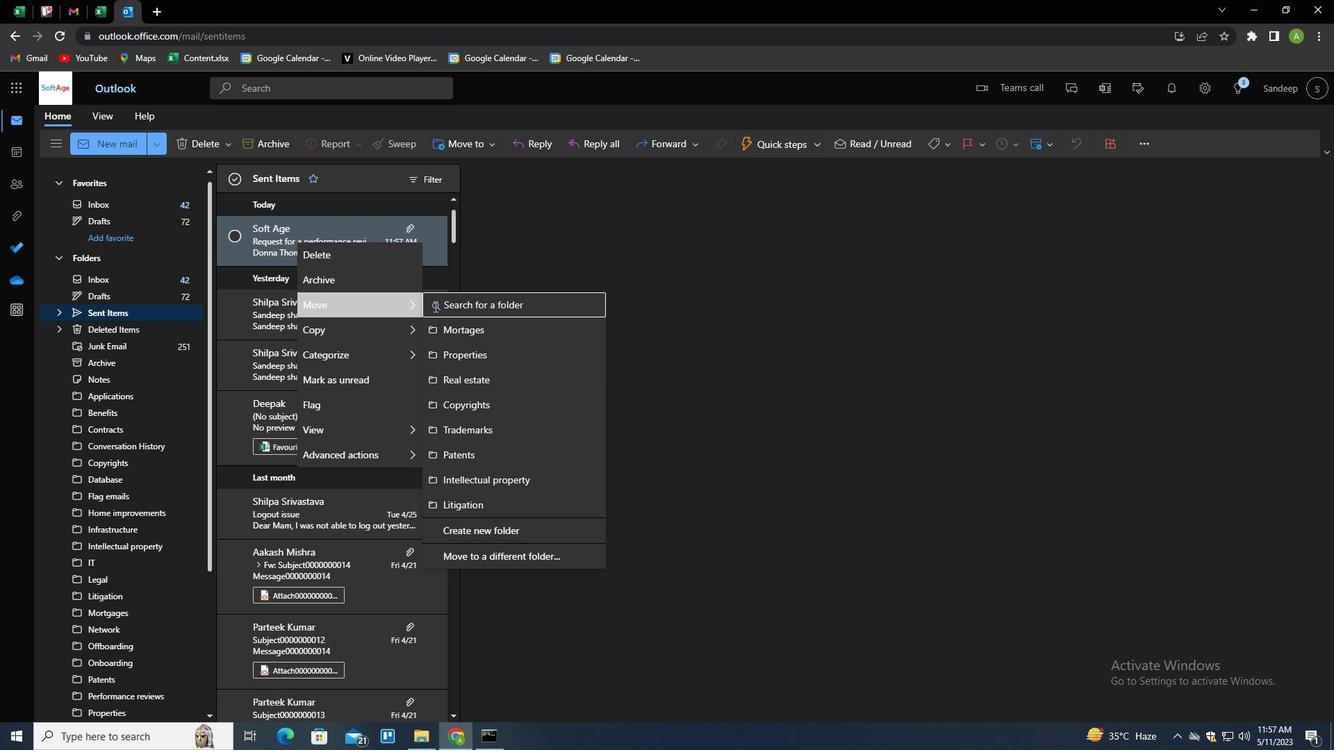 
Action: Mouse pressed left at (451, 306)
Screenshot: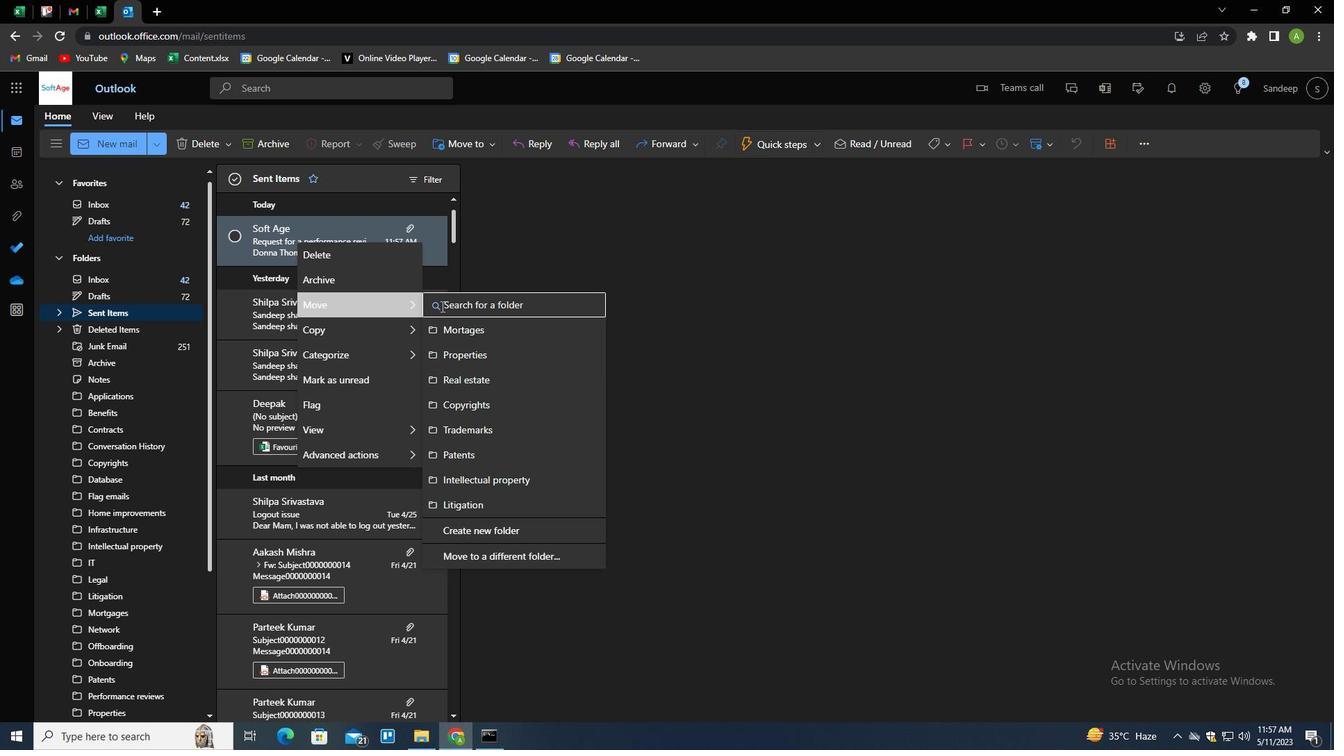 
Action: Mouse moved to (405, 273)
Screenshot: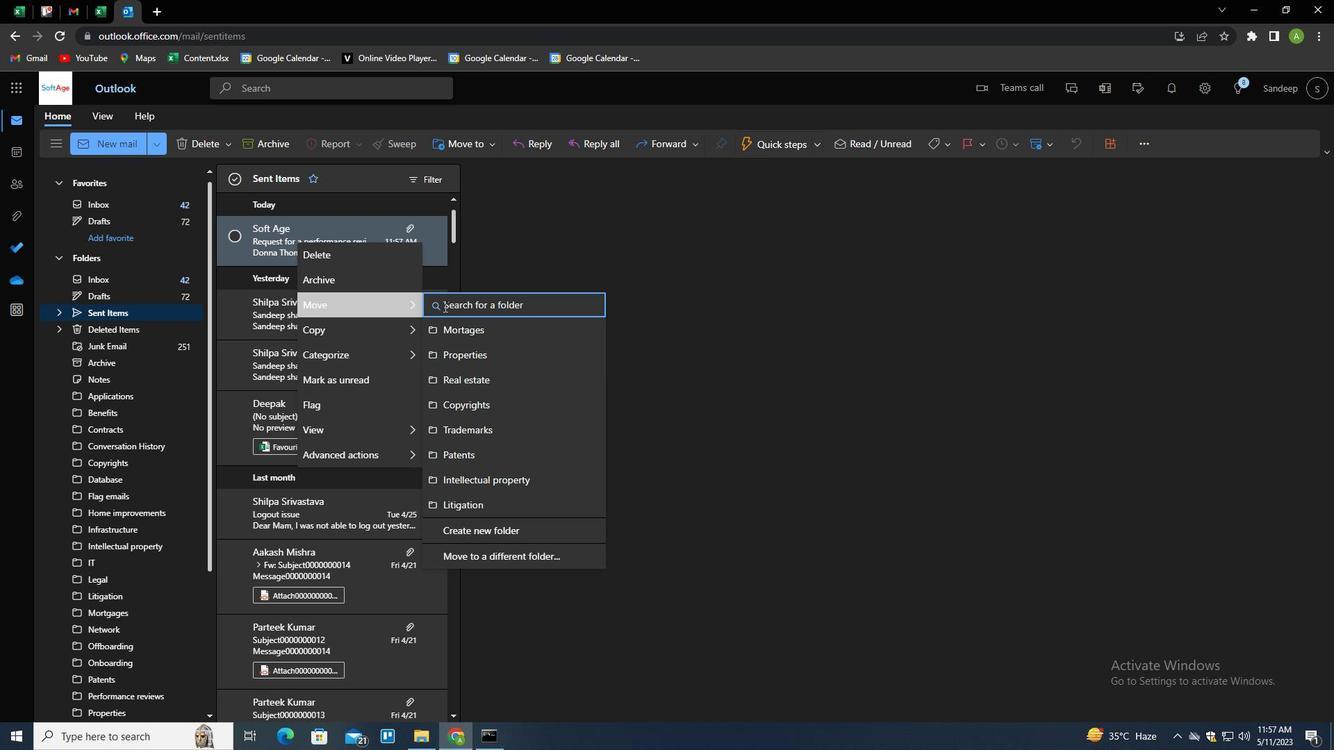 
Action: Key pressed <Key.shift>HO
Screenshot: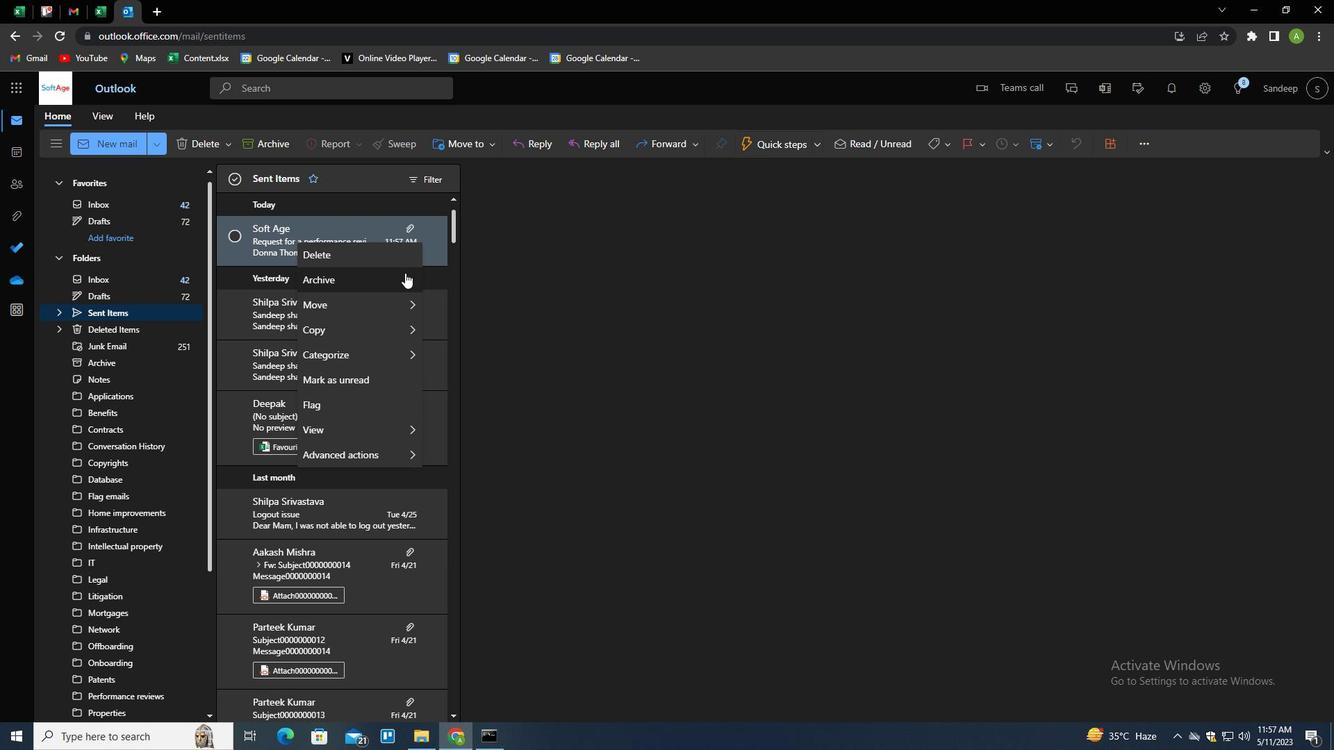 
Action: Mouse moved to (410, 304)
Screenshot: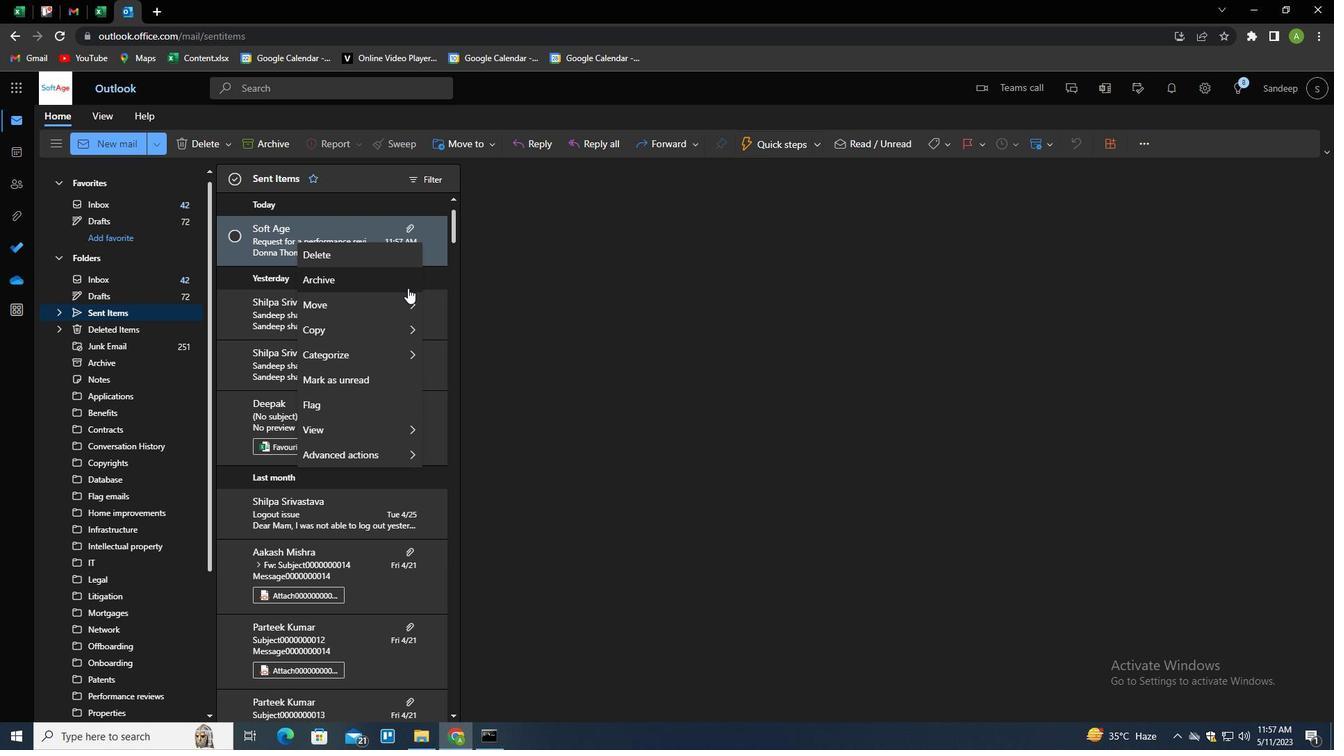 
Action: Mouse pressed left at (410, 304)
Screenshot: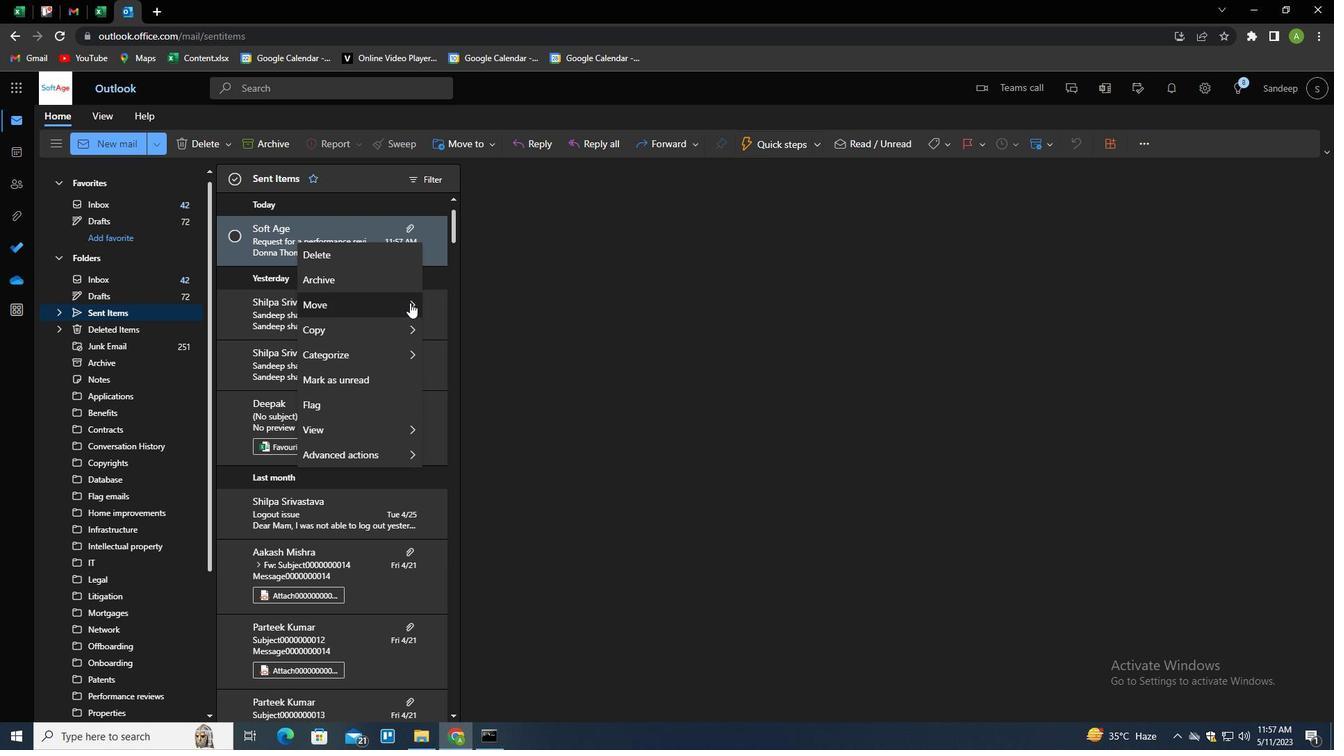
Action: Mouse moved to (451, 309)
Screenshot: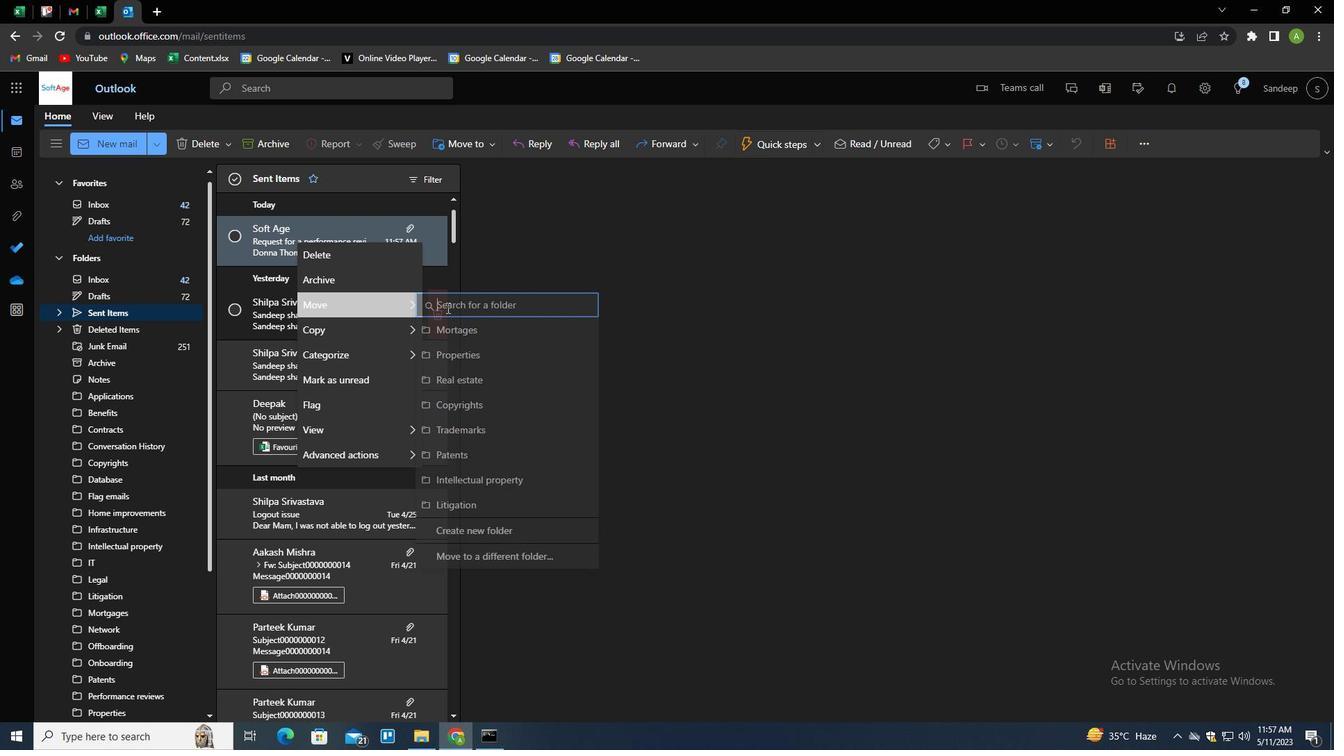 
Action: Mouse pressed left at (451, 309)
Screenshot: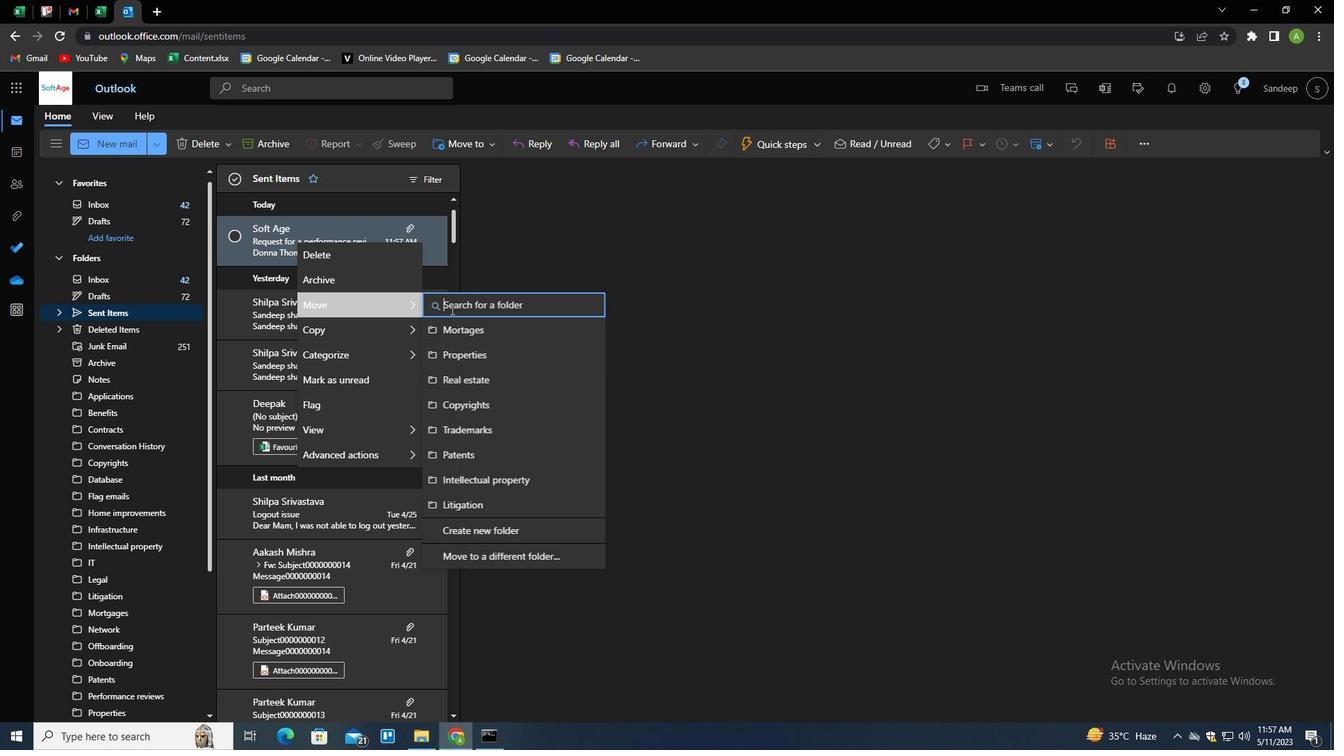 
Action: Key pressed <Key.shift>HOME<Key.space>IMPROVENMEN<Key.backspace><Key.backspace><Key.backspace><Key.down><Key.enter>
Screenshot: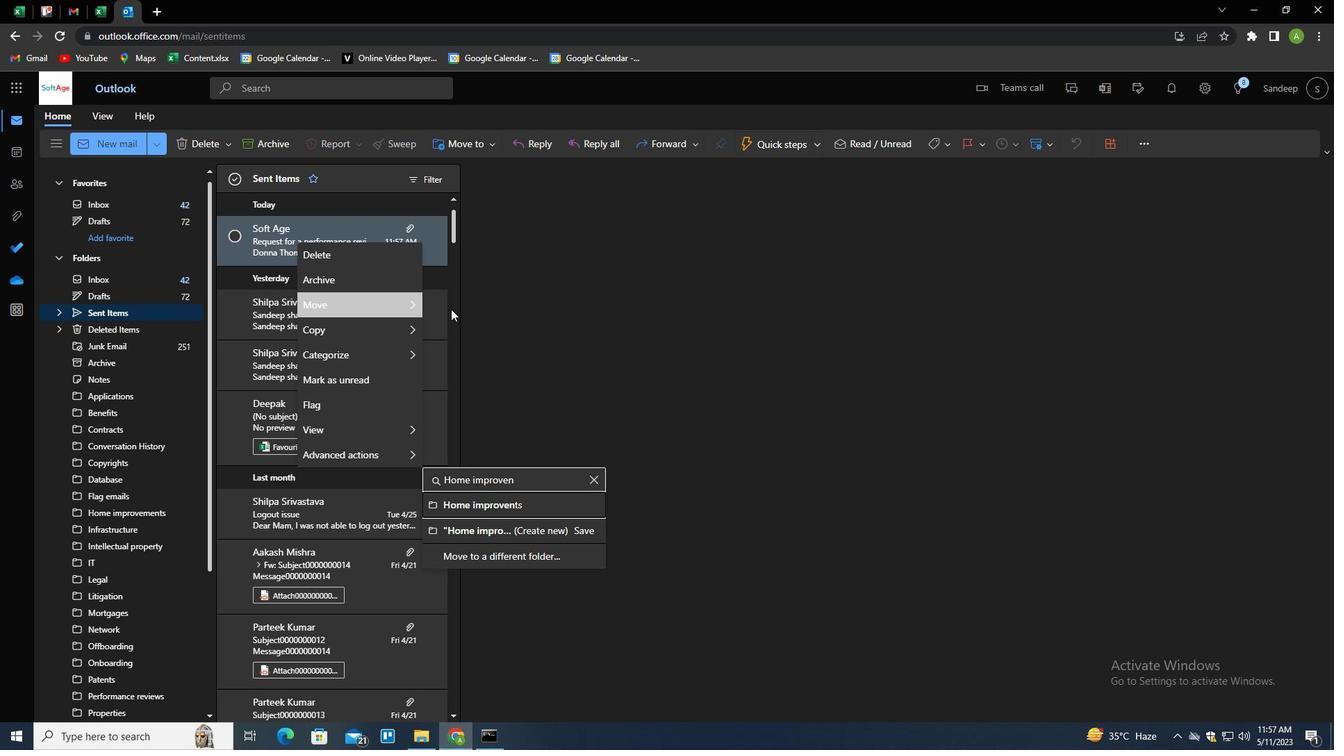 
